 Task: Open Card Employee Disciplinary Review in Board Brand Awareness Campaign to Workspace Cost Accounting and add a team member Softage.3@softage.net, a label Yellow, a checklist Compliance, an attachment from your onedrive, a color Yellow and finally, add a card description 'Plan and execute company team-building conference with guest speakers on change management' and a comment 'Let us approach this task with a focus on continuous improvement, seeking to learn and grow from each step of the process.'. Add a start date 'Jan 07, 1900' with a due date 'Jan 14, 1900'
Action: Mouse moved to (92, 407)
Screenshot: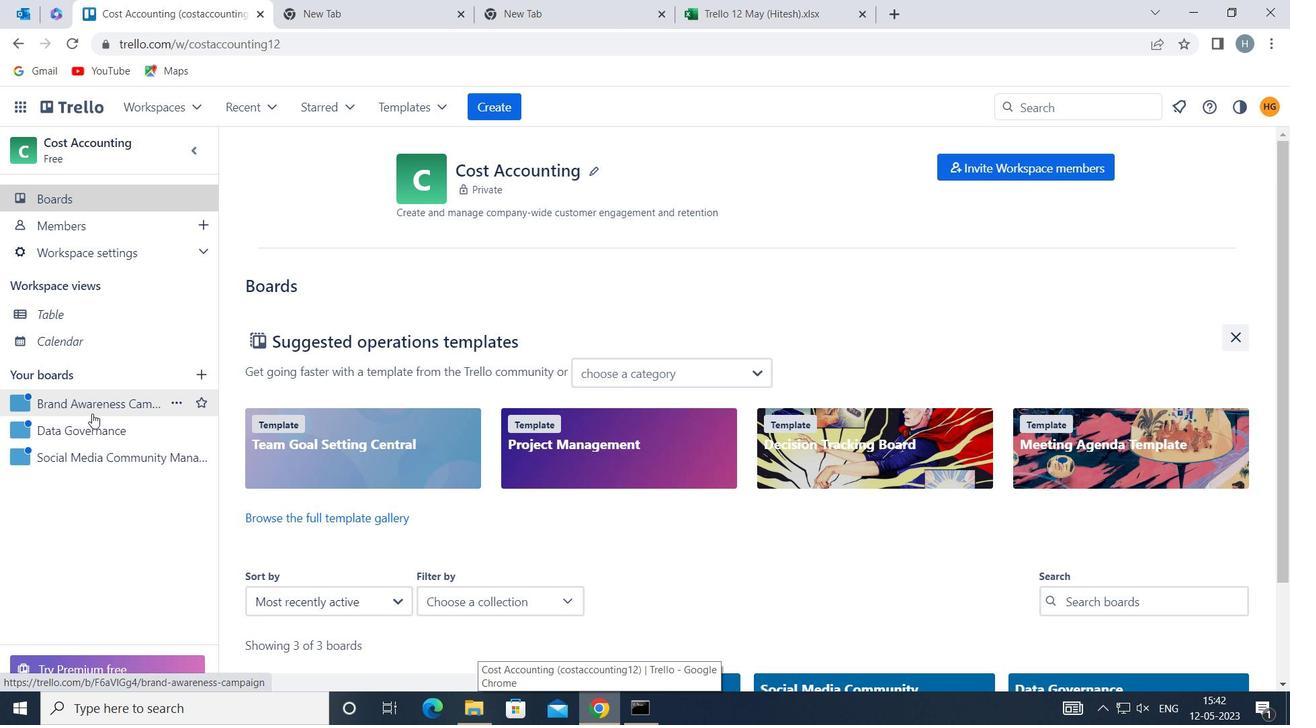 
Action: Mouse pressed left at (92, 407)
Screenshot: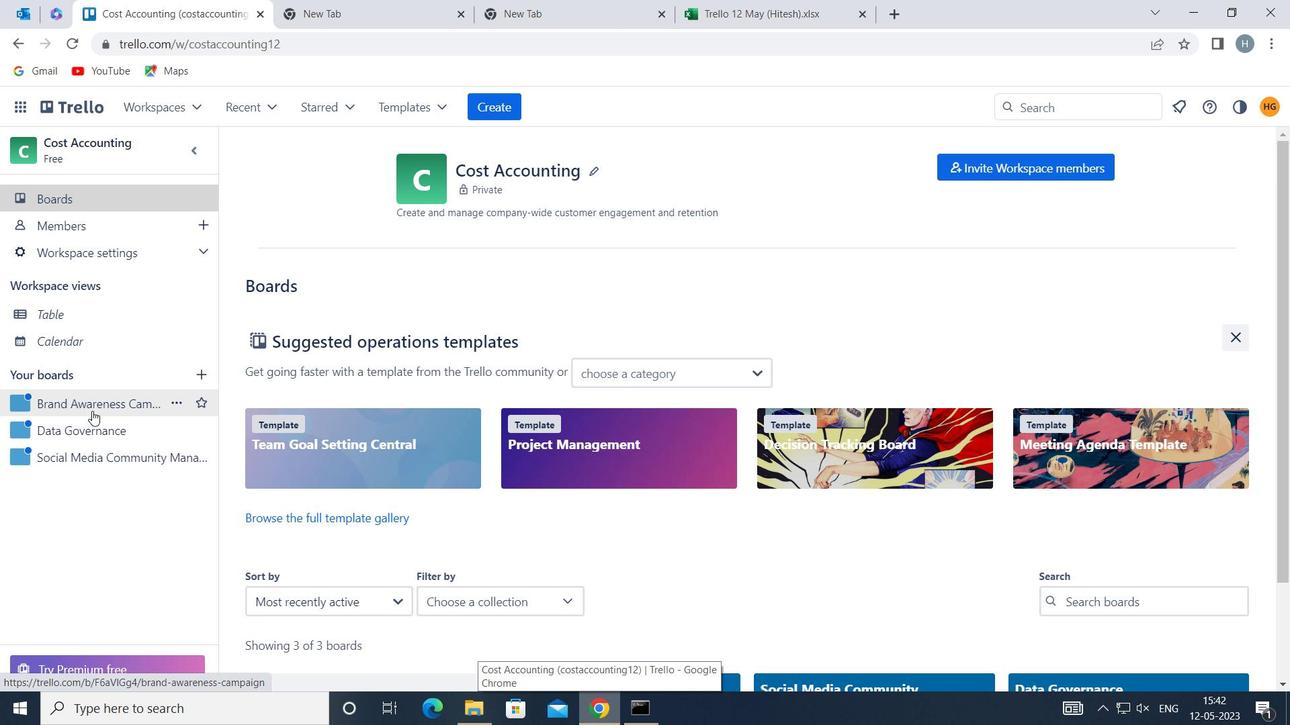 
Action: Mouse moved to (819, 243)
Screenshot: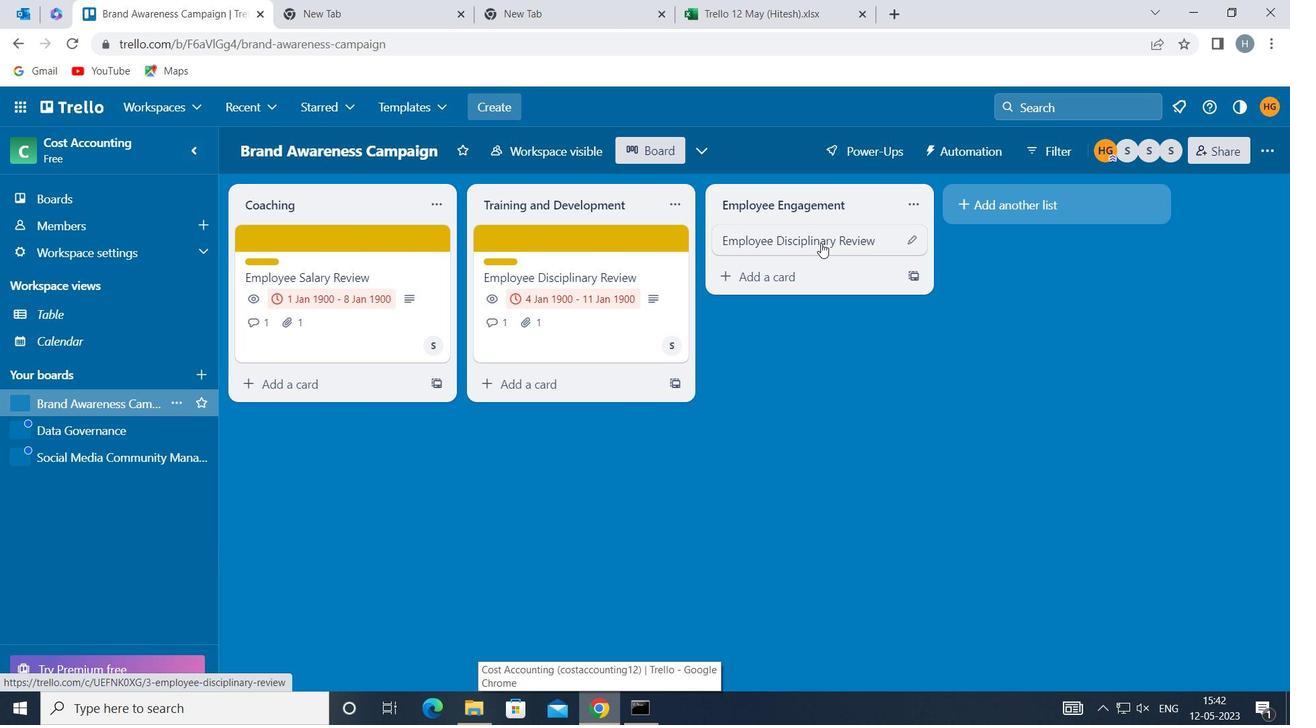 
Action: Mouse pressed left at (819, 243)
Screenshot: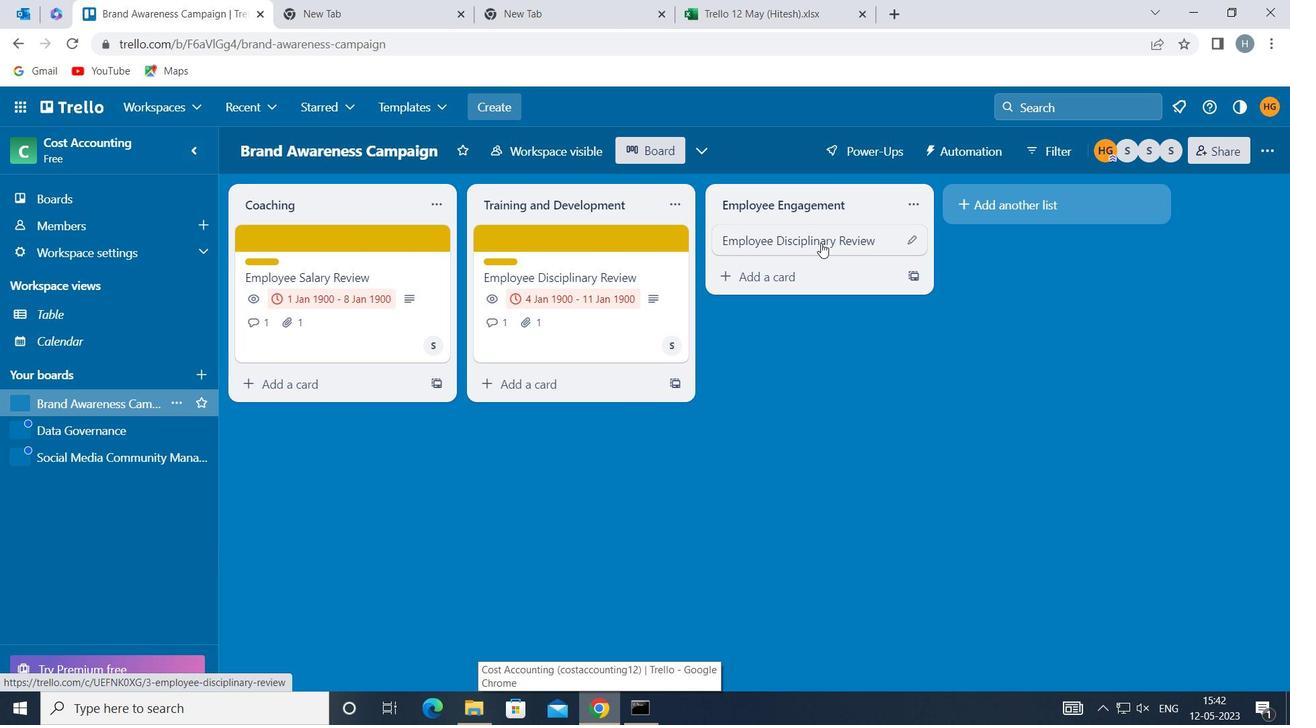 
Action: Mouse moved to (864, 294)
Screenshot: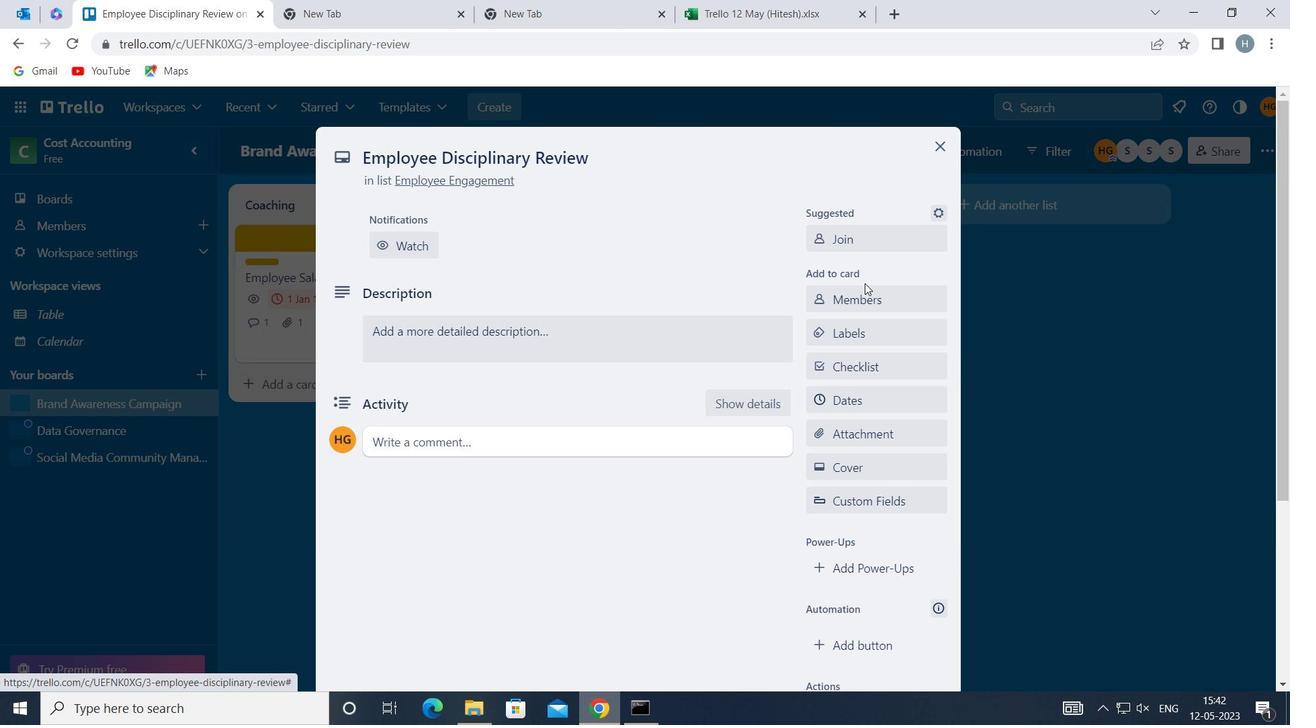 
Action: Mouse pressed left at (864, 294)
Screenshot: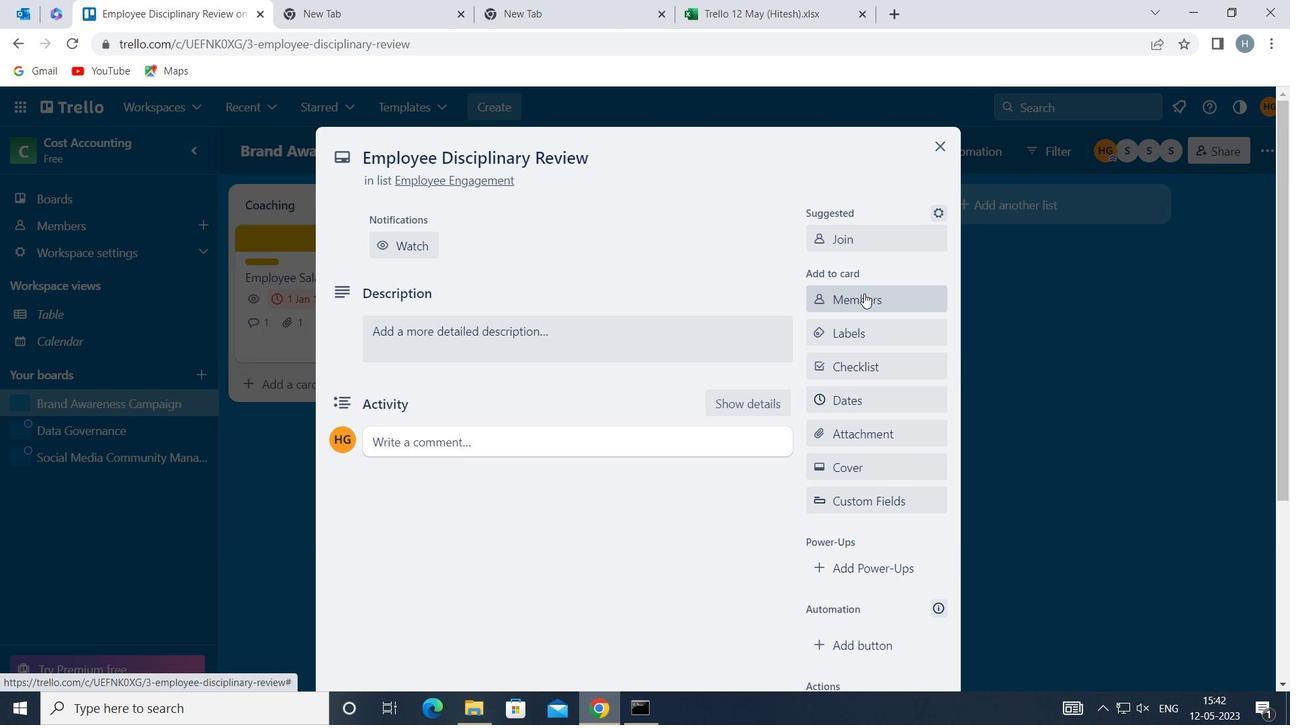 
Action: Mouse moved to (841, 372)
Screenshot: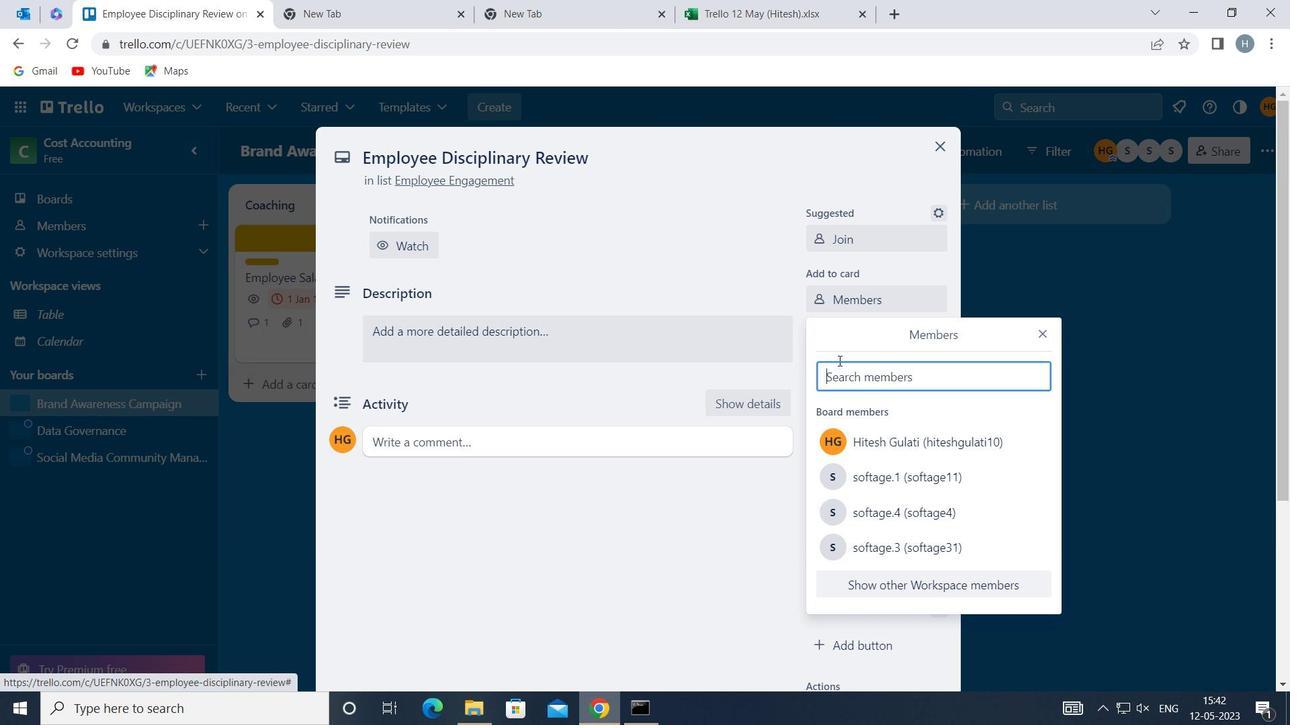 
Action: Mouse pressed left at (841, 372)
Screenshot: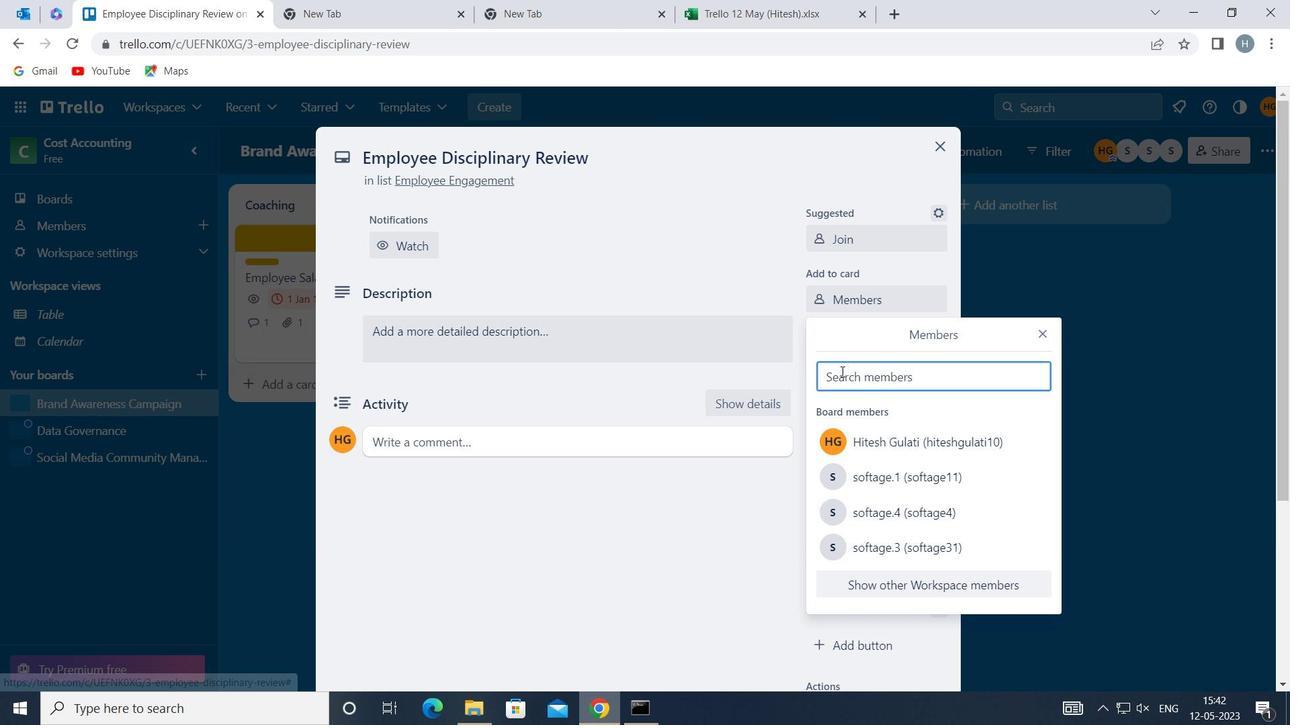 
Action: Key pressed <Key.shift>SO
Screenshot: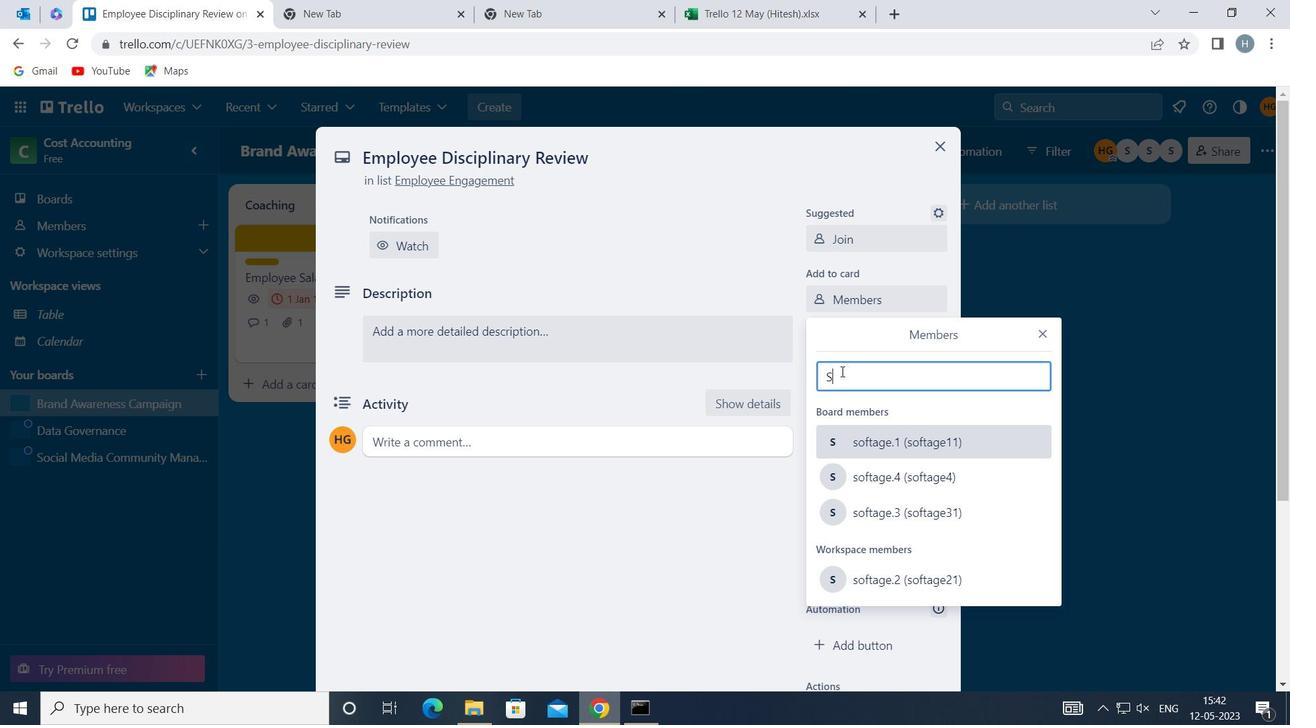 
Action: Mouse moved to (910, 506)
Screenshot: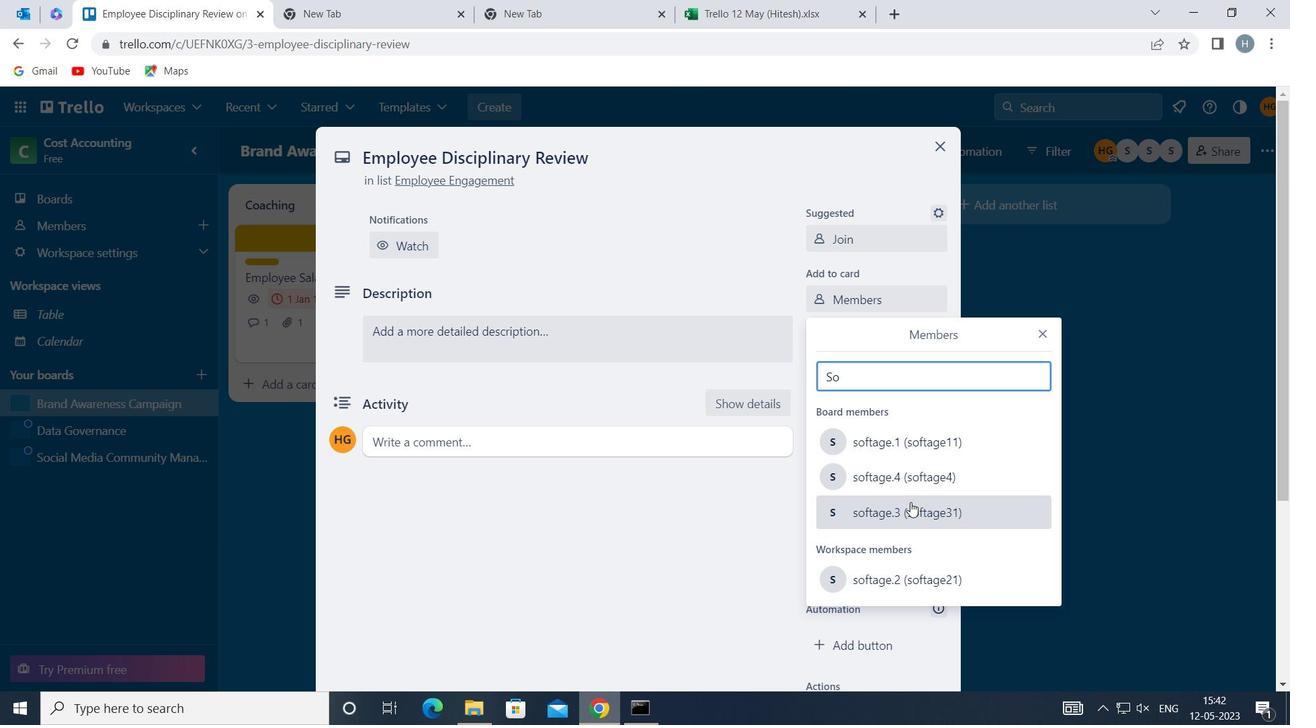 
Action: Mouse pressed left at (910, 506)
Screenshot: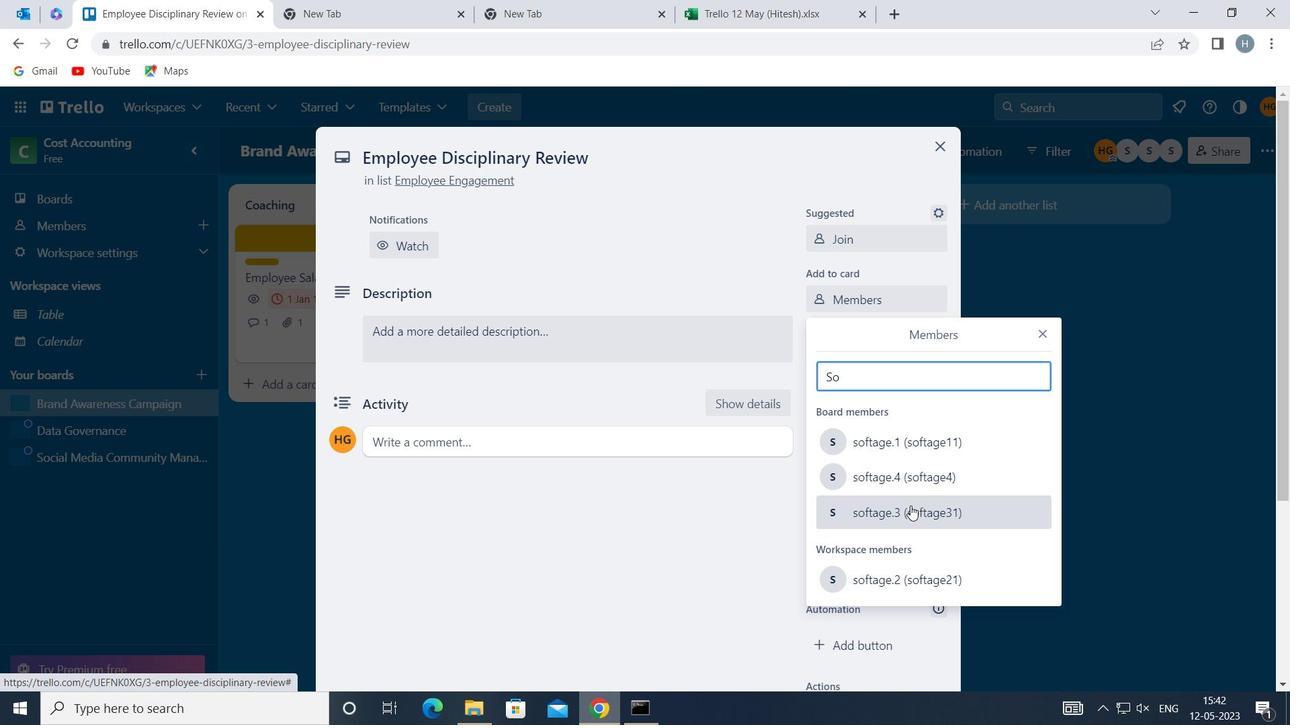 
Action: Mouse moved to (1042, 333)
Screenshot: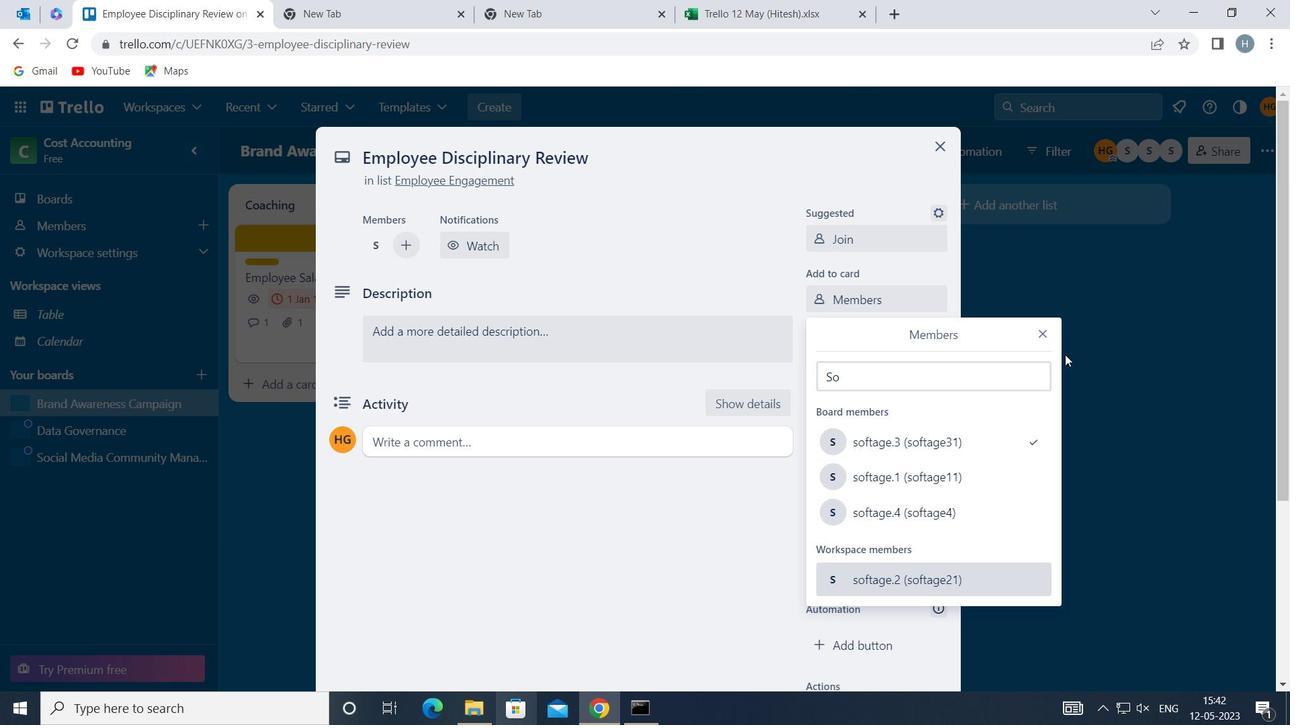 
Action: Mouse pressed left at (1042, 333)
Screenshot: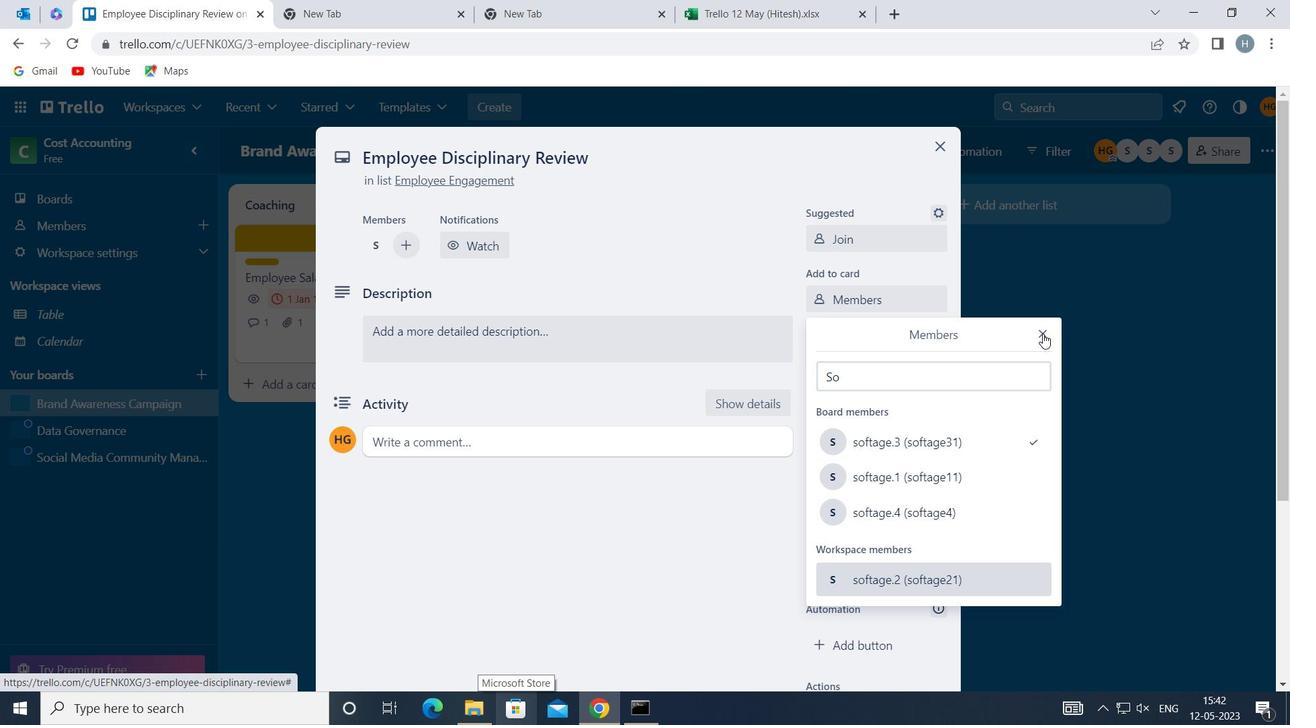 
Action: Mouse moved to (833, 328)
Screenshot: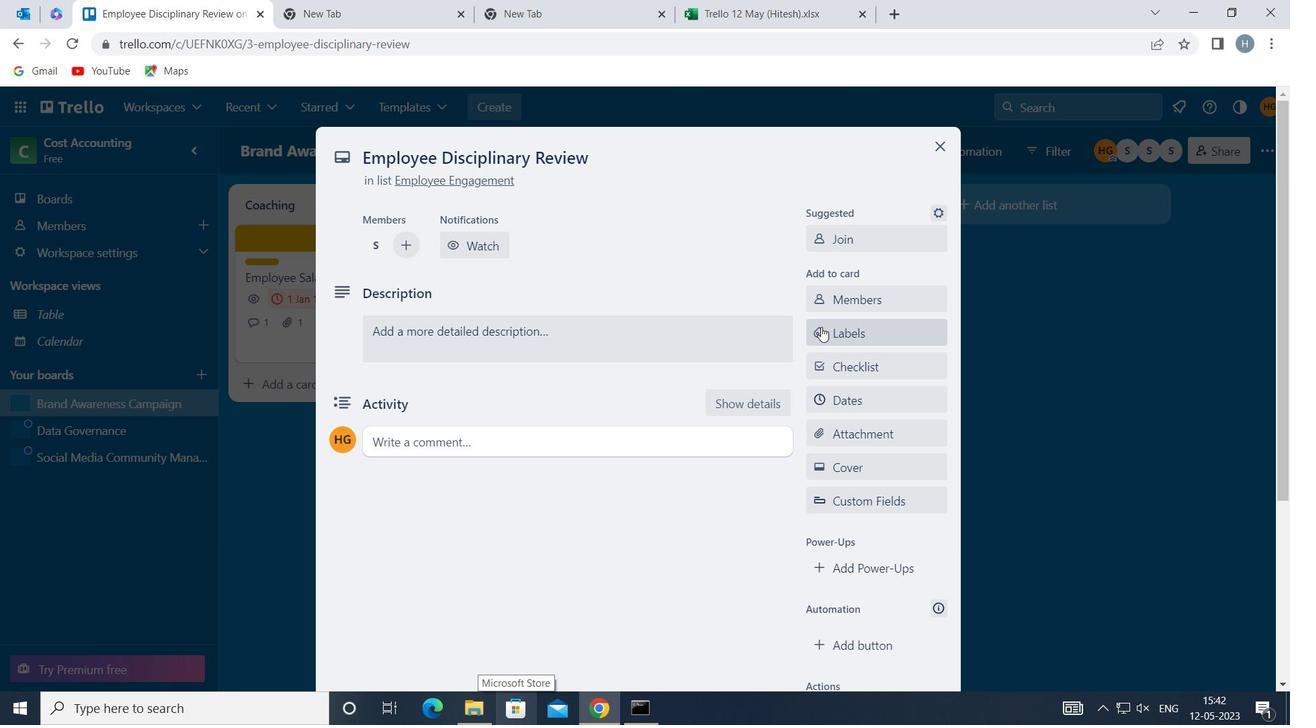 
Action: Mouse pressed left at (833, 328)
Screenshot: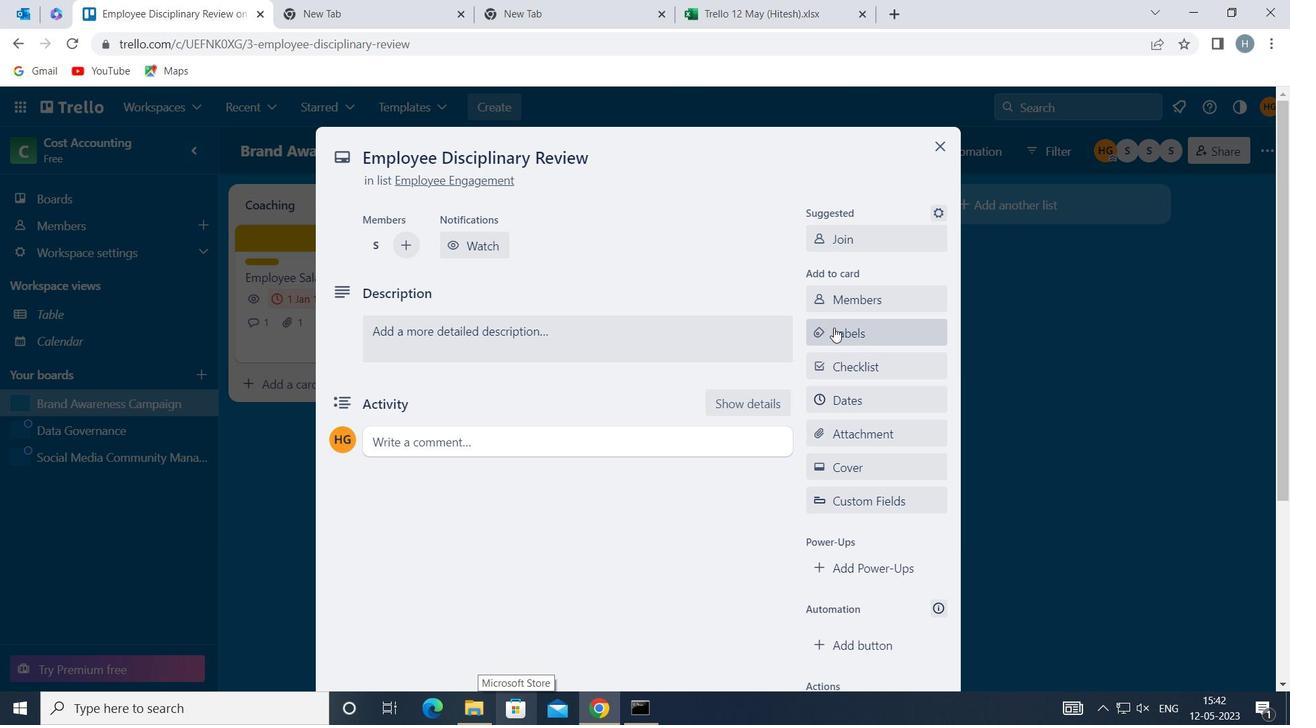 
Action: Mouse moved to (825, 279)
Screenshot: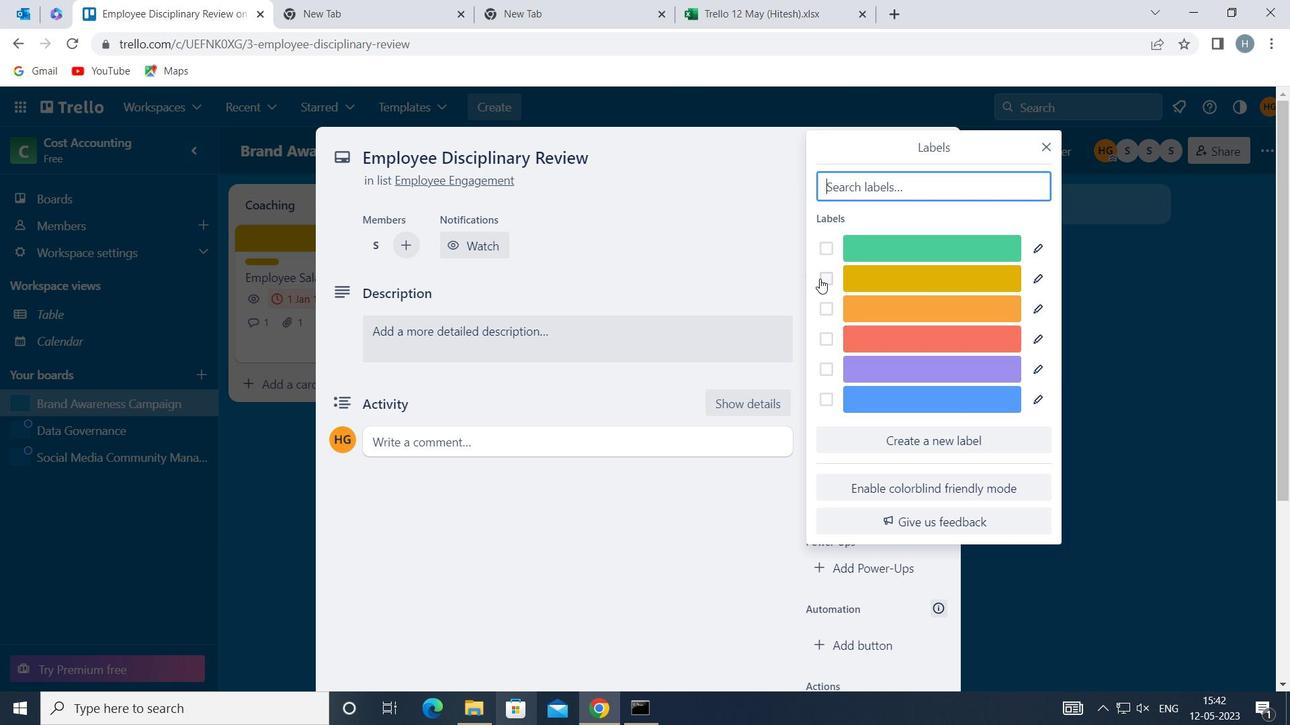
Action: Mouse pressed left at (825, 279)
Screenshot: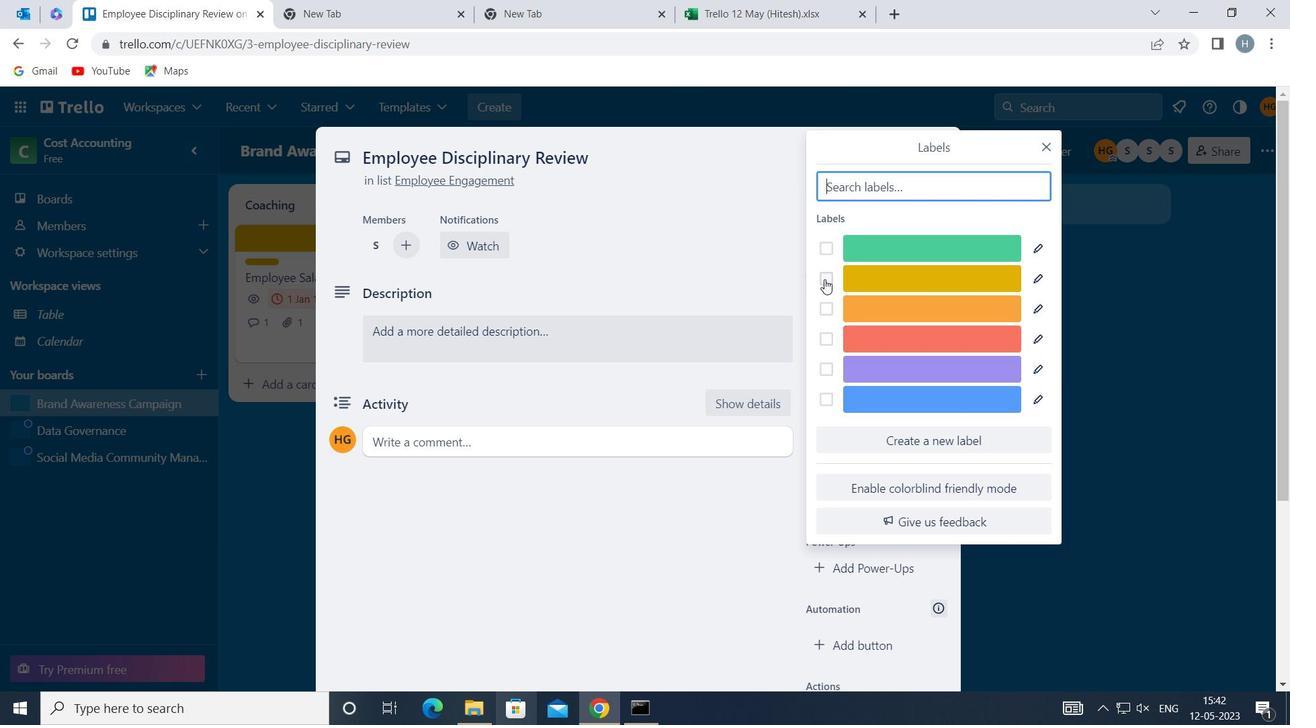 
Action: Mouse moved to (1040, 148)
Screenshot: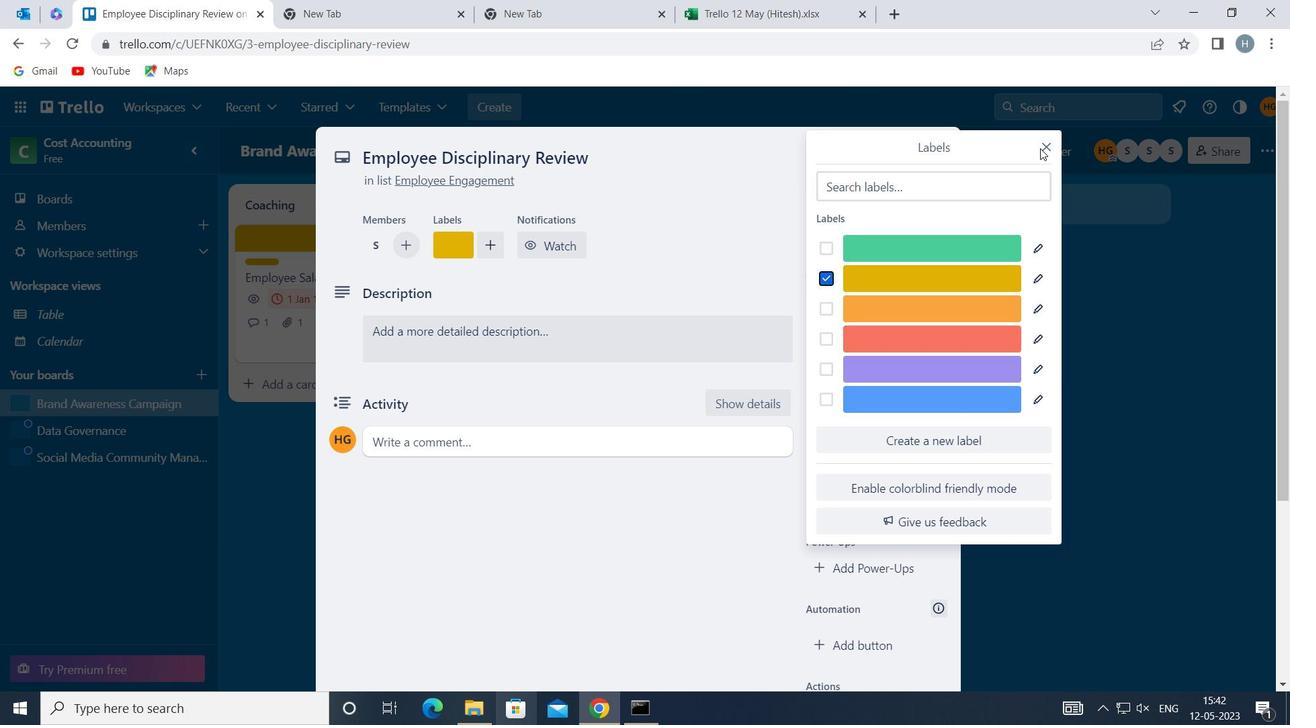 
Action: Mouse pressed left at (1040, 148)
Screenshot: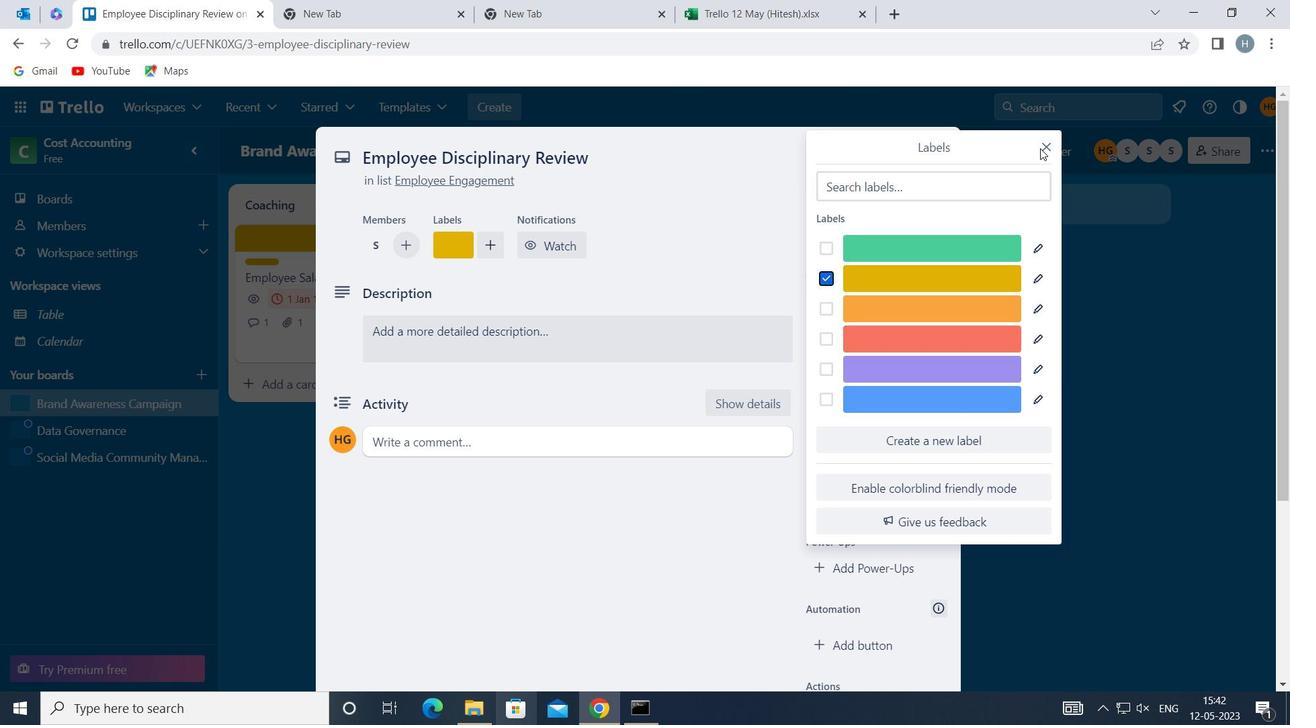 
Action: Mouse moved to (1049, 145)
Screenshot: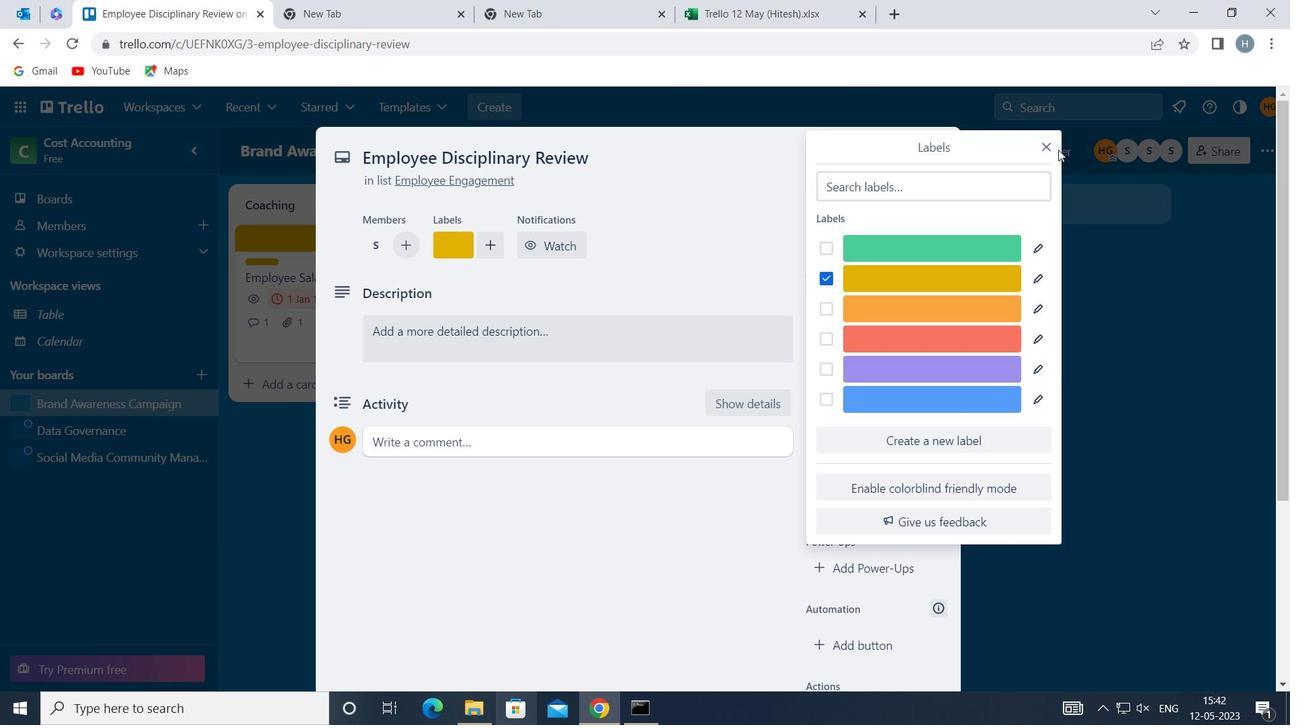 
Action: Mouse pressed left at (1049, 145)
Screenshot: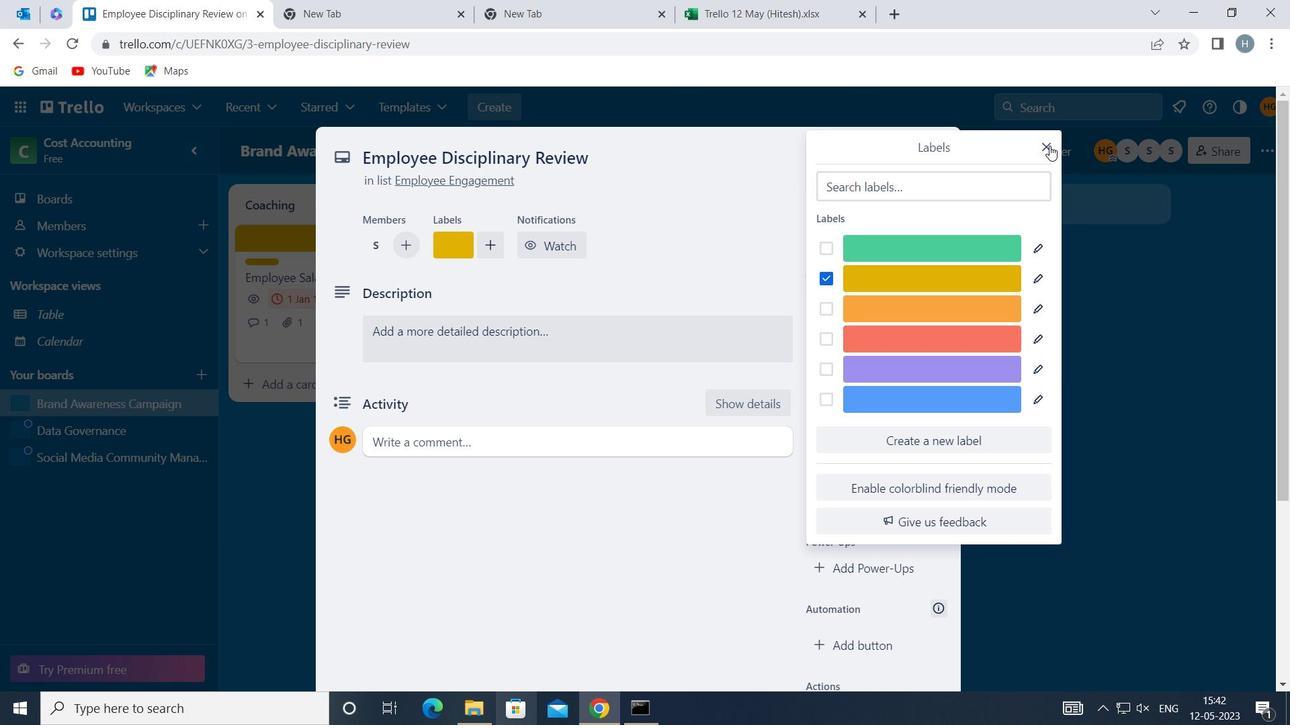 
Action: Mouse moved to (887, 362)
Screenshot: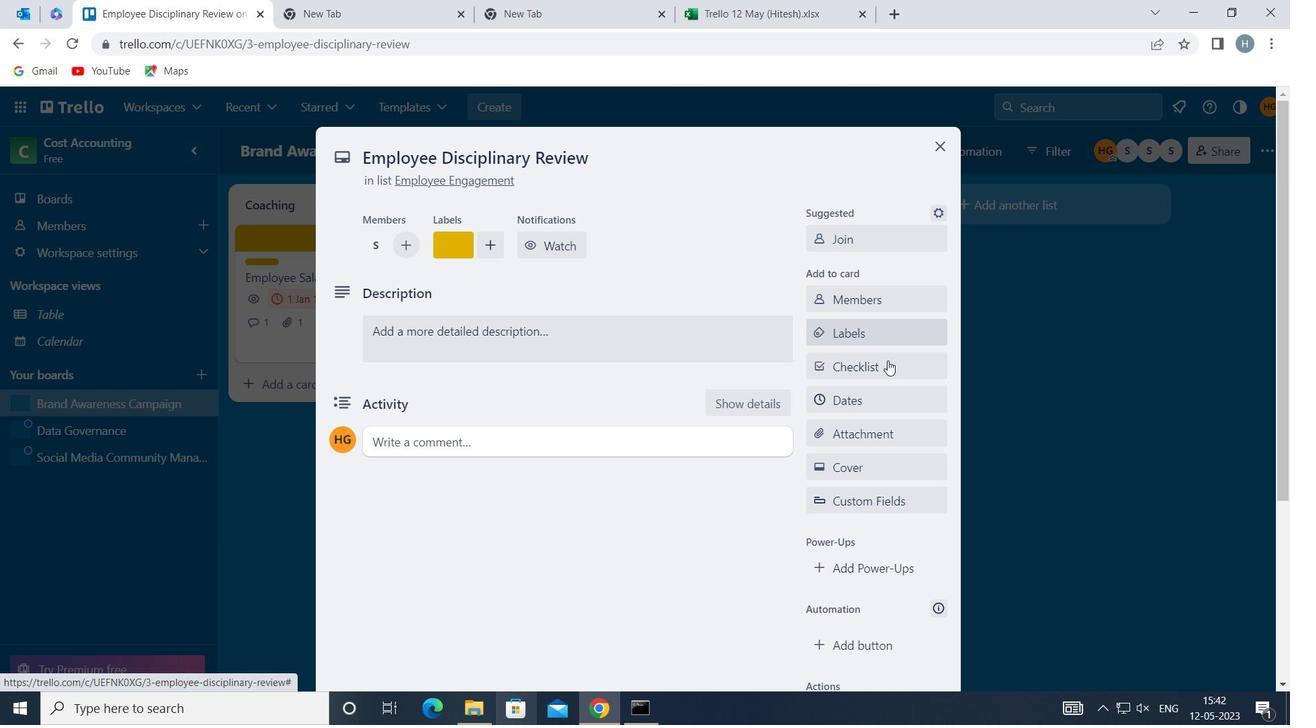 
Action: Mouse pressed left at (887, 362)
Screenshot: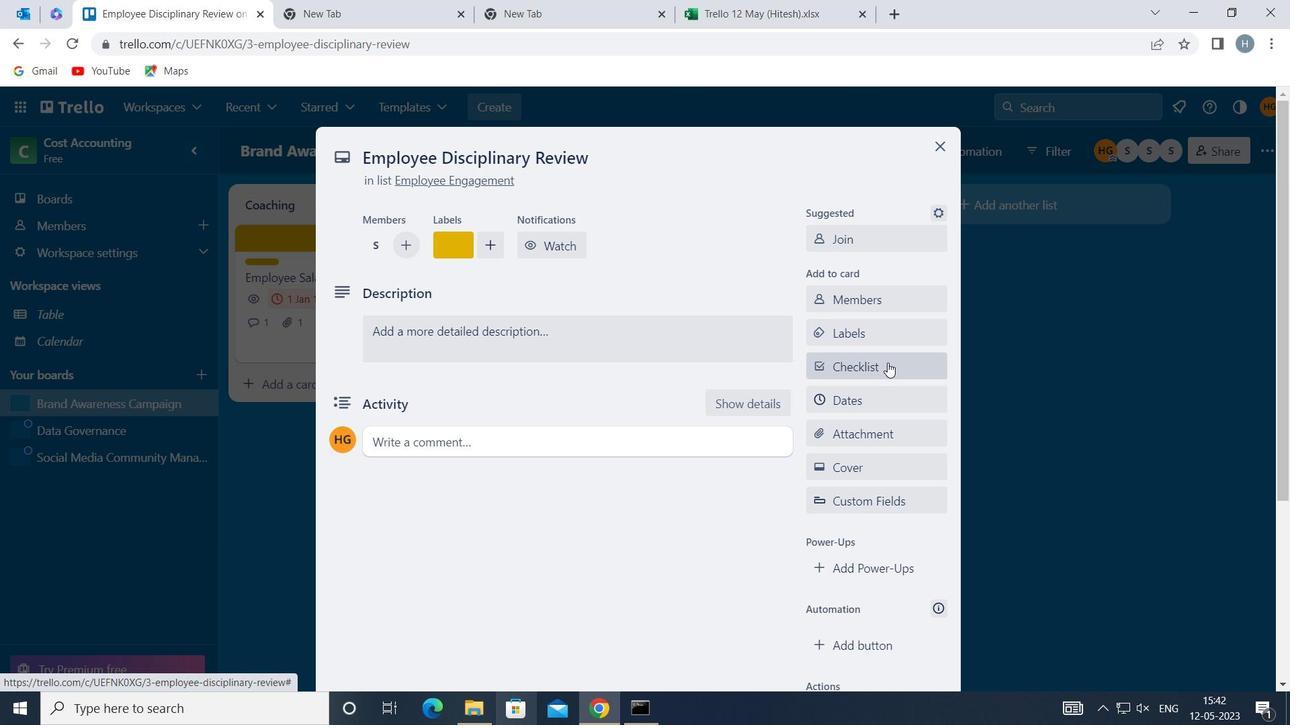 
Action: Mouse moved to (905, 460)
Screenshot: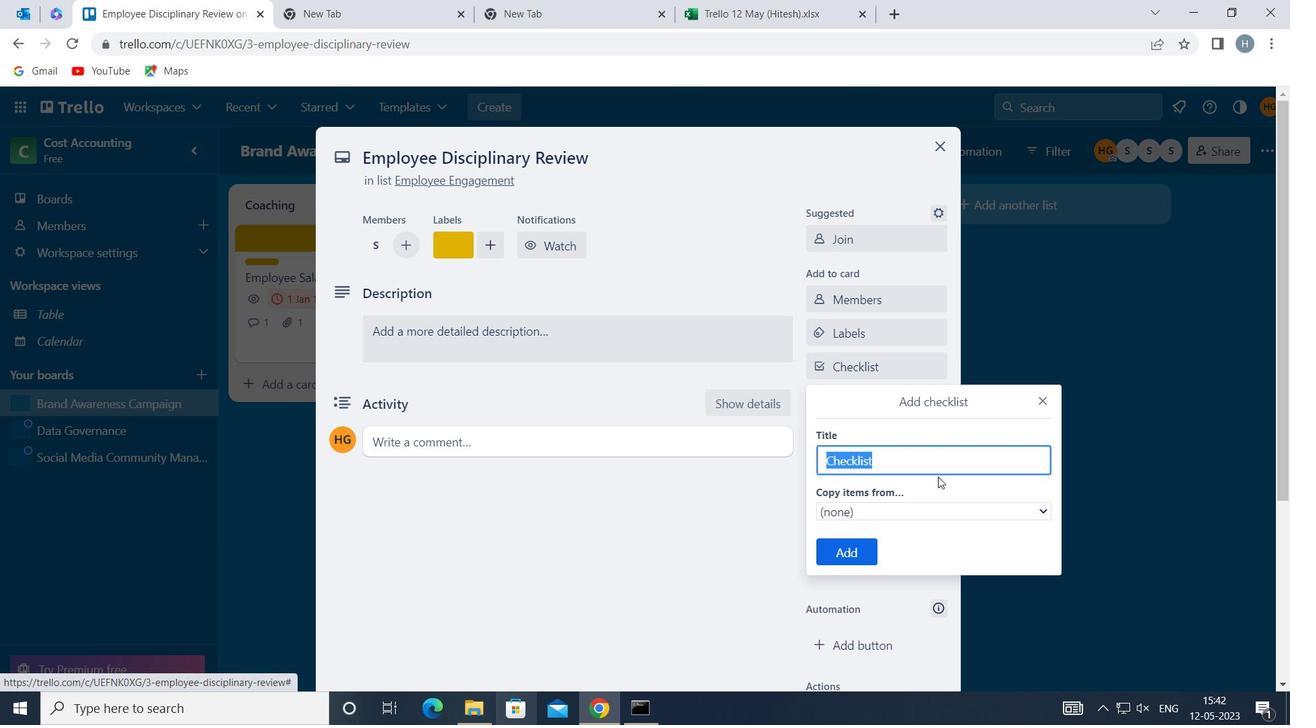 
Action: Mouse pressed left at (905, 460)
Screenshot: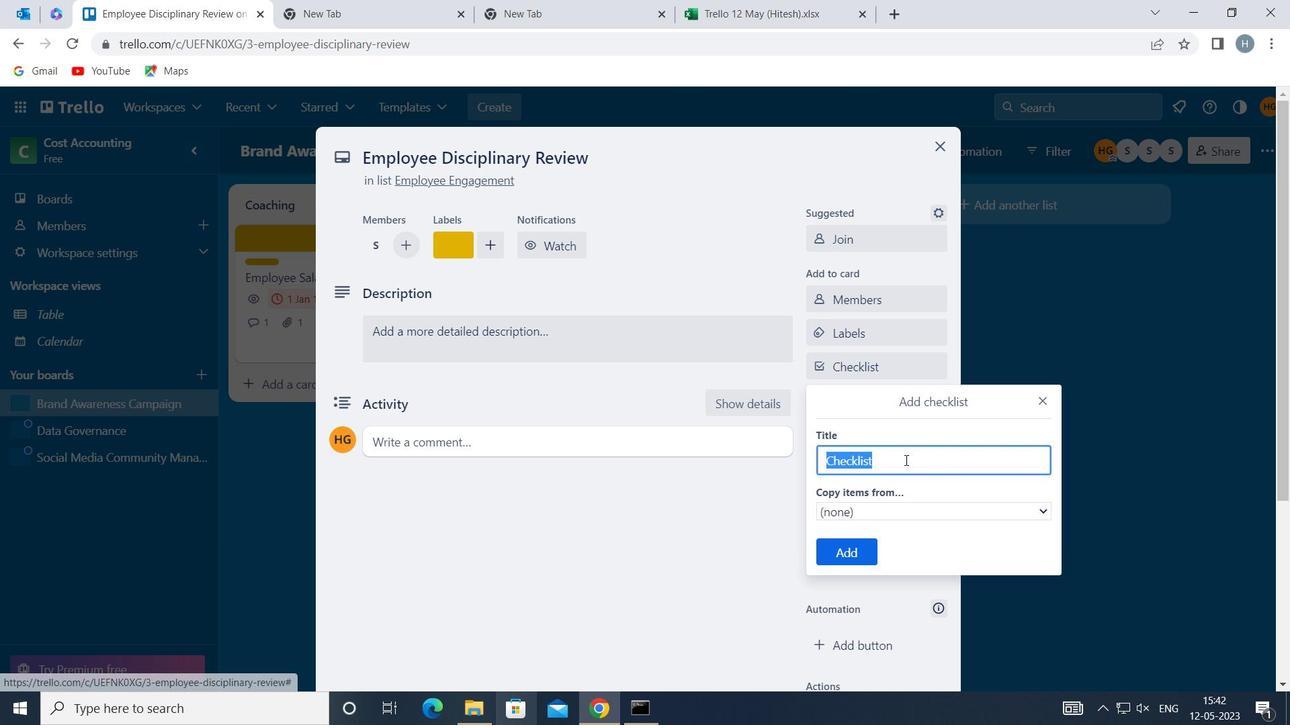 
Action: Key pressed <Key.backspace><Key.backspace><Key.backspace><Key.backspace><Key.backspace><Key.backspace><Key.backspace><Key.backspace><Key.backspace><Key.backspace><Key.backspace><Key.backspace><Key.backspace><Key.backspace><Key.shift><Key.shift>COMPLIANCE
Screenshot: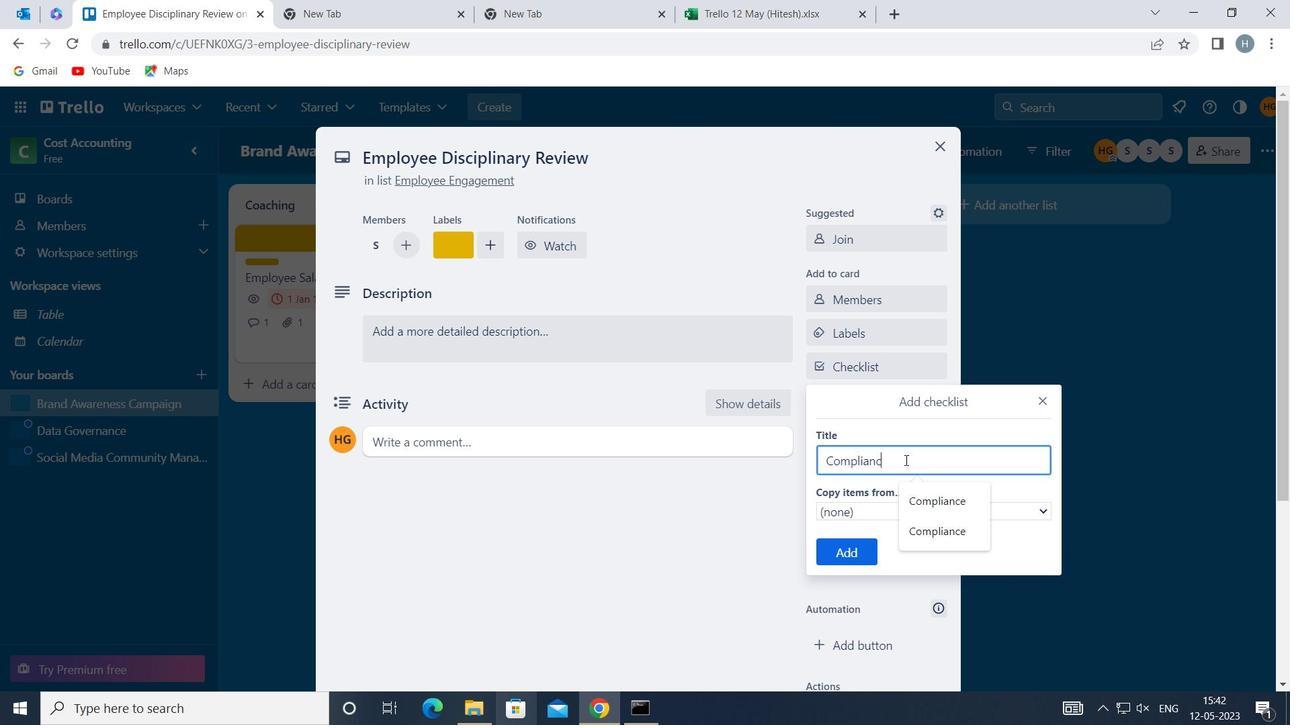 
Action: Mouse moved to (946, 494)
Screenshot: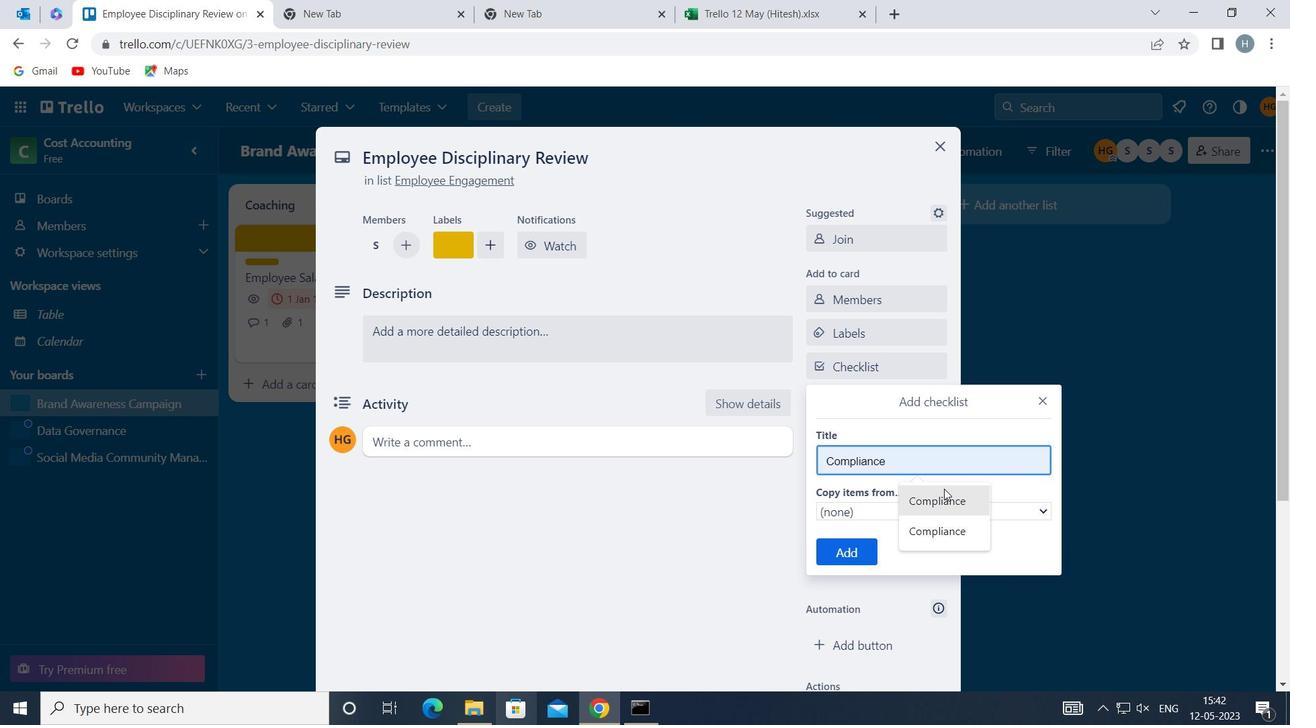 
Action: Mouse pressed left at (946, 494)
Screenshot: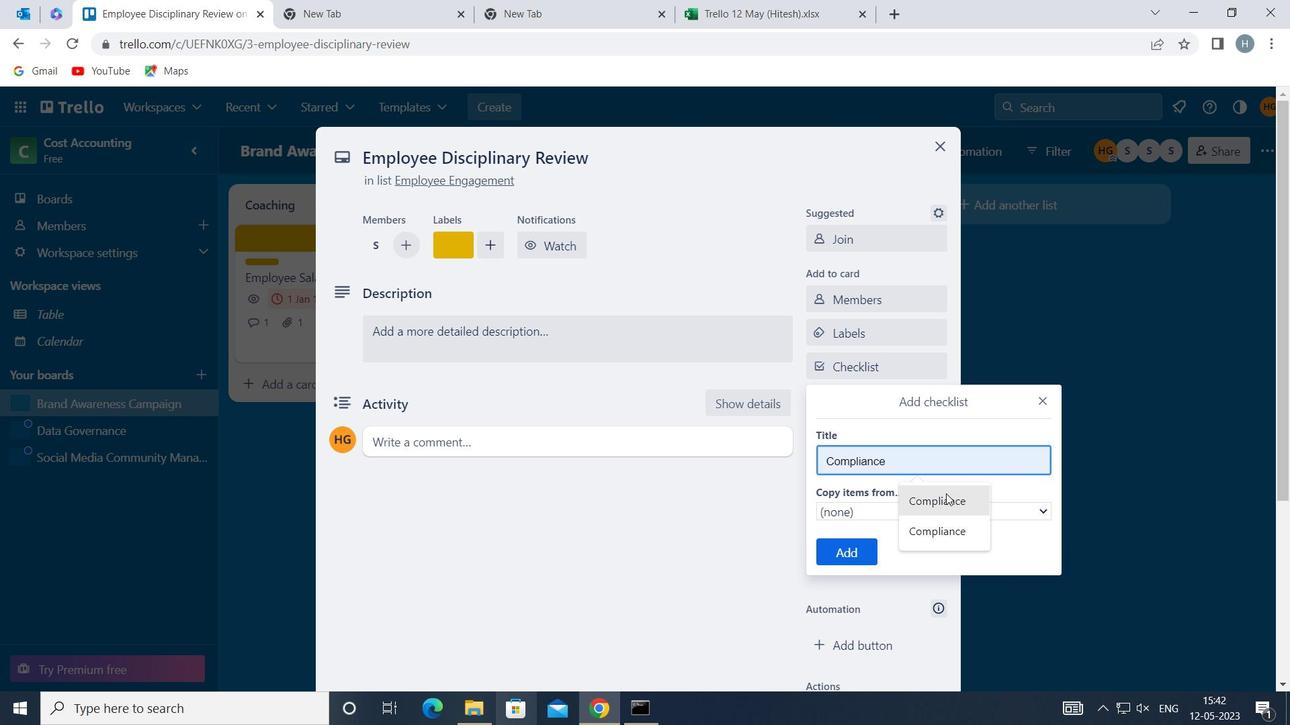 
Action: Mouse moved to (837, 555)
Screenshot: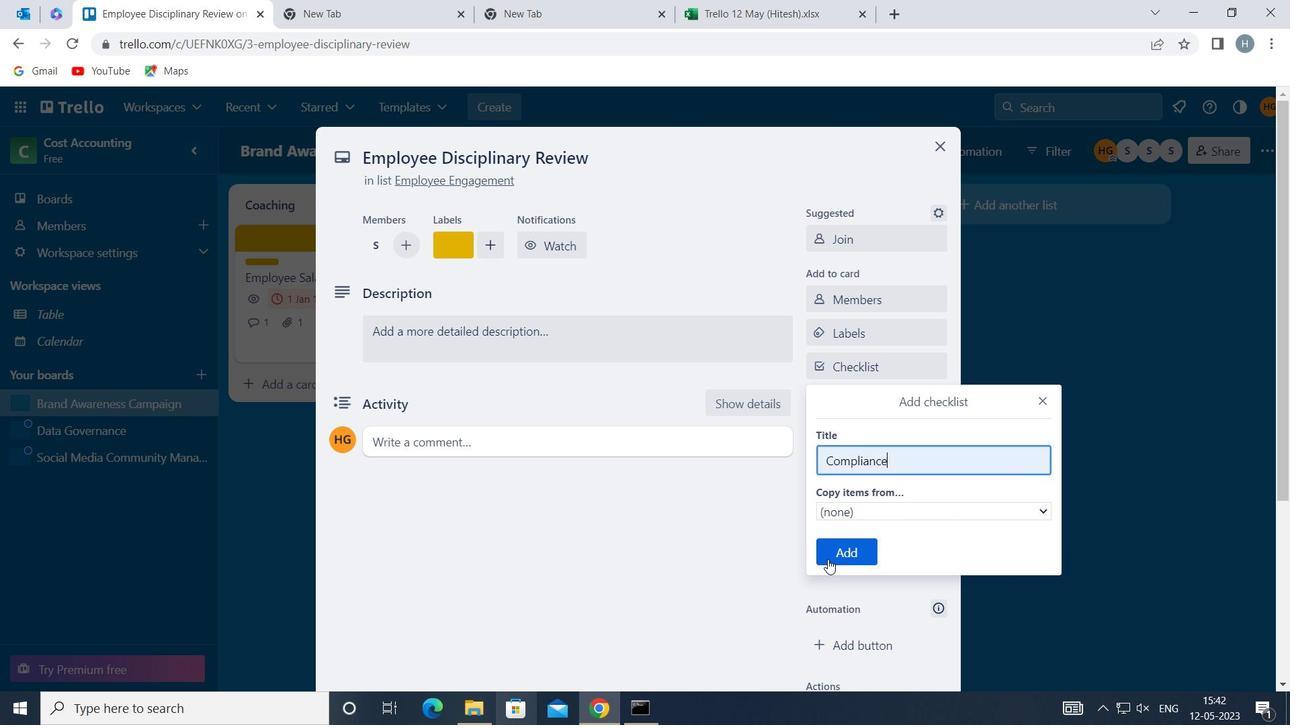 
Action: Mouse pressed left at (837, 555)
Screenshot: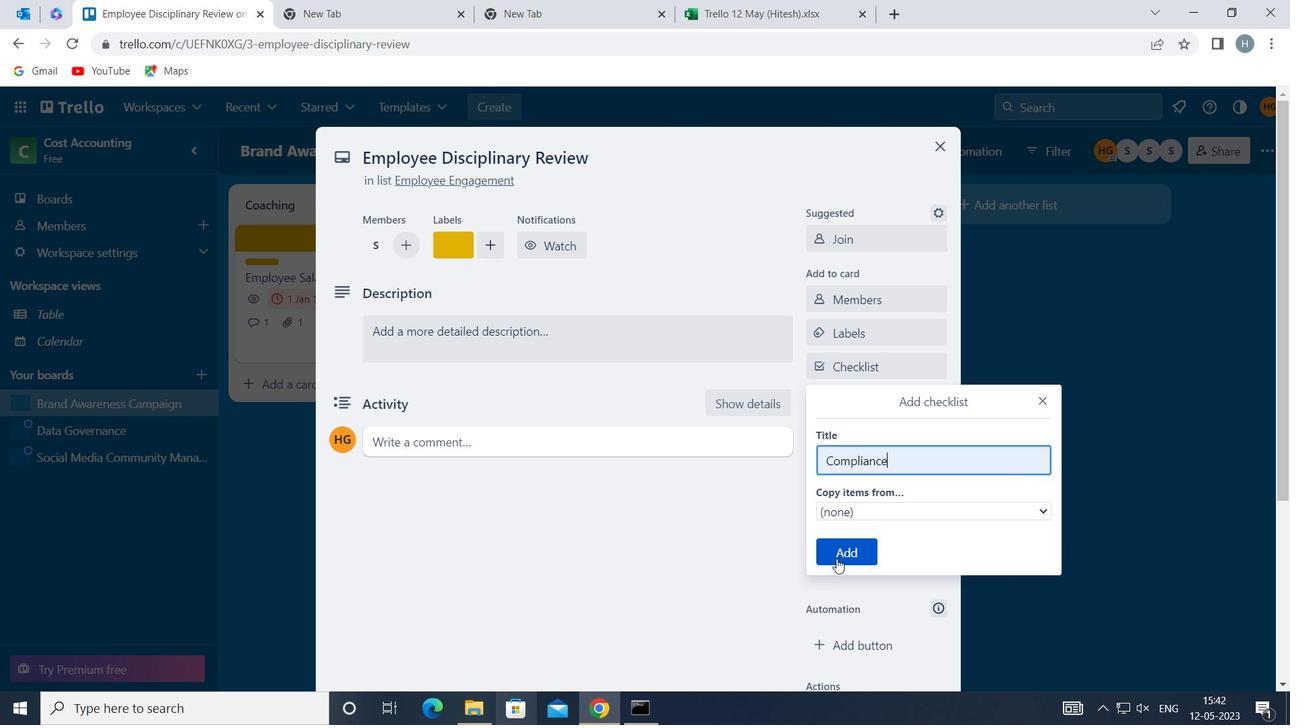 
Action: Mouse moved to (870, 438)
Screenshot: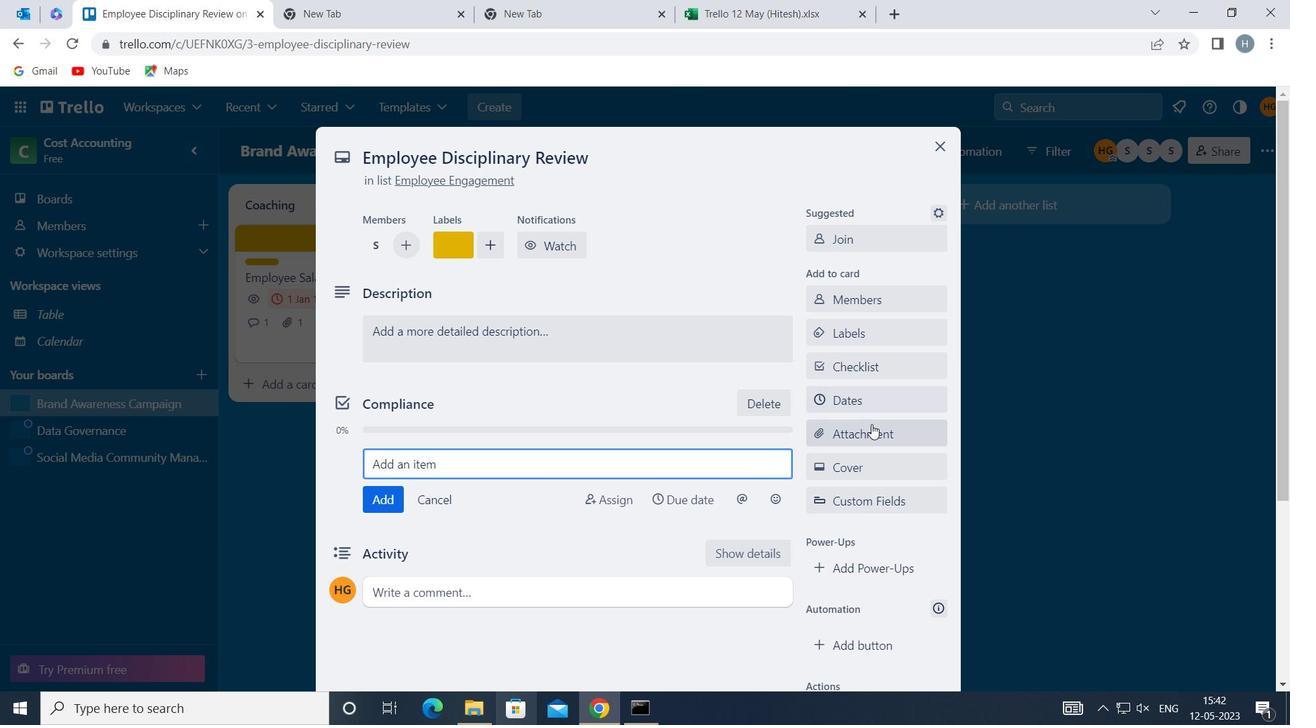 
Action: Mouse pressed left at (870, 438)
Screenshot: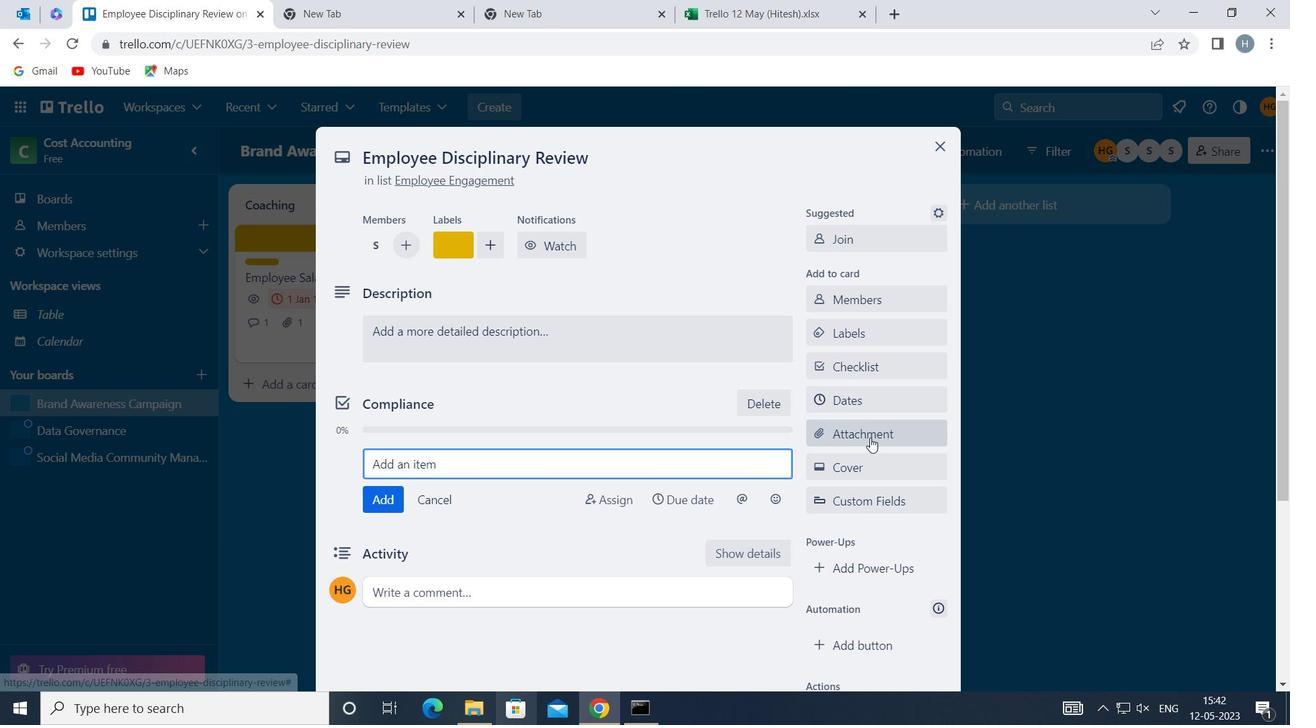 
Action: Mouse moved to (856, 307)
Screenshot: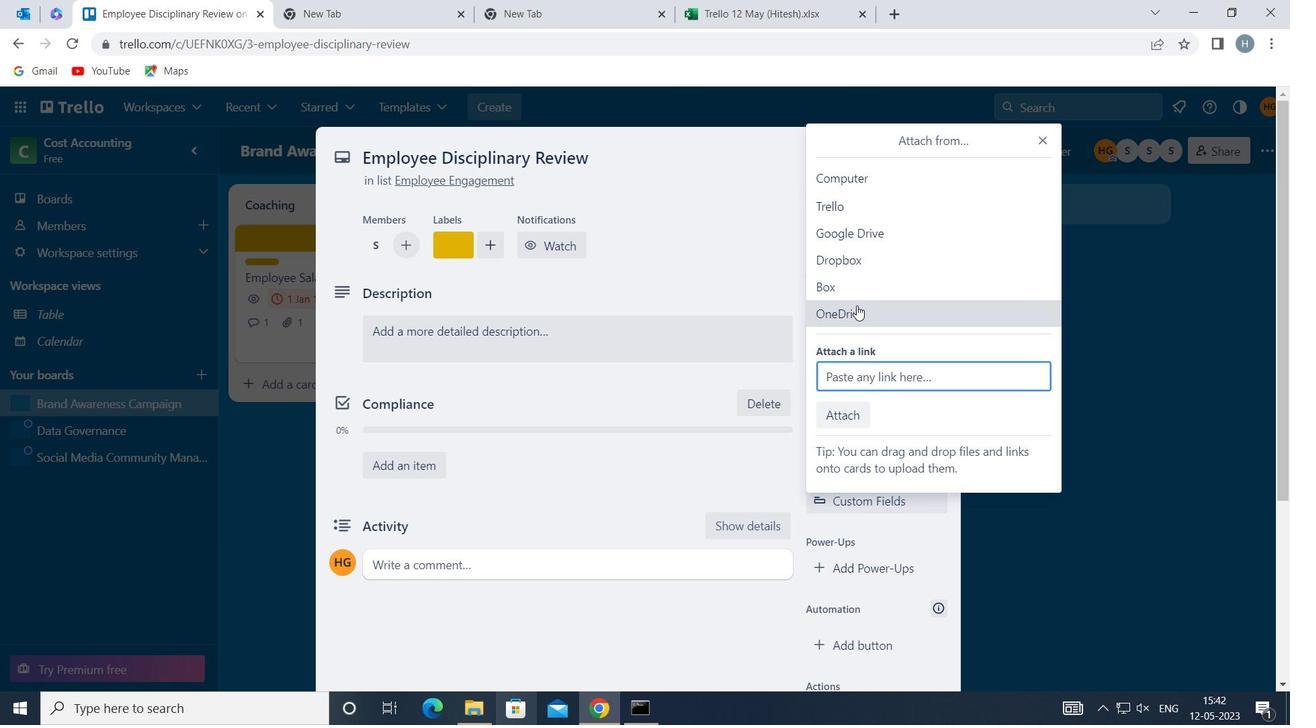 
Action: Mouse pressed left at (856, 307)
Screenshot: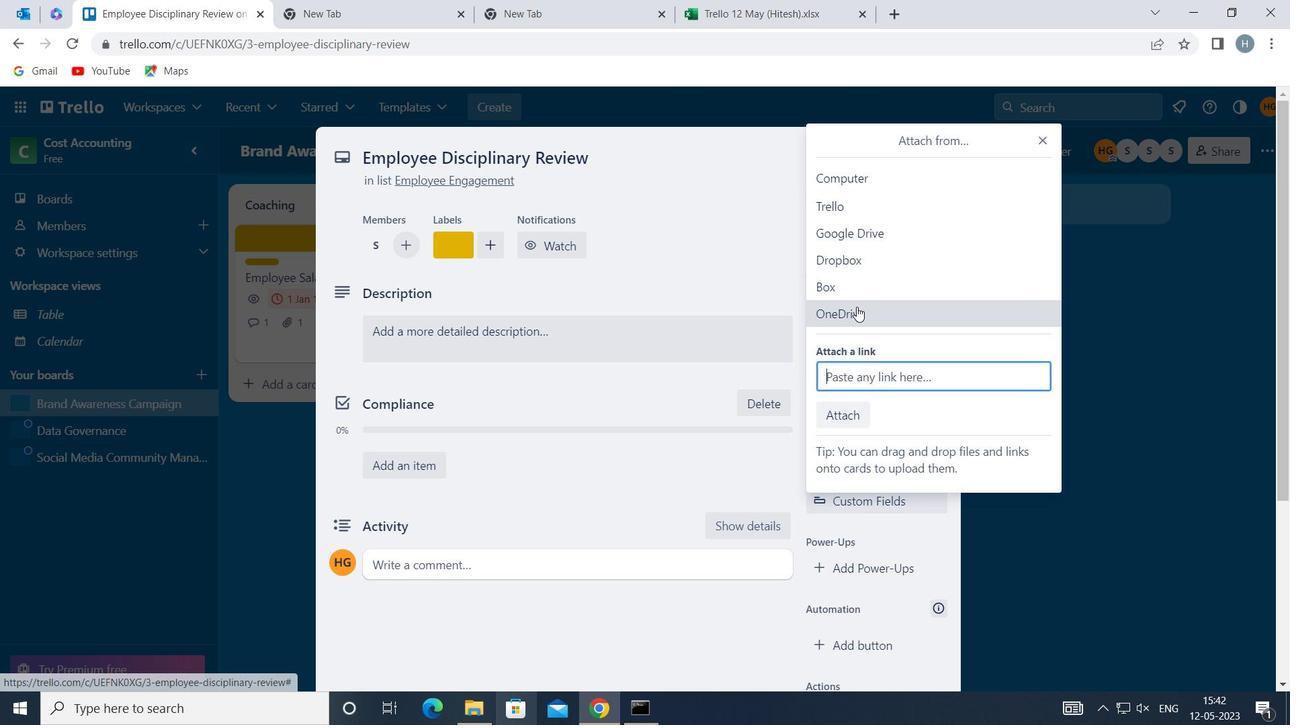
Action: Mouse moved to (462, 242)
Screenshot: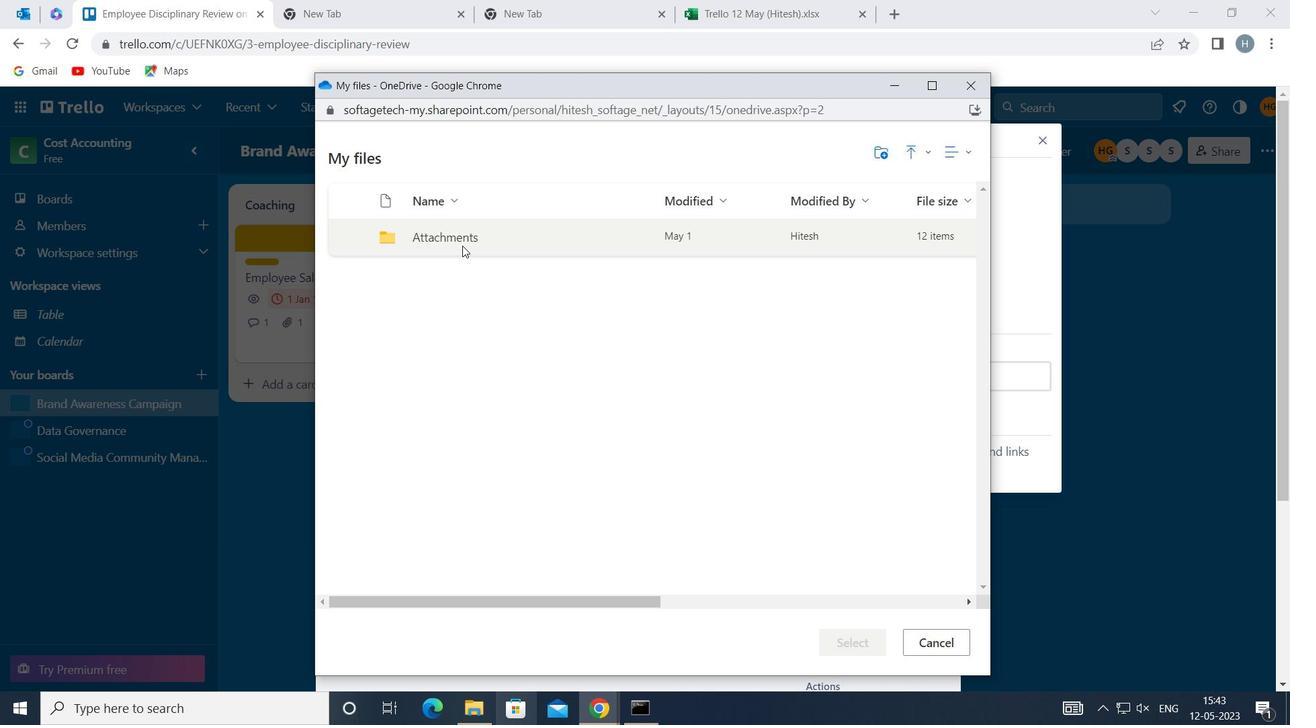 
Action: Mouse pressed left at (462, 242)
Screenshot: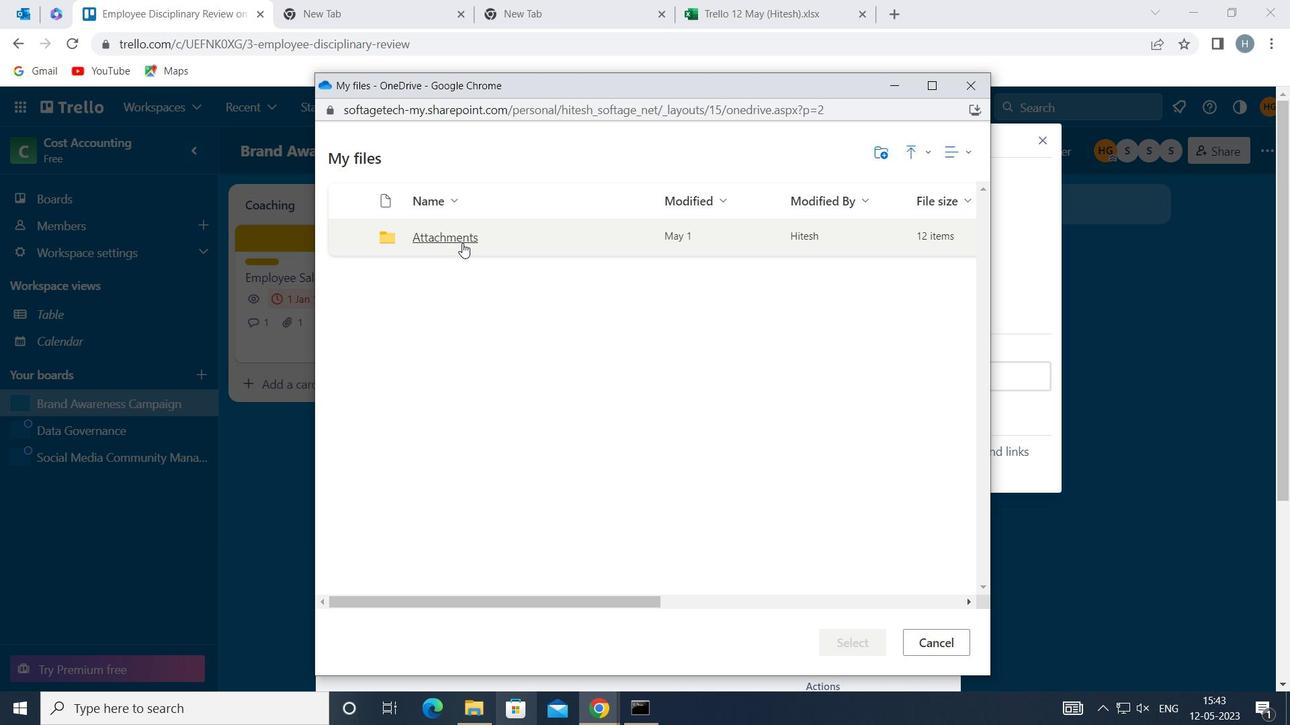 
Action: Mouse pressed left at (462, 242)
Screenshot: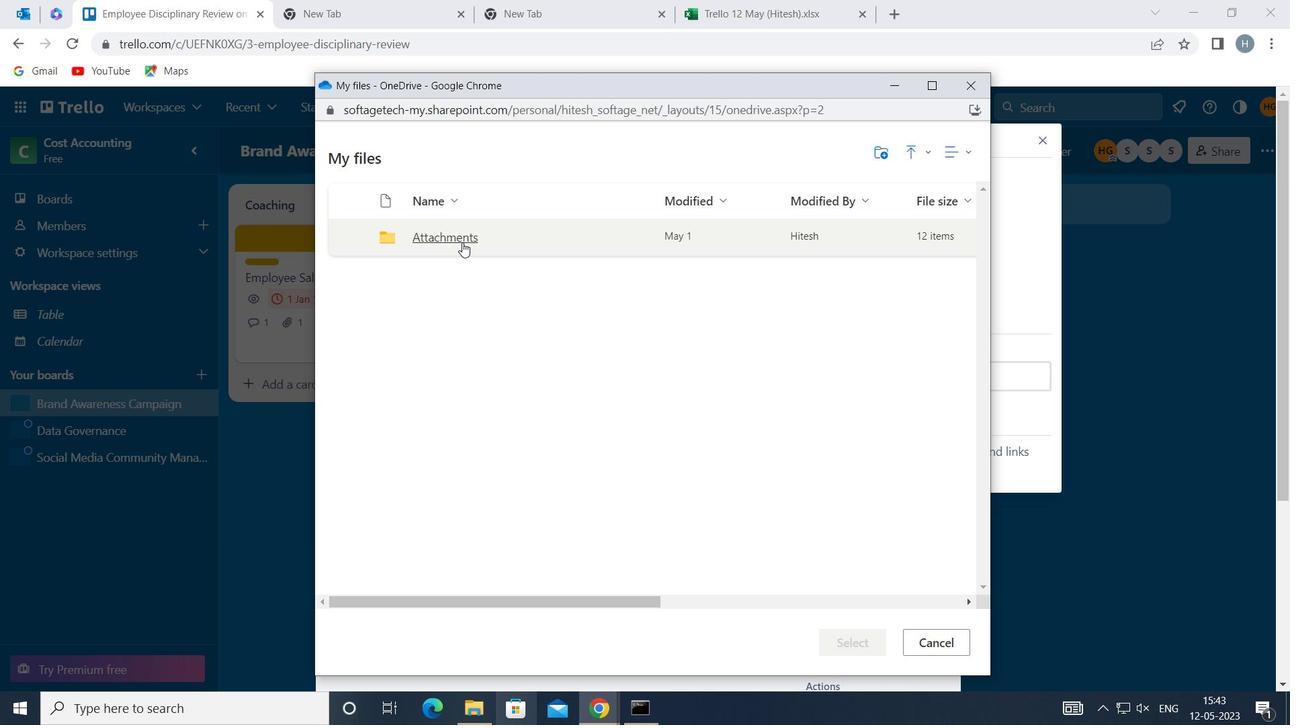 
Action: Mouse moved to (352, 231)
Screenshot: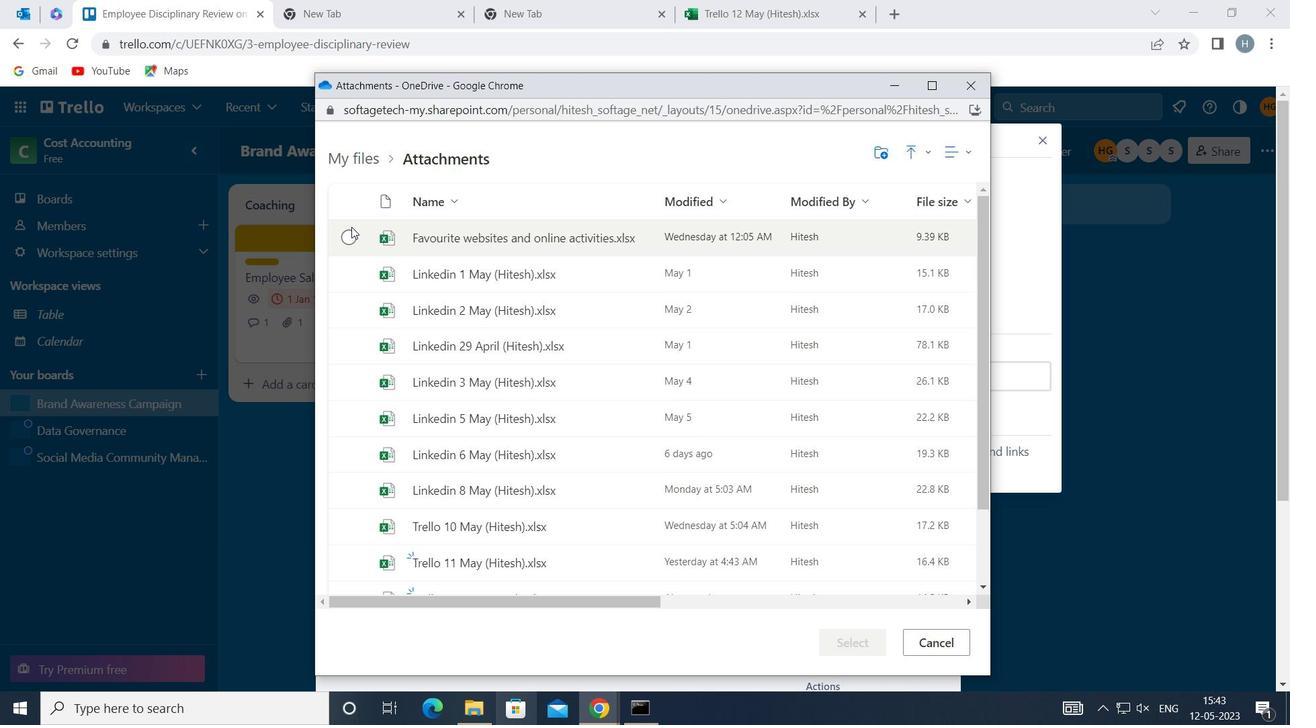 
Action: Mouse pressed left at (352, 231)
Screenshot: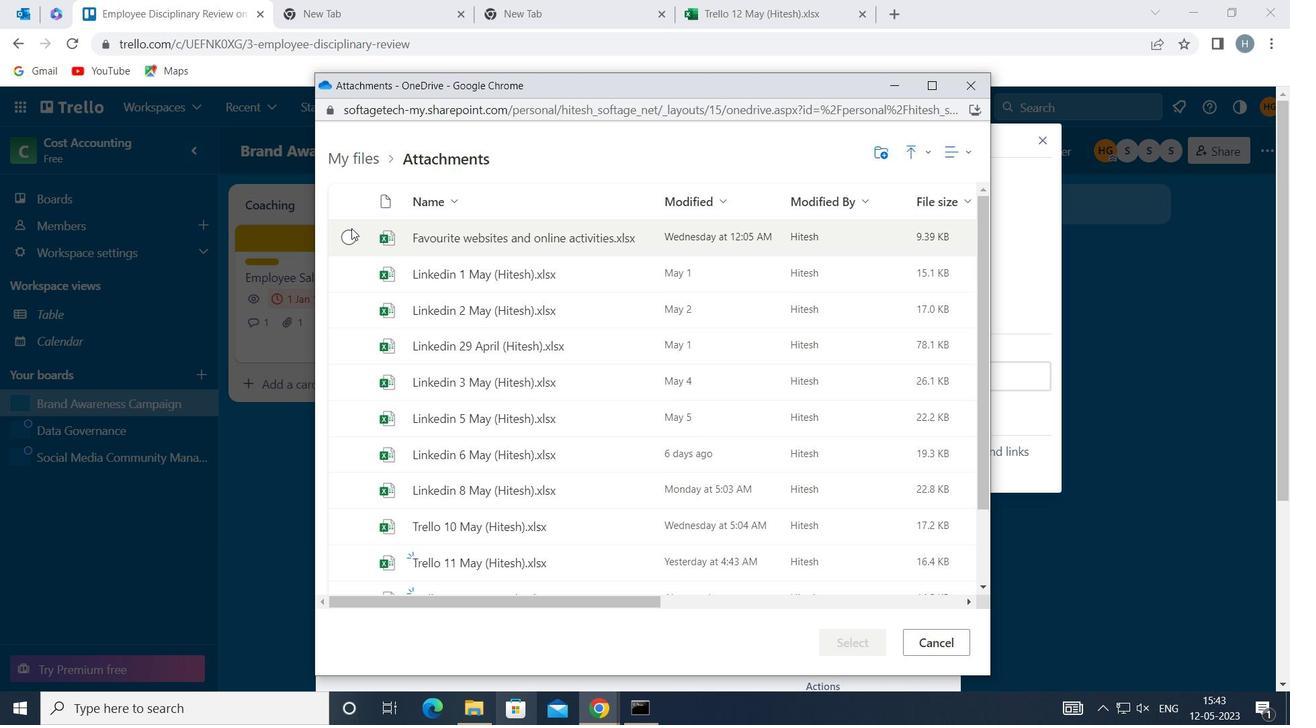 
Action: Mouse moved to (372, 276)
Screenshot: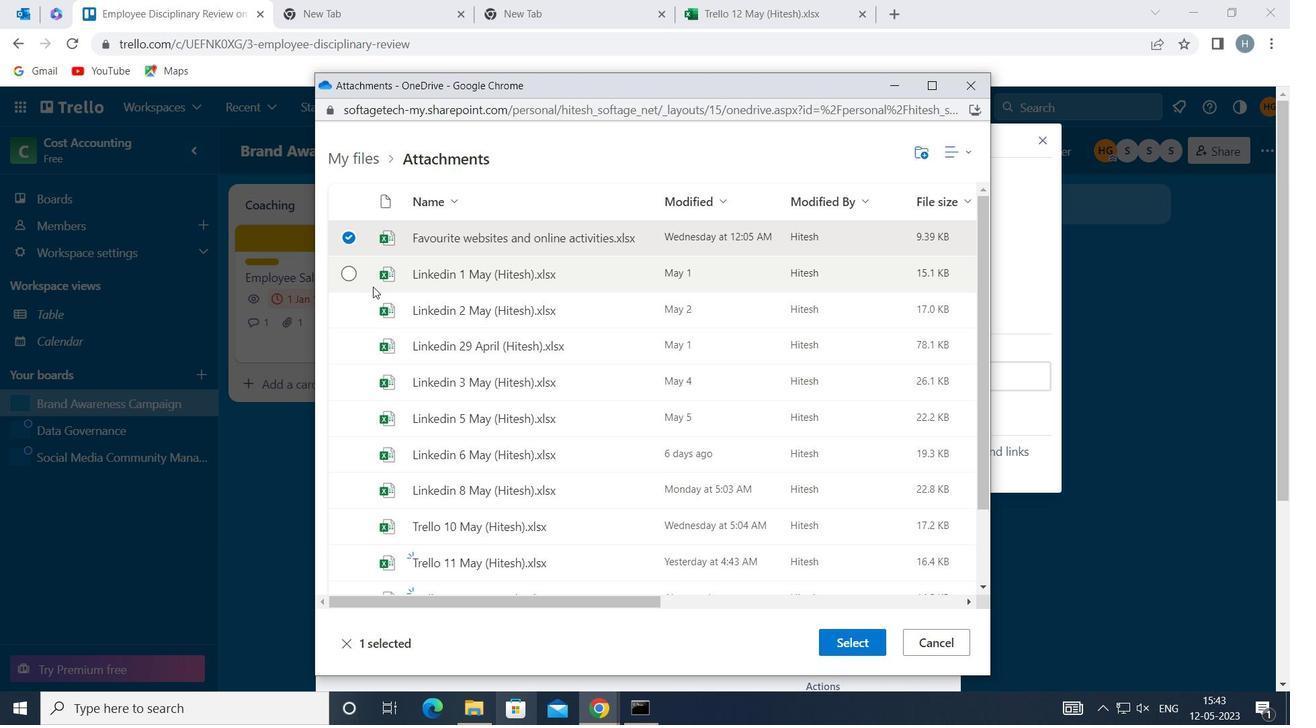 
Action: Mouse pressed left at (372, 276)
Screenshot: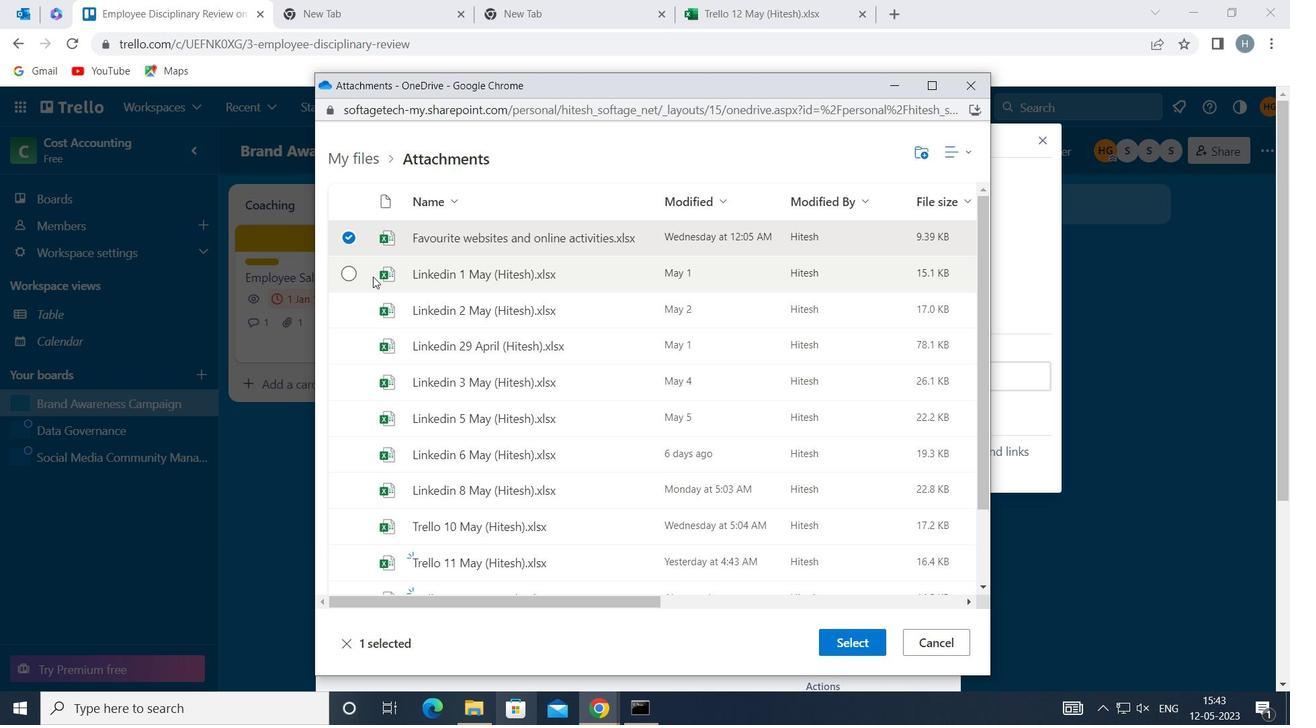 
Action: Mouse moved to (839, 647)
Screenshot: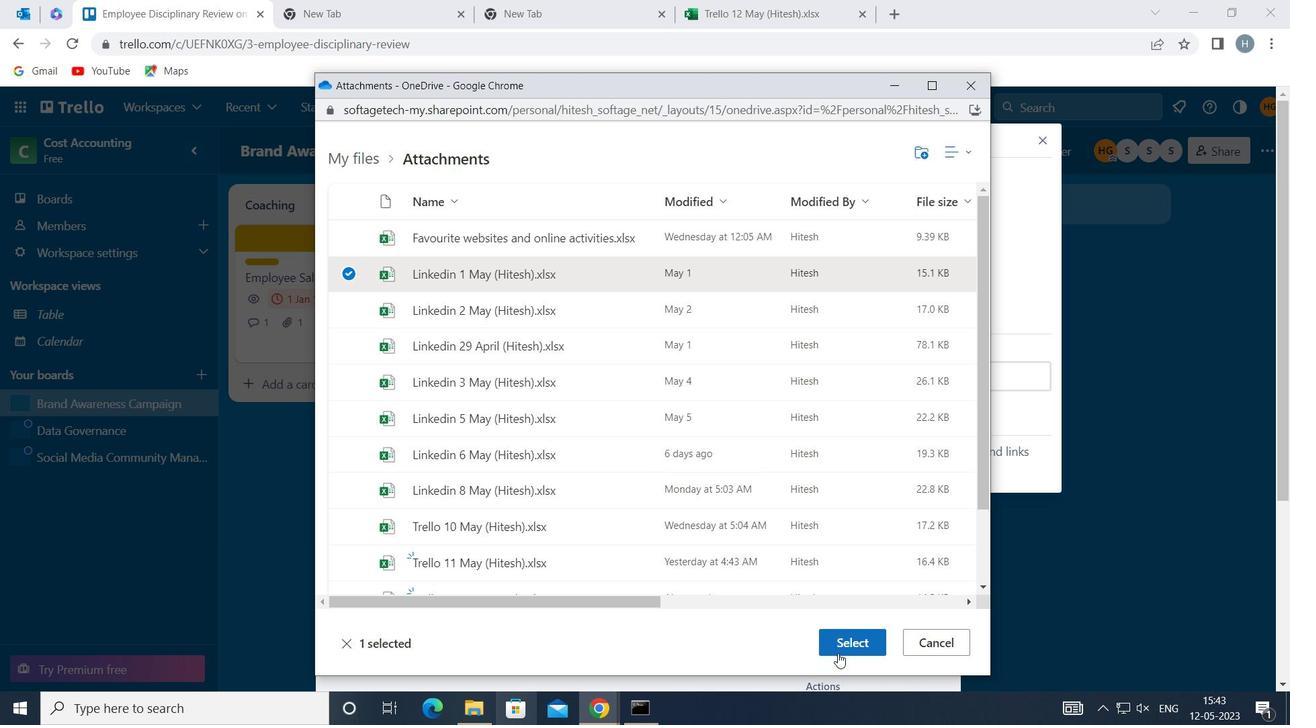 
Action: Mouse pressed left at (839, 647)
Screenshot: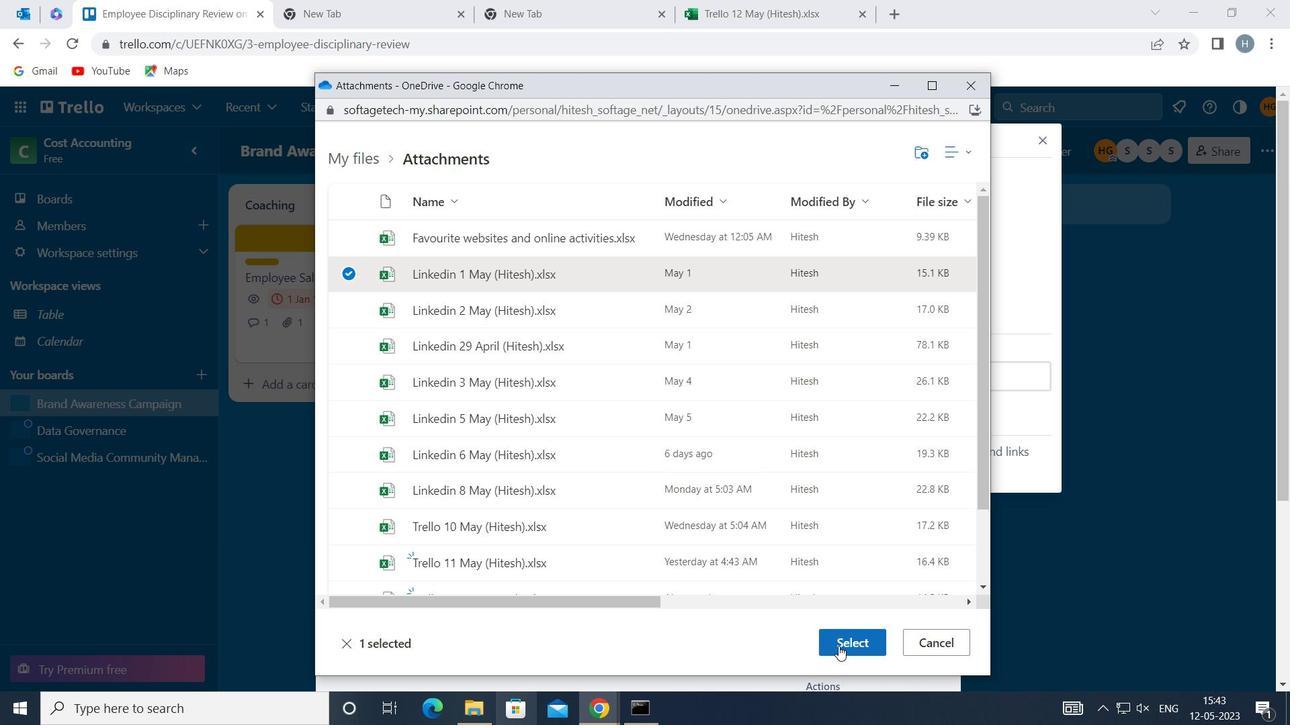 
Action: Mouse moved to (855, 470)
Screenshot: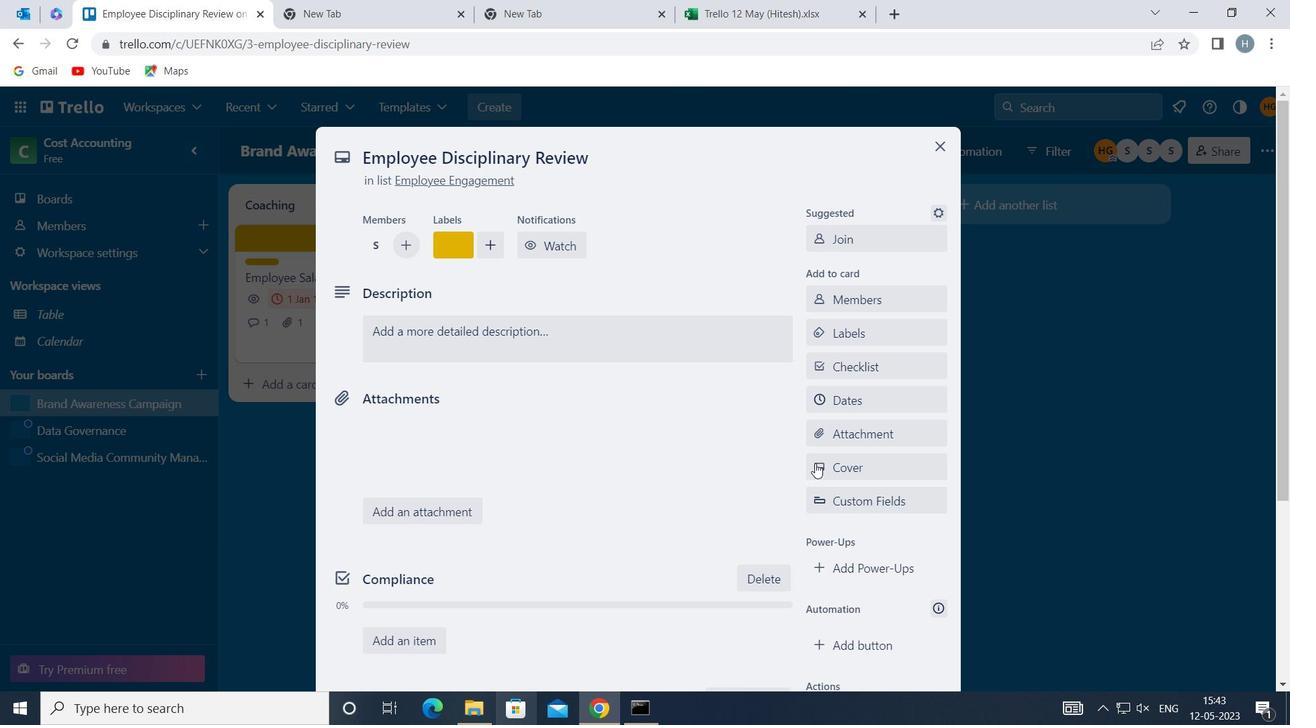 
Action: Mouse pressed left at (855, 470)
Screenshot: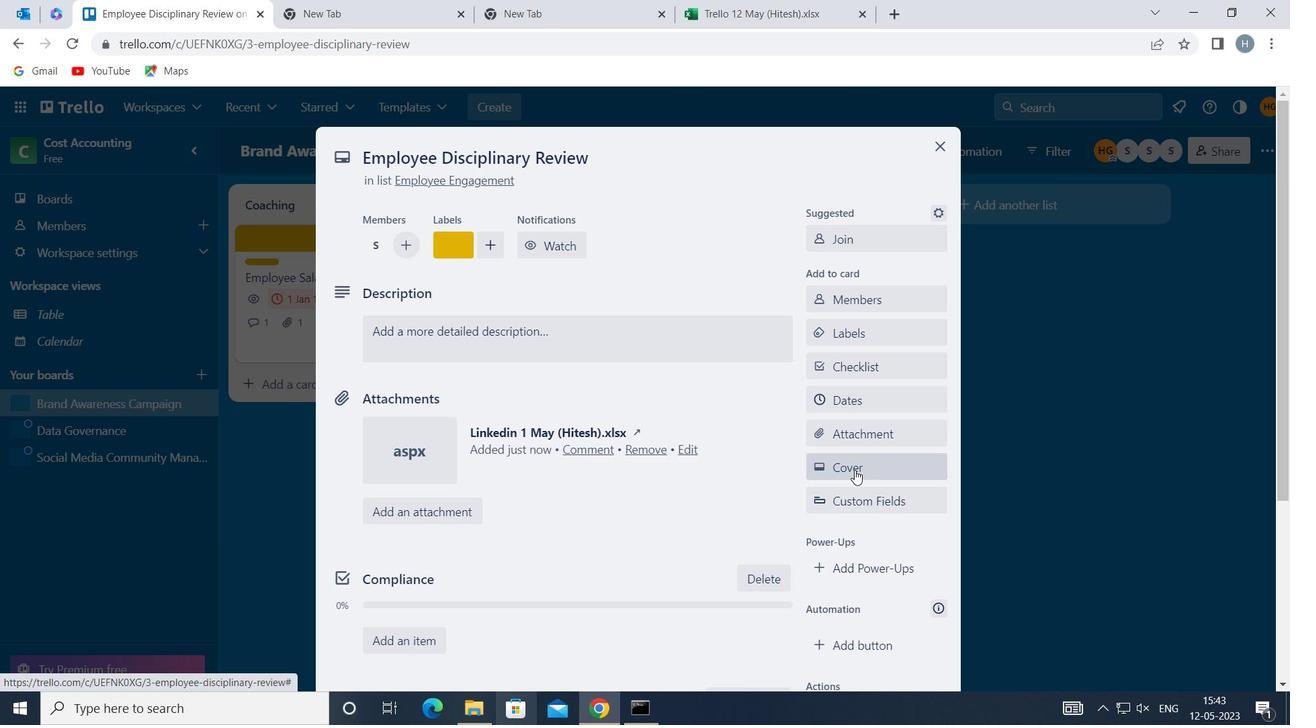 
Action: Mouse moved to (891, 288)
Screenshot: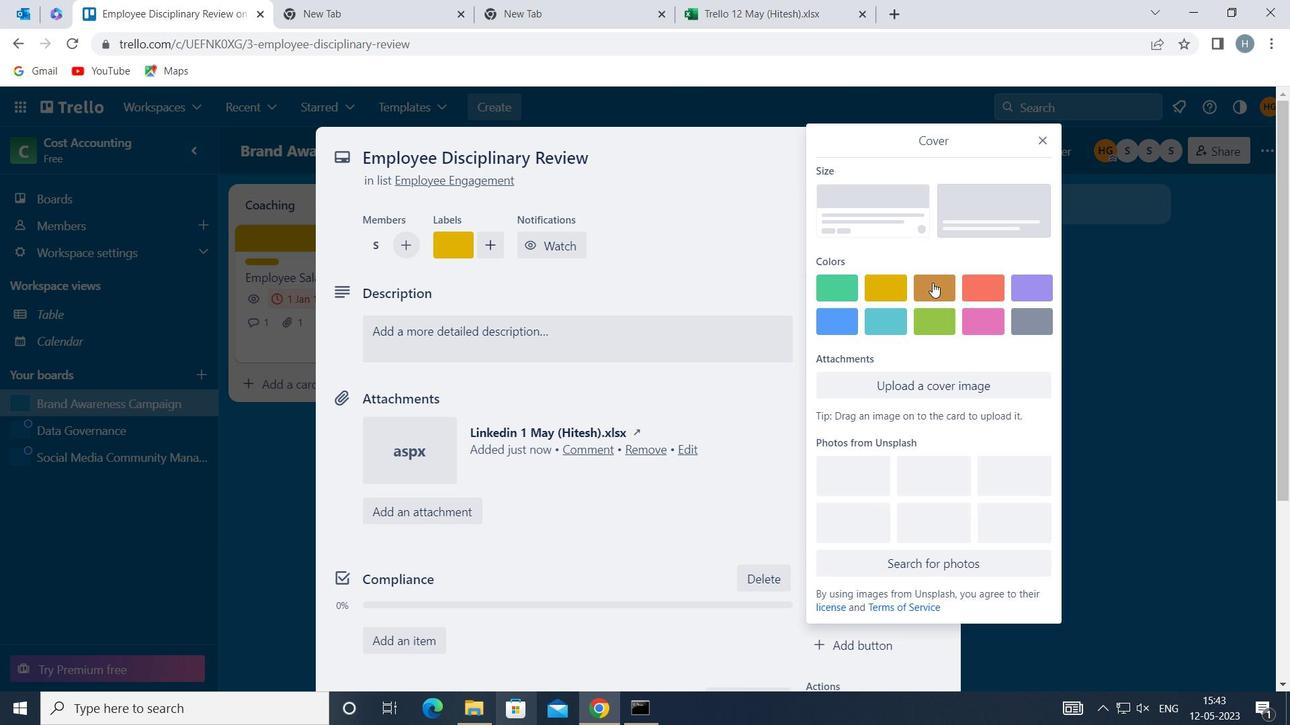 
Action: Mouse pressed left at (891, 288)
Screenshot: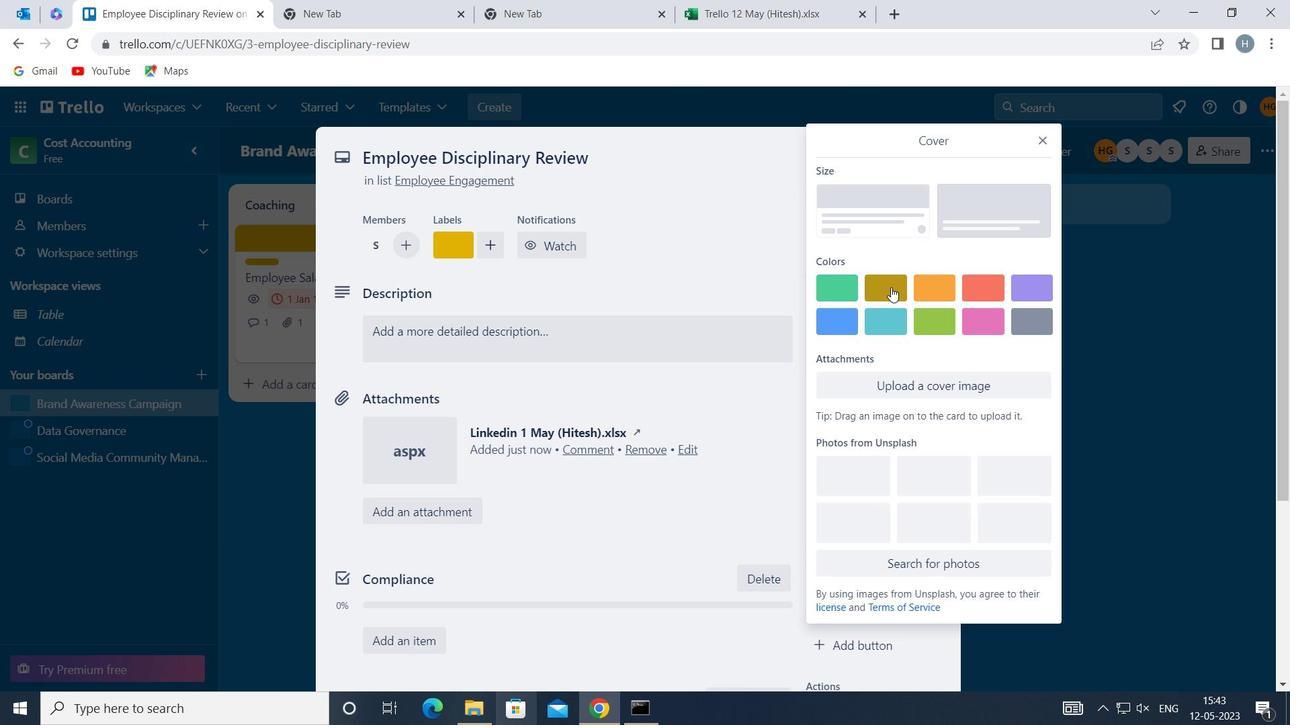 
Action: Mouse moved to (1040, 141)
Screenshot: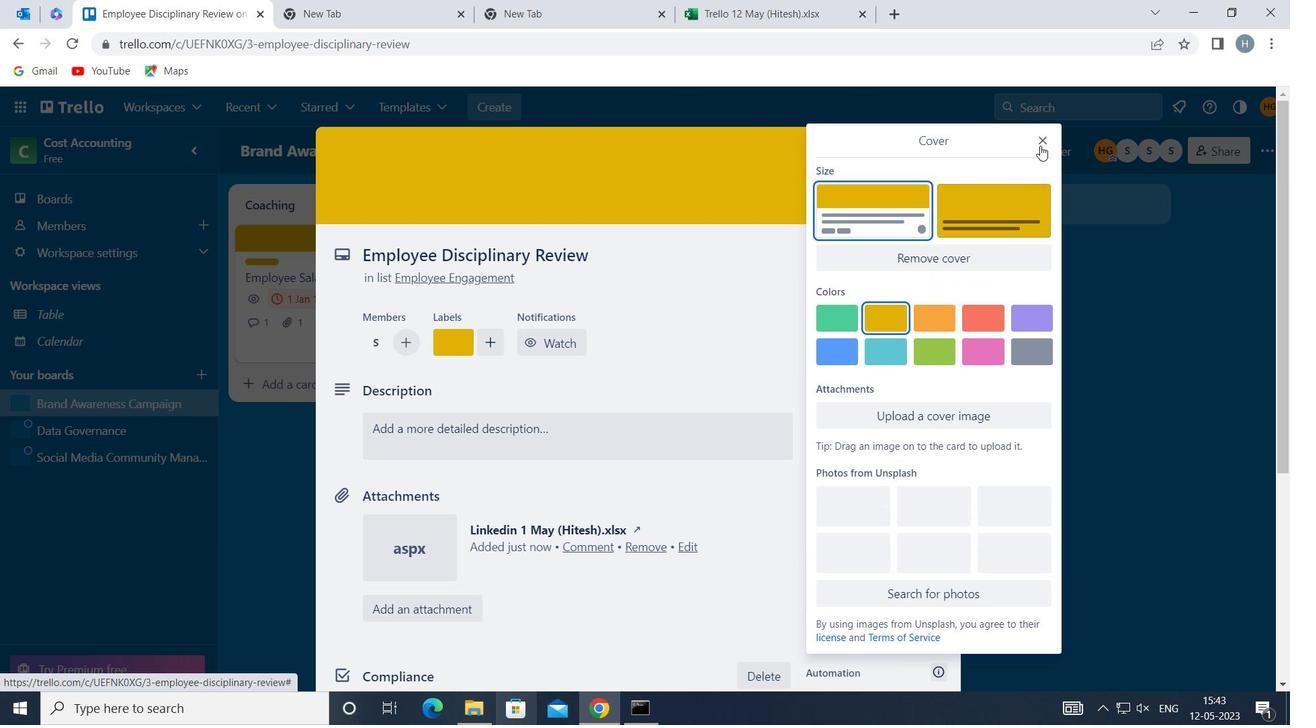 
Action: Mouse pressed left at (1040, 141)
Screenshot: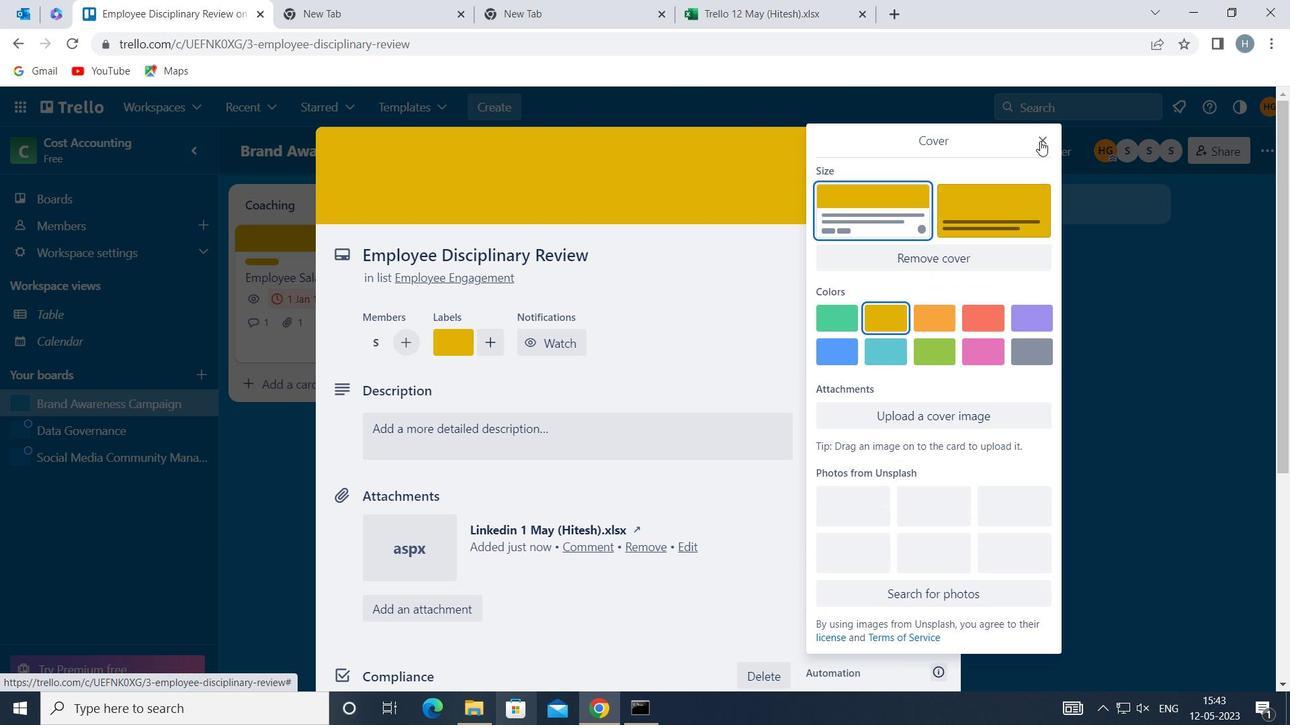 
Action: Mouse moved to (460, 421)
Screenshot: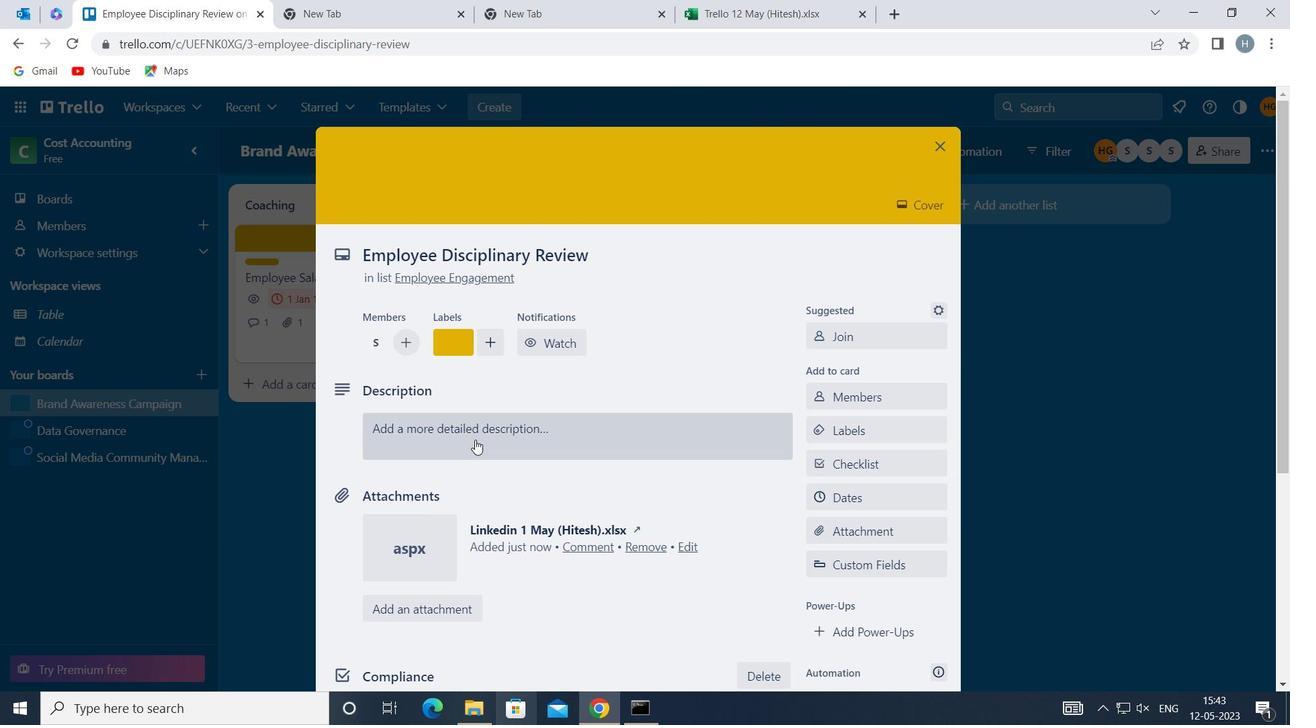 
Action: Mouse pressed left at (460, 421)
Screenshot: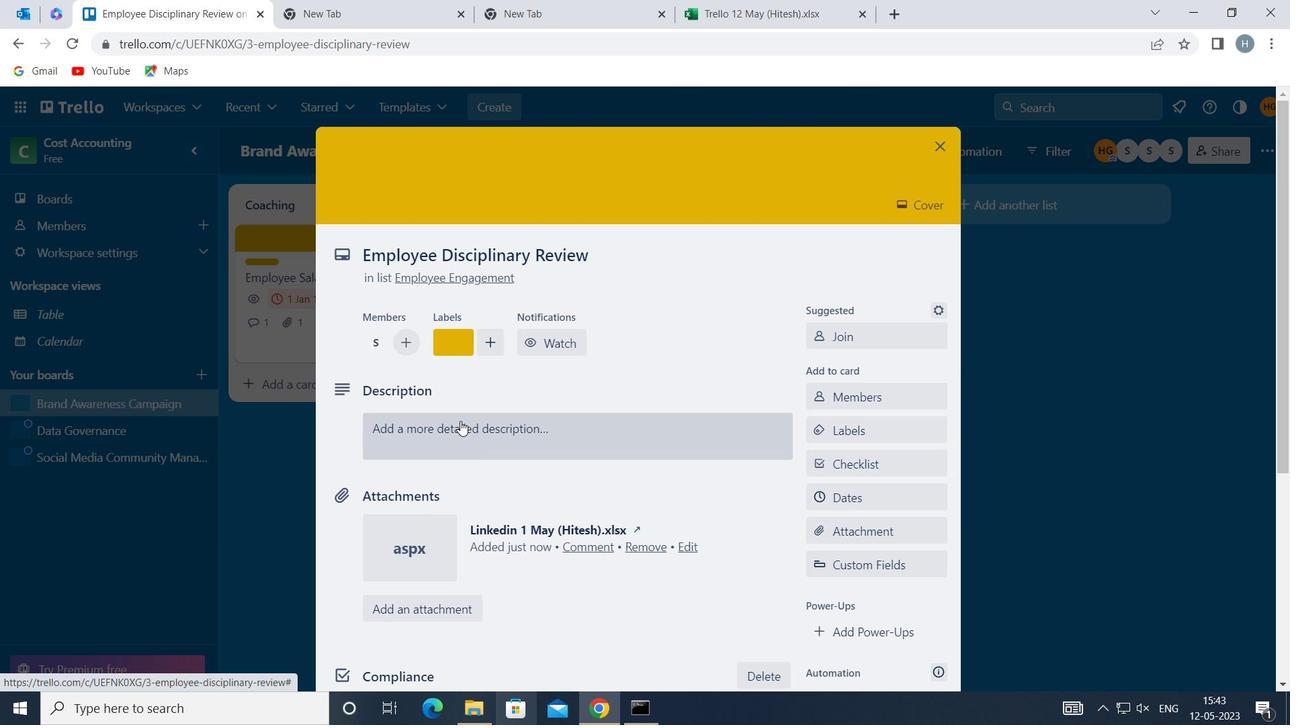 
Action: Mouse moved to (465, 477)
Screenshot: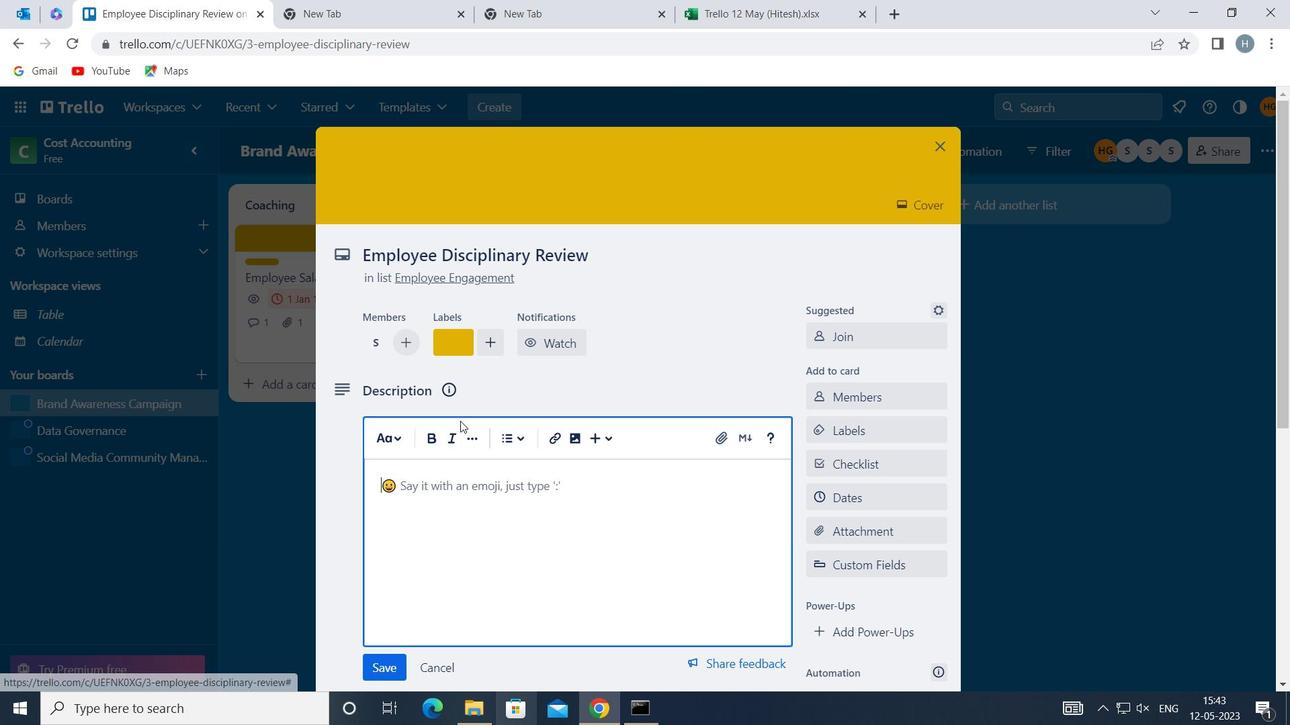 
Action: Key pressed <Key.shift>PLAN<Key.space>AND<Key.space>EXECUTE<Key.space>COMPANY<Key.space>TEAM-<Key.space>BUILDING<Key.space>CONFERENCE<Key.space>WITH<Key.space>GUEST<Key.space>SPEAKERS<Key.space>ON<Key.space>CHANGE<Key.space>MANAGEMENT
Screenshot: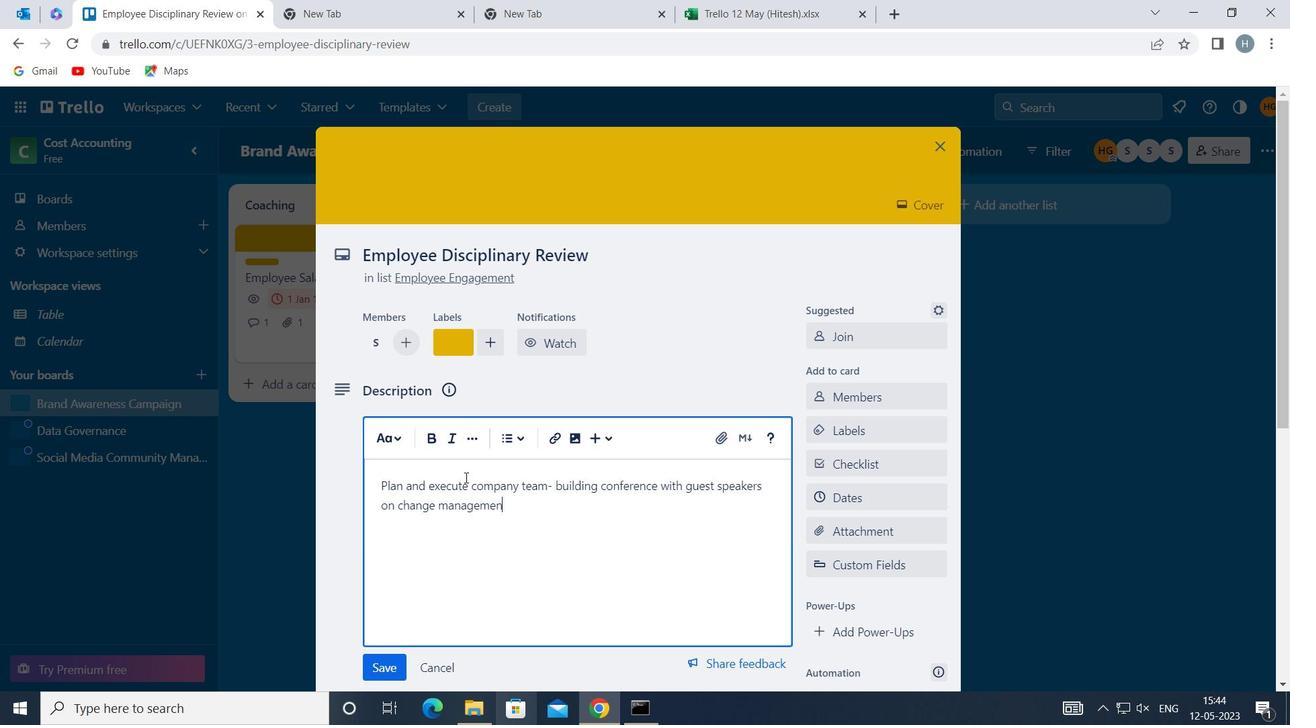 
Action: Mouse moved to (463, 487)
Screenshot: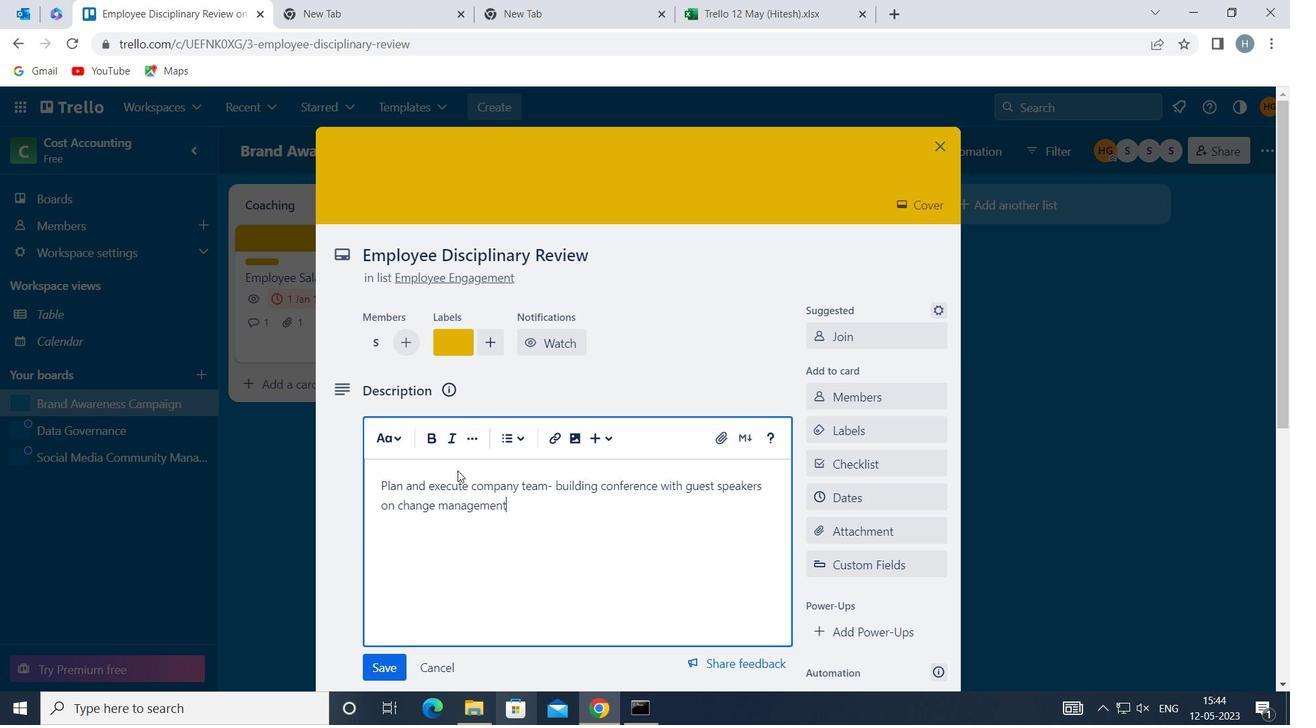 
Action: Mouse scrolled (463, 487) with delta (0, 0)
Screenshot: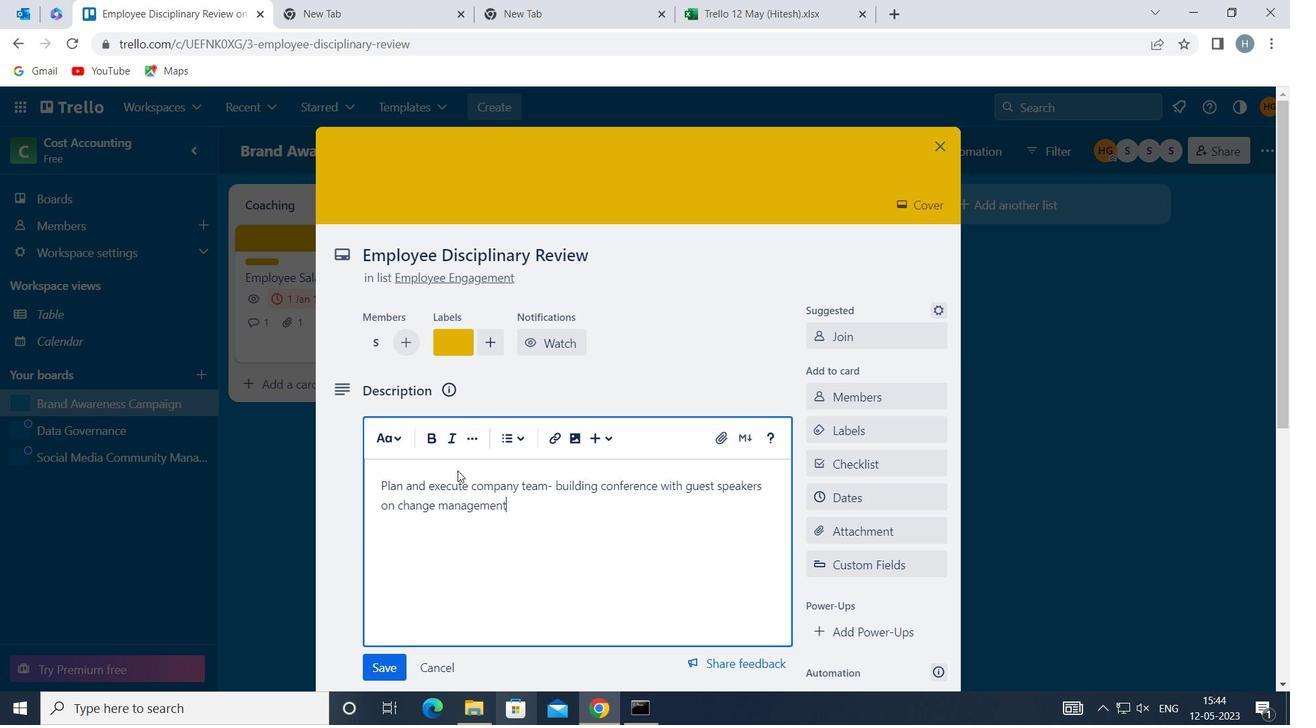
Action: Mouse moved to (475, 505)
Screenshot: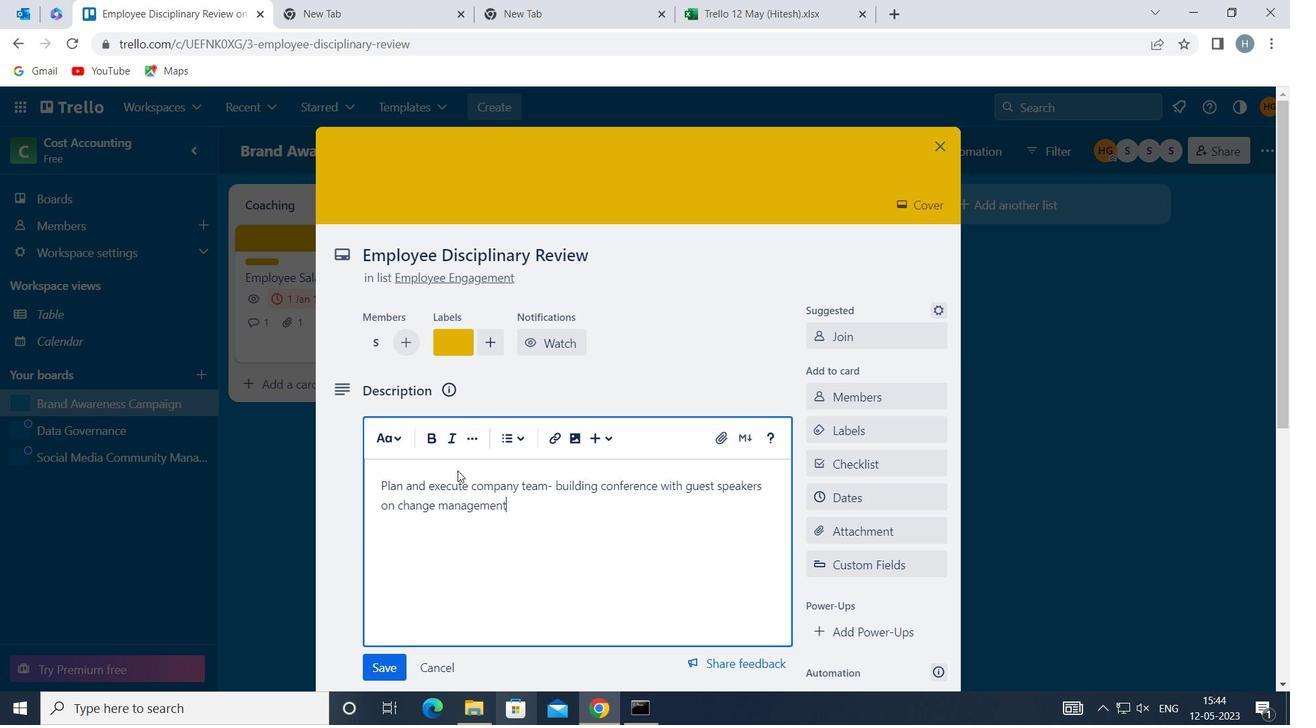 
Action: Mouse scrolled (475, 504) with delta (0, 0)
Screenshot: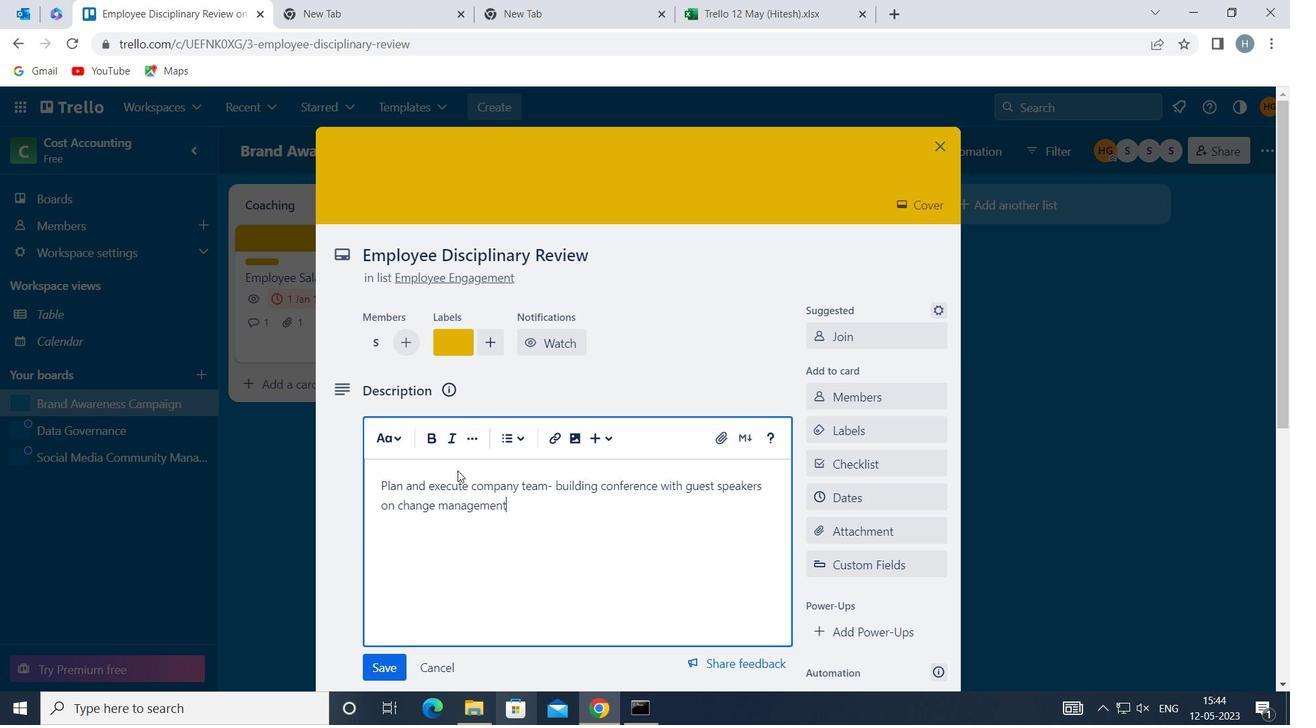
Action: Mouse moved to (492, 516)
Screenshot: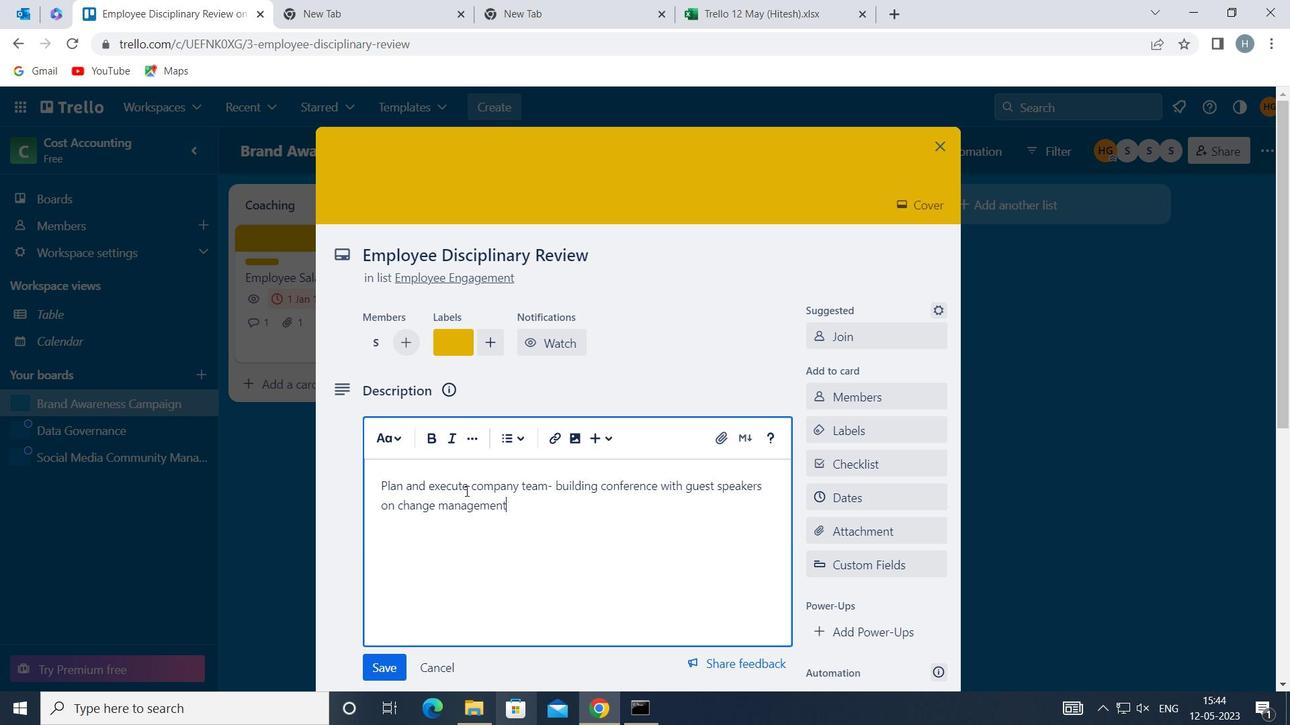 
Action: Mouse scrolled (492, 516) with delta (0, 0)
Screenshot: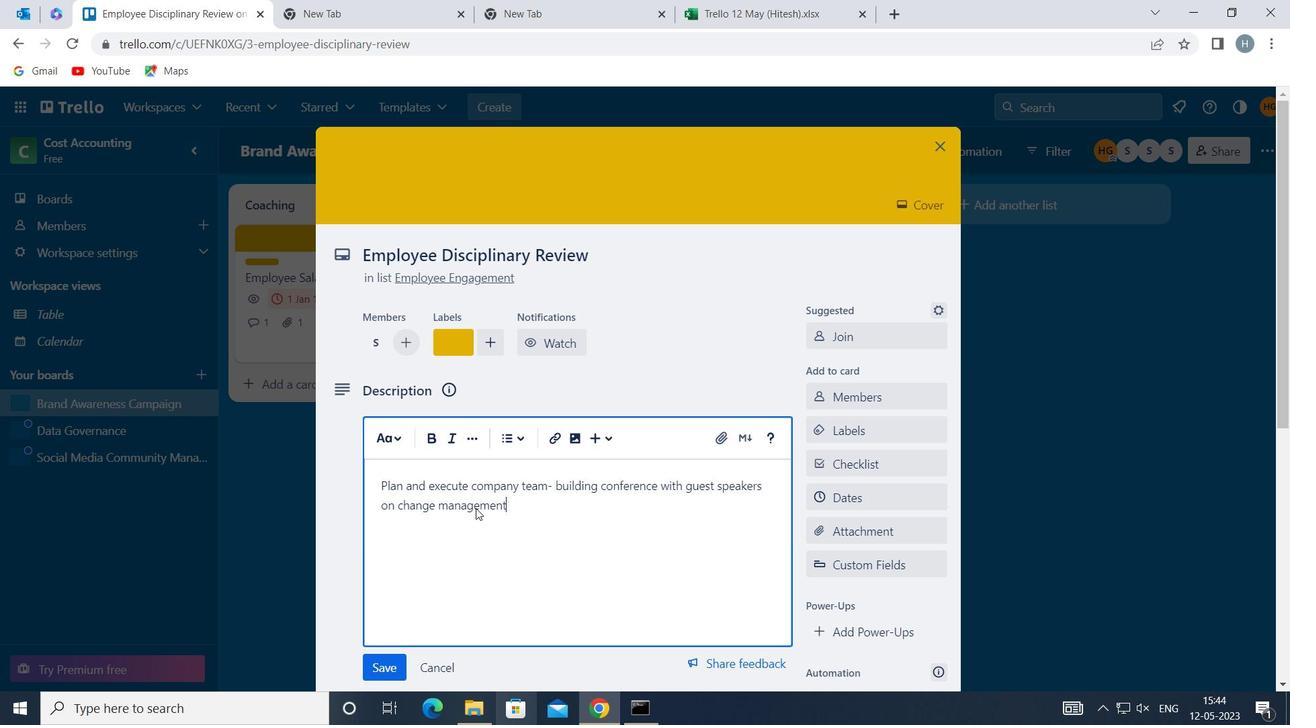 
Action: Mouse moved to (382, 419)
Screenshot: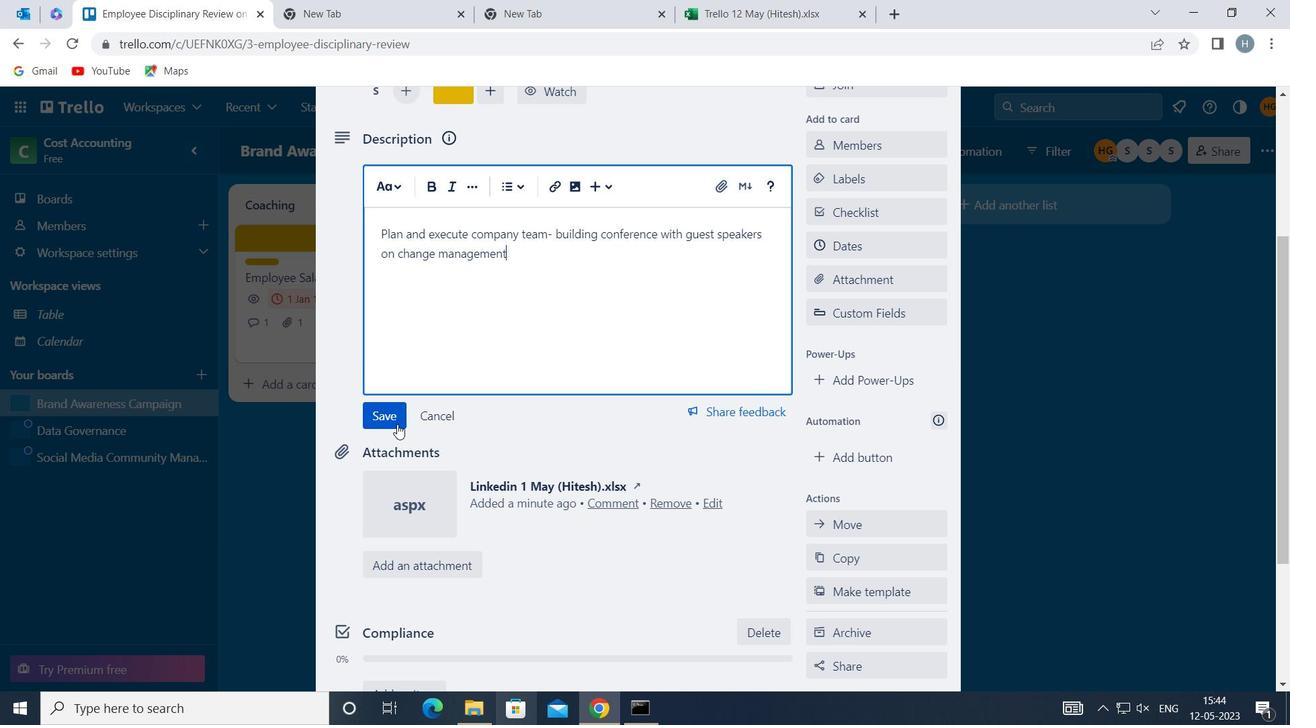 
Action: Mouse pressed left at (382, 419)
Screenshot: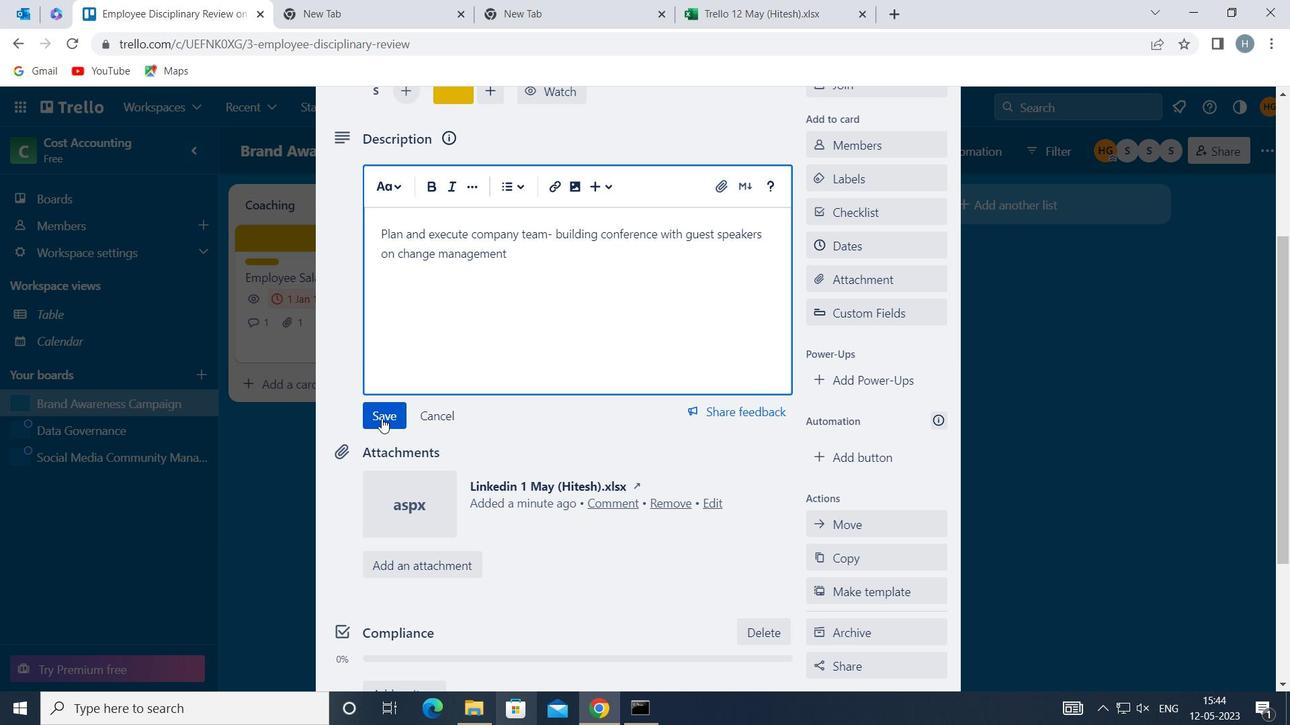 
Action: Mouse moved to (426, 577)
Screenshot: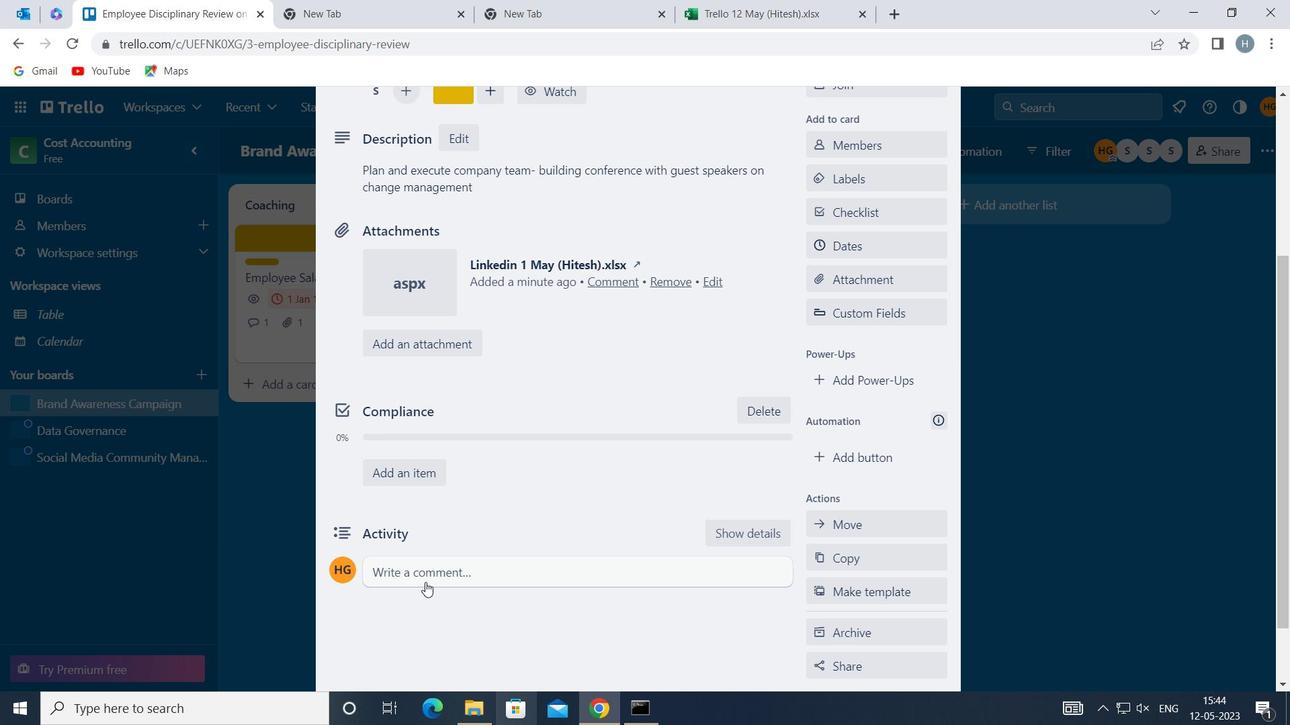 
Action: Mouse pressed left at (426, 577)
Screenshot: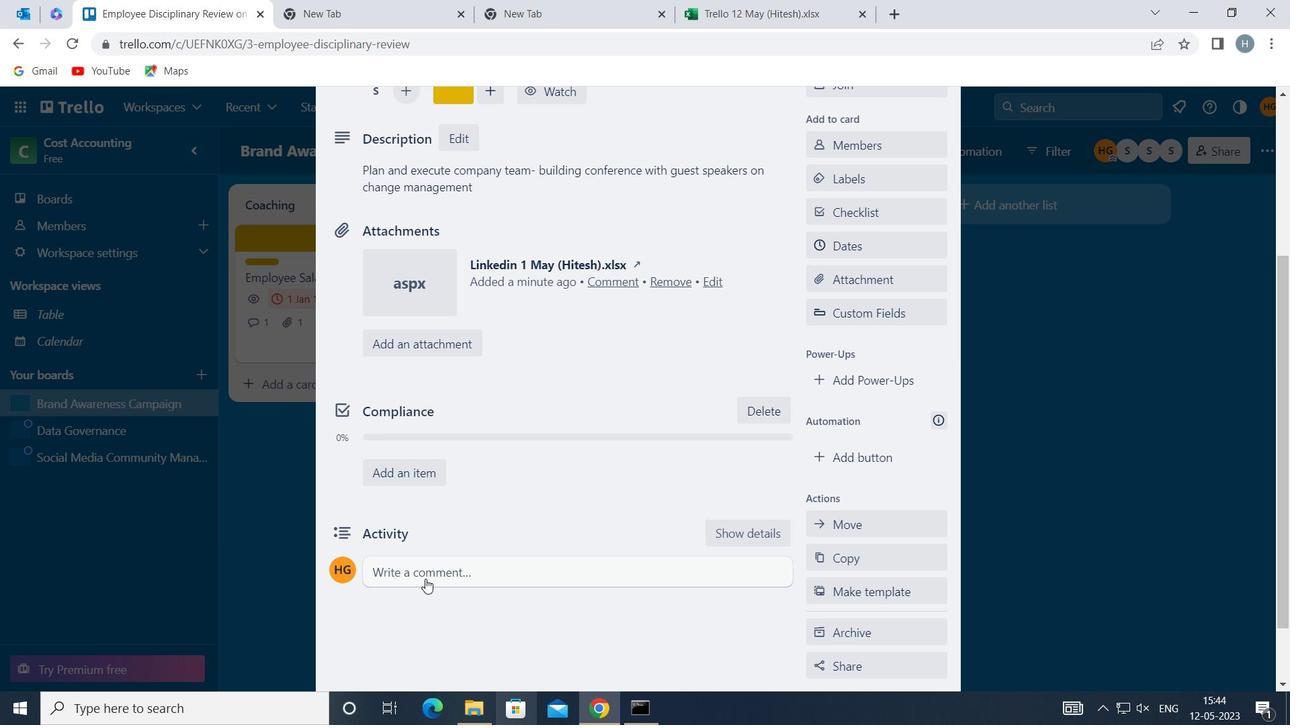 
Action: Mouse moved to (438, 610)
Screenshot: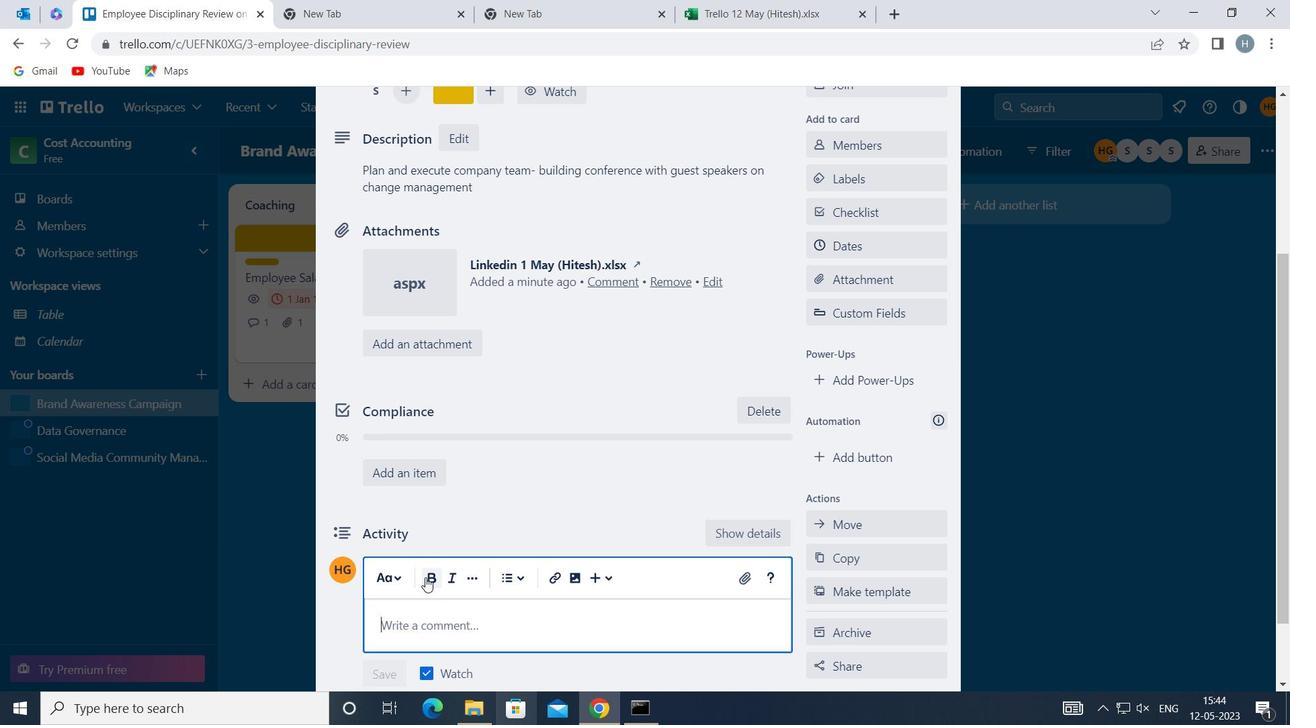 
Action: Key pressed <Key.shift>LET<Key.space>US<Key.space>APPROCH<Key.space><Key.backspace><Key.backspace><Key.backspace>ACH<Key.space>THIS<Key.space>TASK<Key.space>WITH<Key.space>A<Key.space>FOCUS<Key.space>ON<Key.space>CONTINUOUS<Key.space>IMPROVEMENT<Key.space>,SEEKING<Key.space>TO<Key.space>LEARN<Key.space>AND<Key.space>GROW<Key.space>FROM<Key.space>EACH<Key.space>STEP<Key.space>OF<Key.space>THE<Key.space>PROCESS
Screenshot: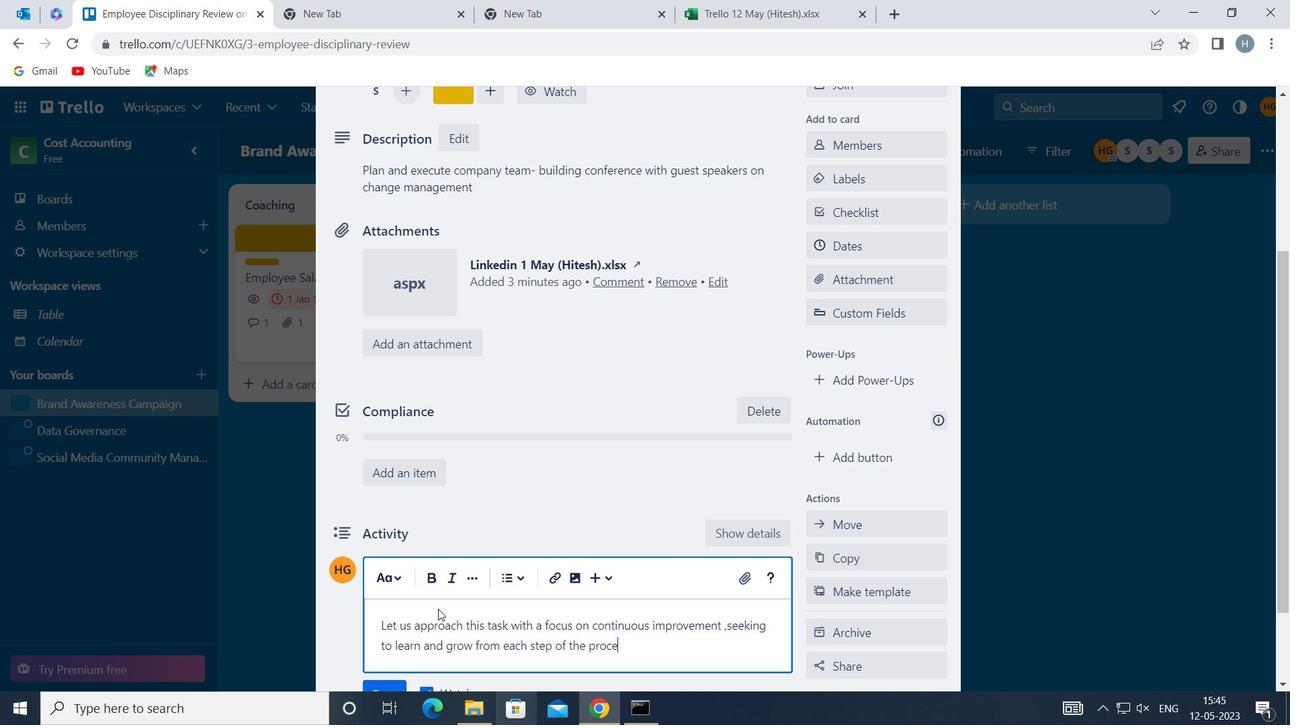 
Action: Mouse moved to (444, 607)
Screenshot: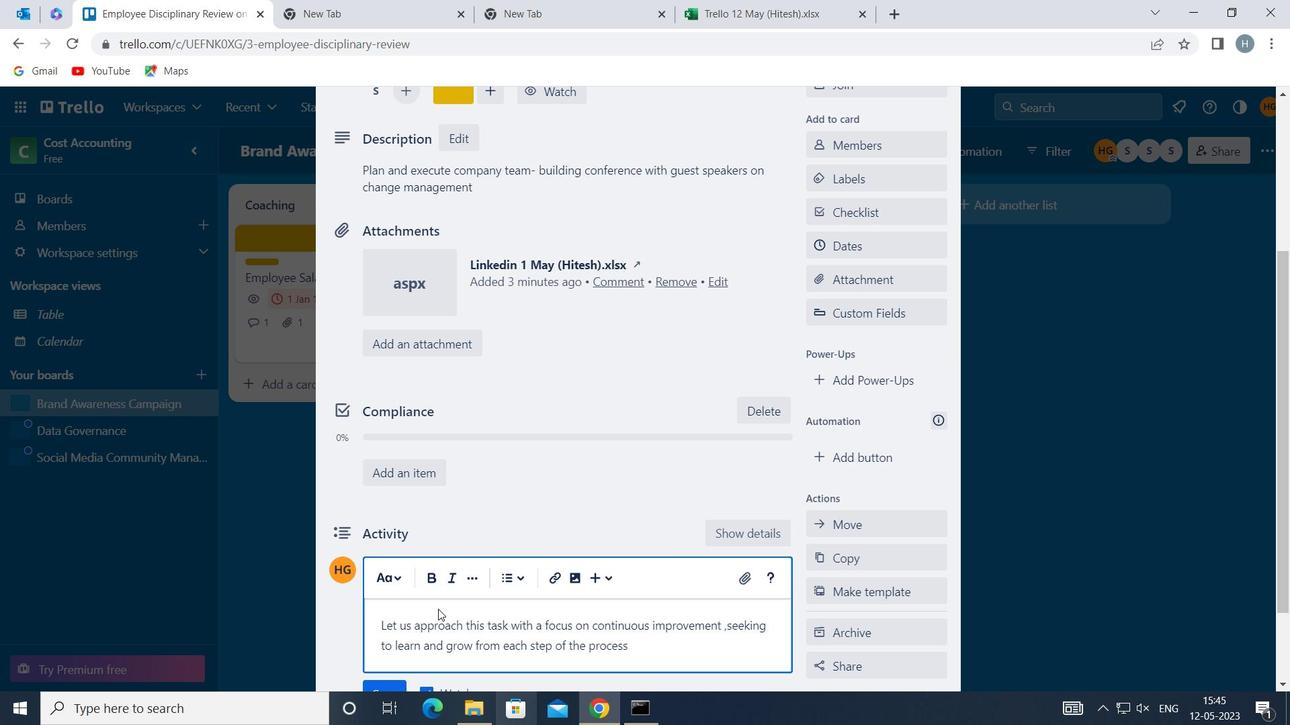 
Action: Mouse scrolled (444, 606) with delta (0, 0)
Screenshot: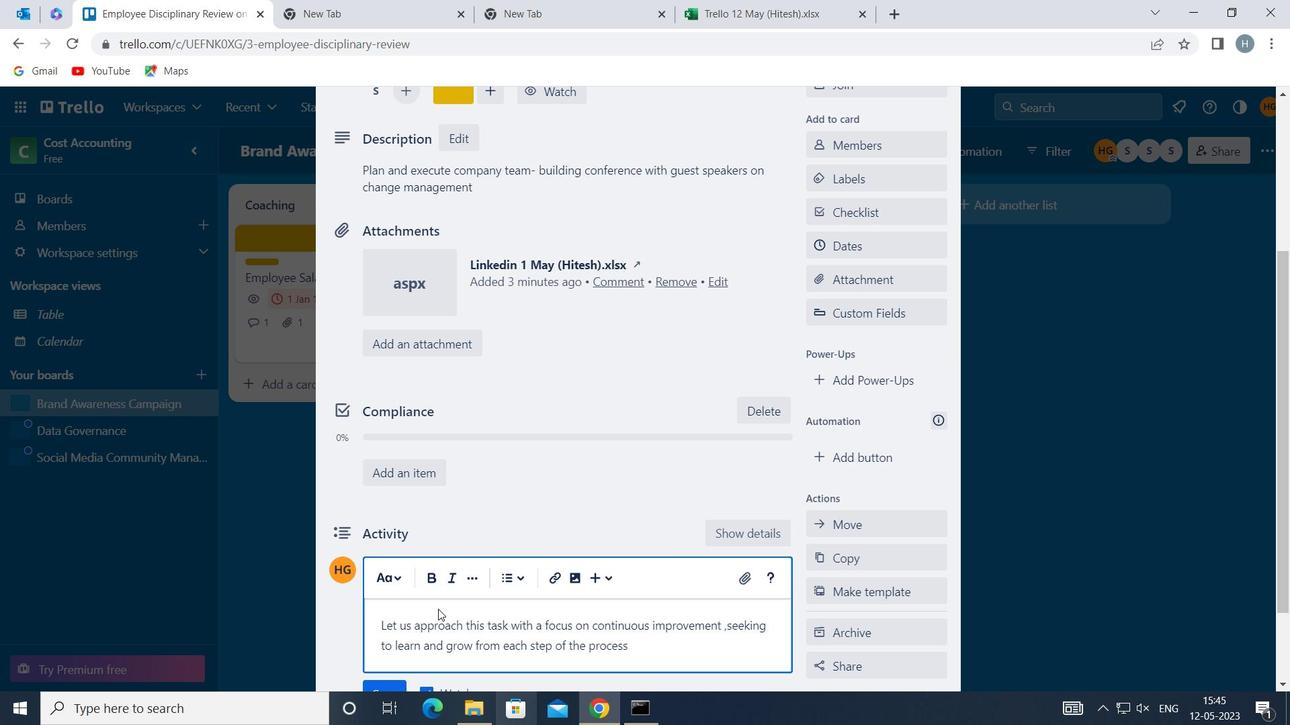 
Action: Mouse moved to (447, 606)
Screenshot: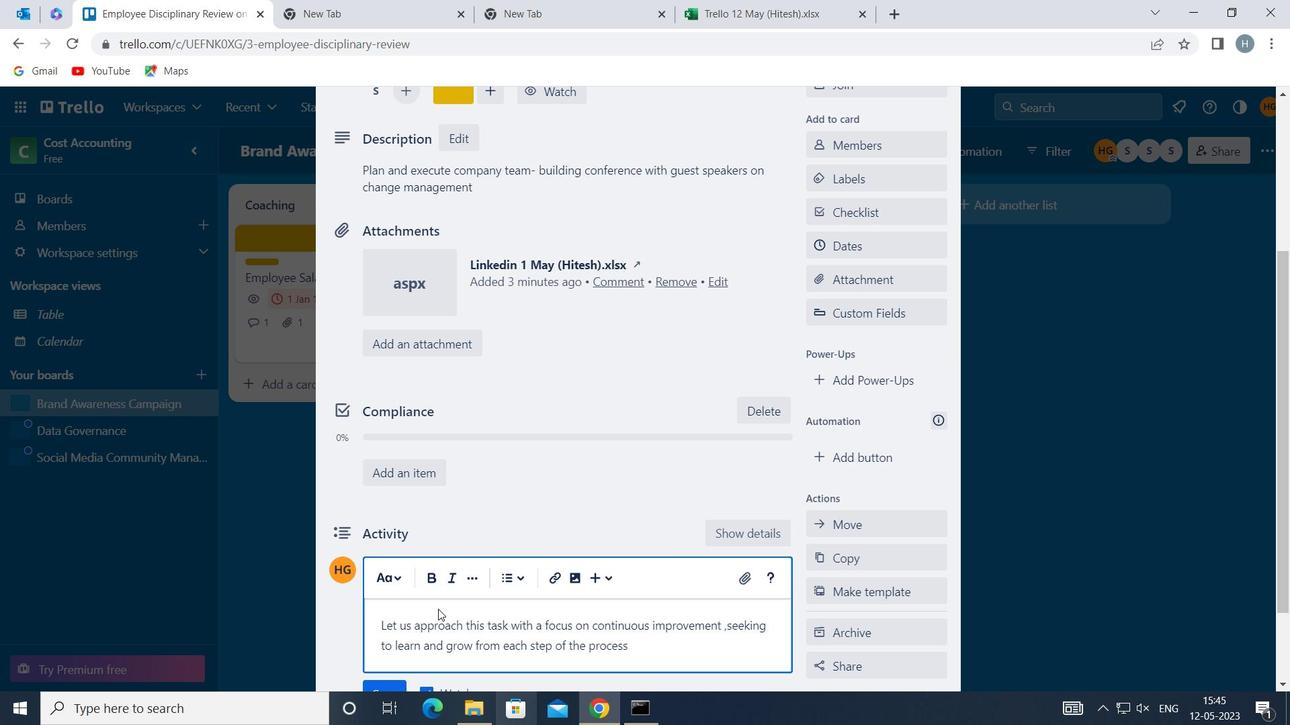 
Action: Mouse scrolled (447, 605) with delta (0, 0)
Screenshot: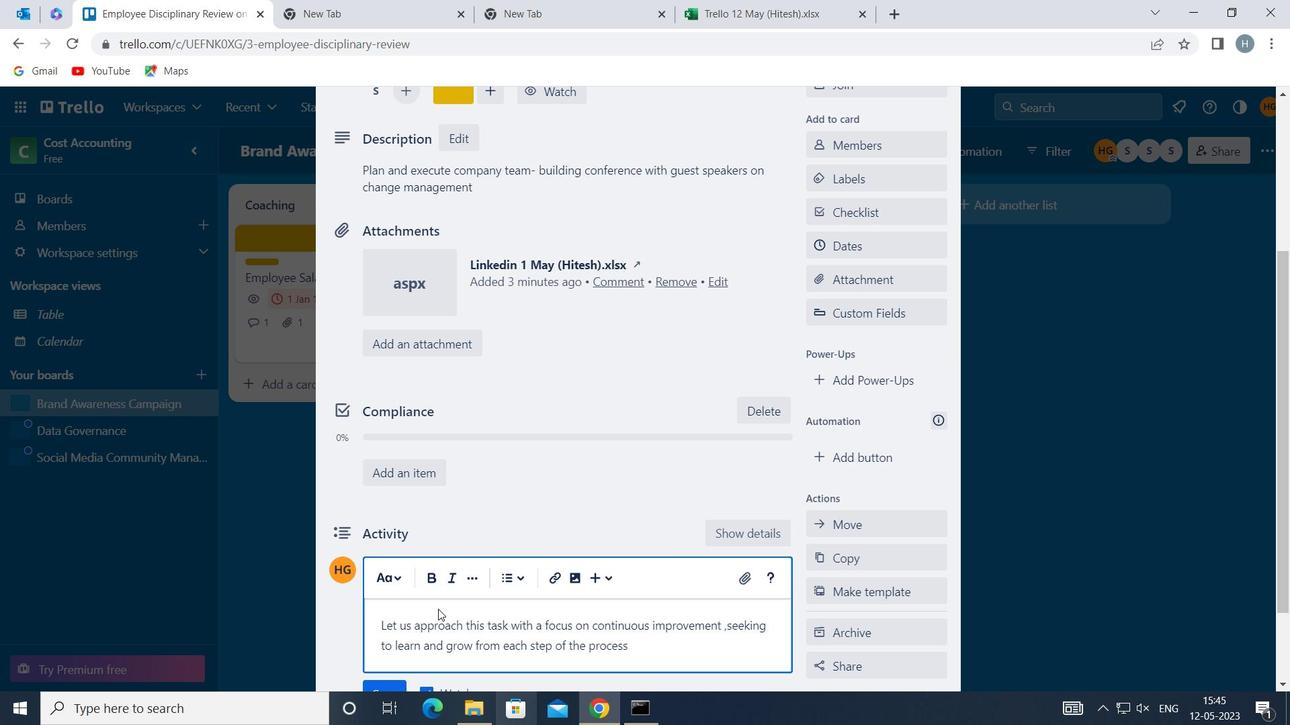 
Action: Mouse moved to (448, 604)
Screenshot: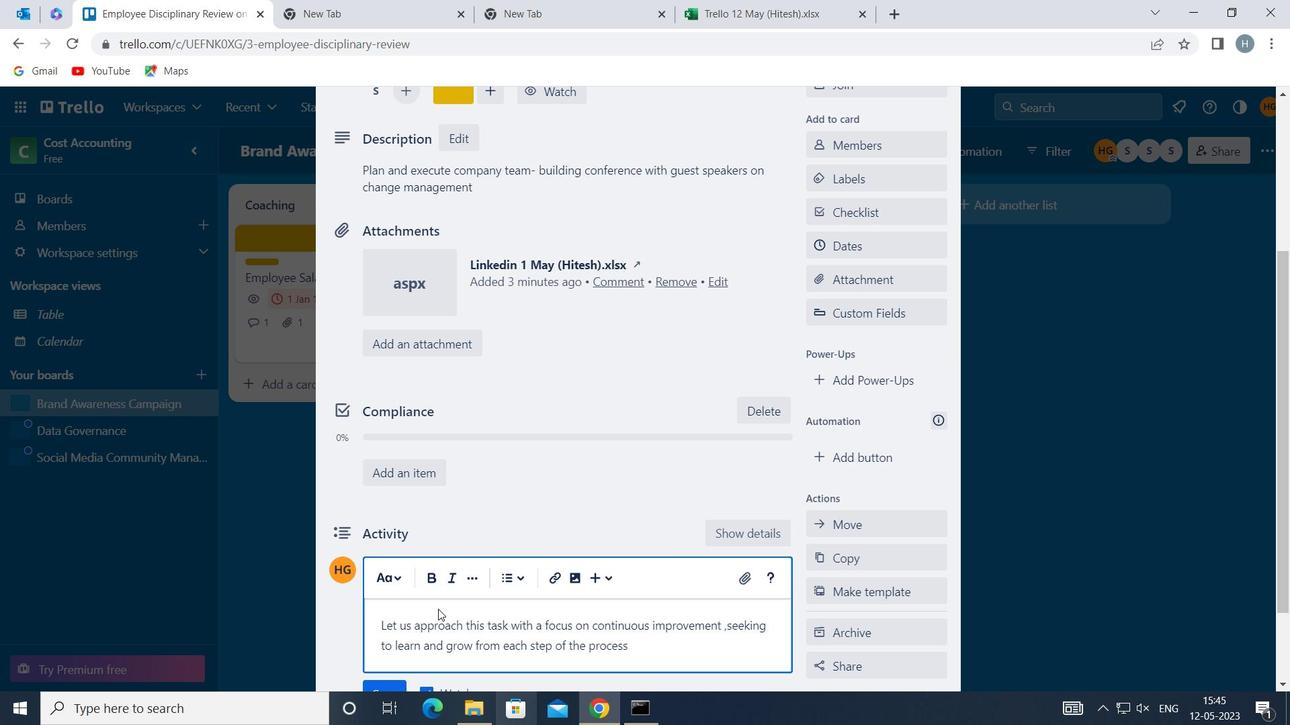 
Action: Mouse scrolled (448, 604) with delta (0, 0)
Screenshot: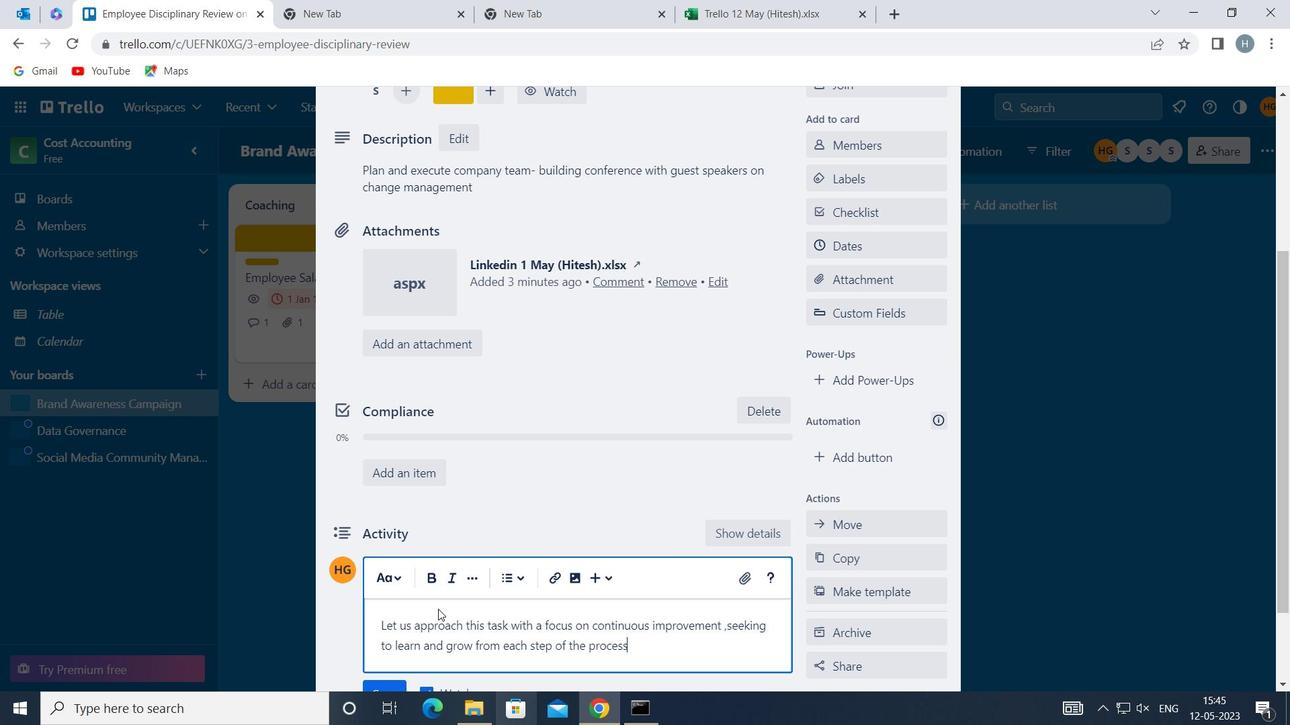 
Action: Mouse moved to (449, 601)
Screenshot: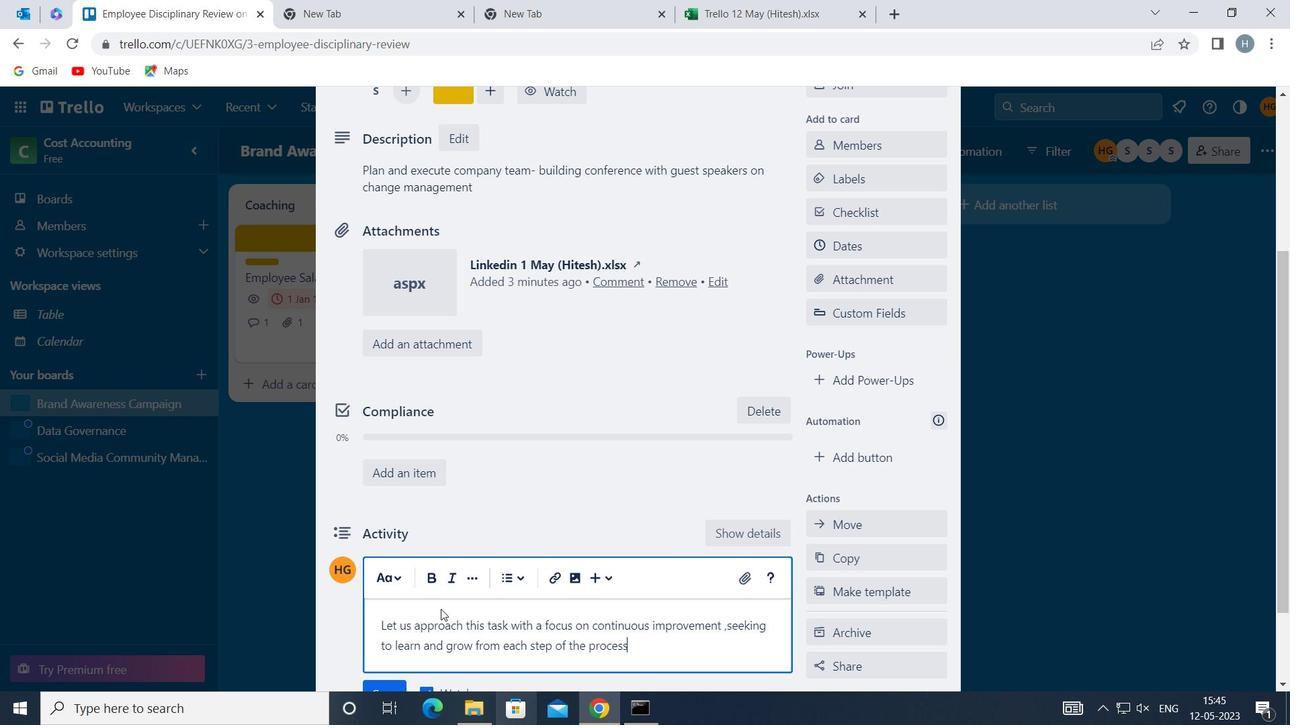 
Action: Mouse scrolled (449, 600) with delta (0, 0)
Screenshot: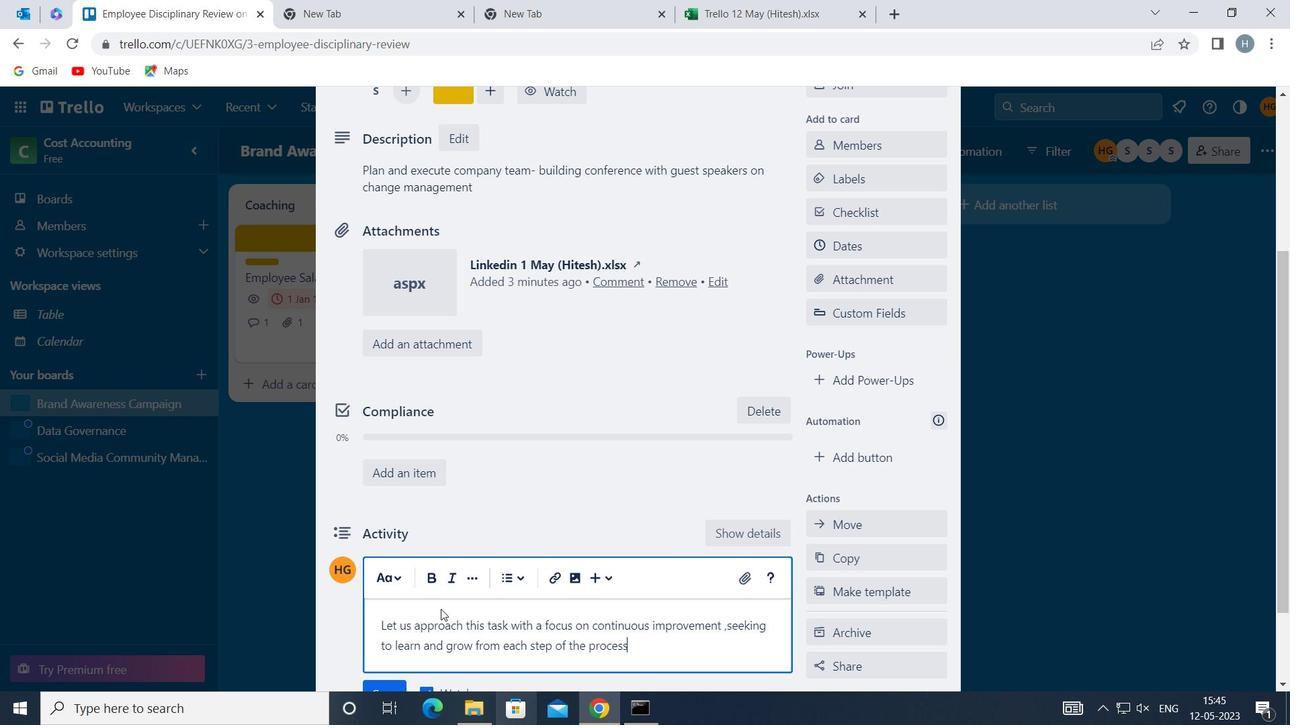
Action: Mouse moved to (370, 589)
Screenshot: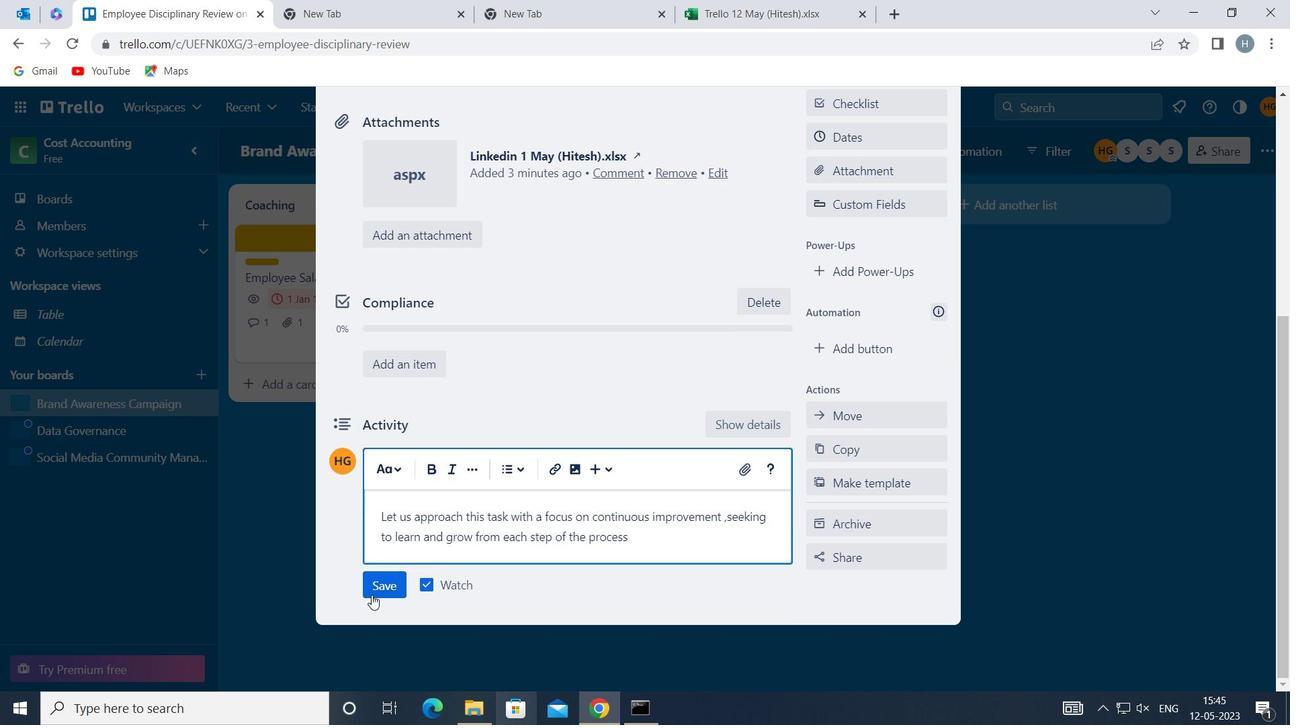 
Action: Mouse pressed left at (370, 589)
Screenshot: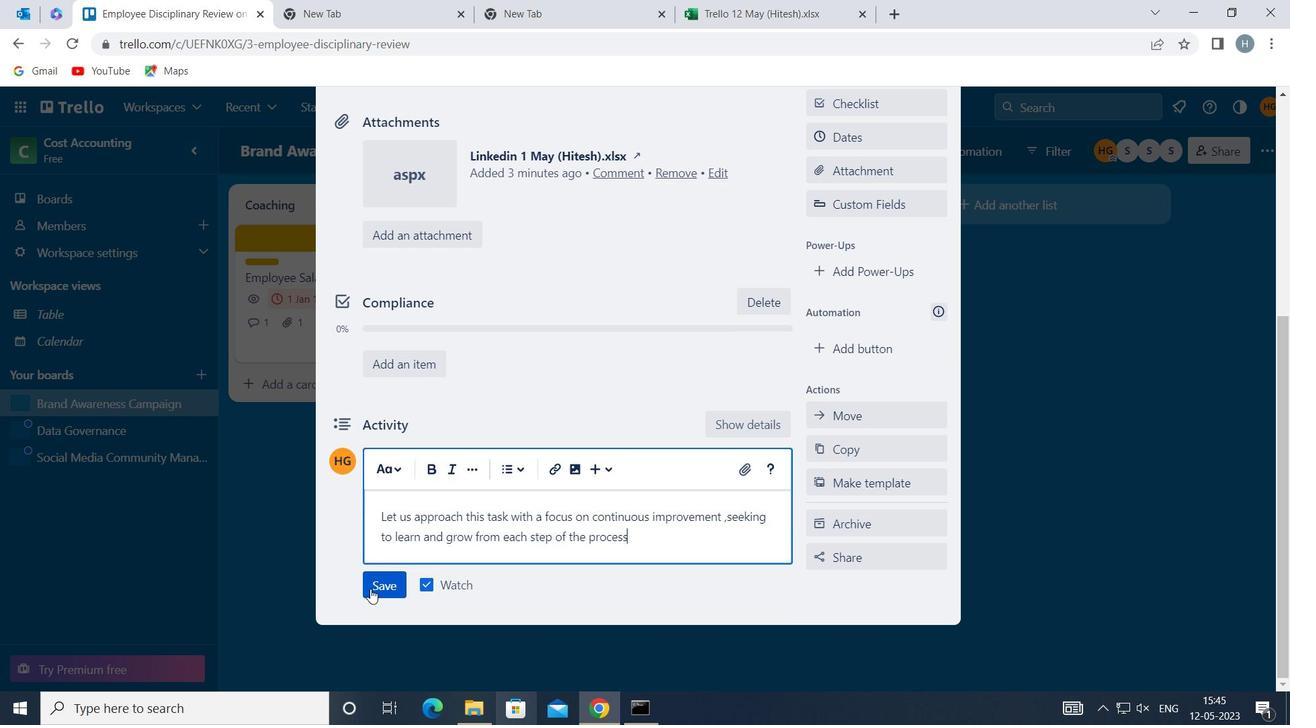 
Action: Mouse moved to (857, 448)
Screenshot: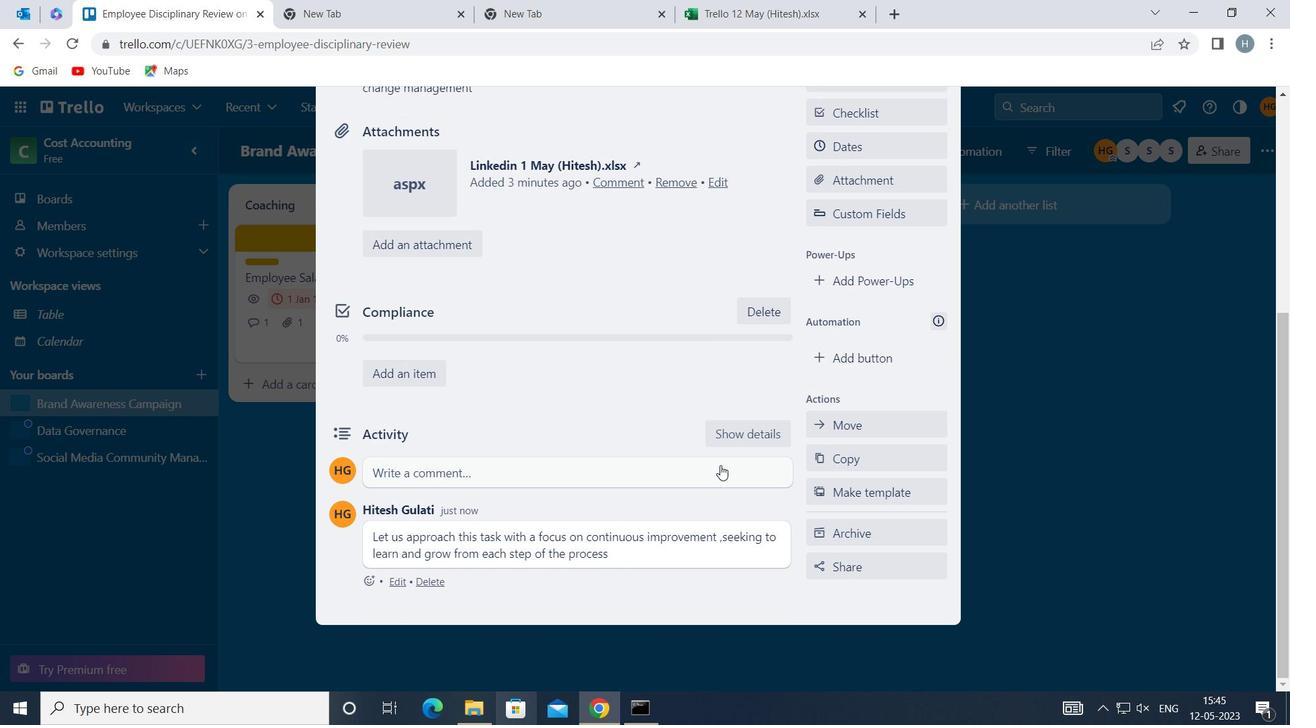 
Action: Mouse scrolled (857, 448) with delta (0, 0)
Screenshot: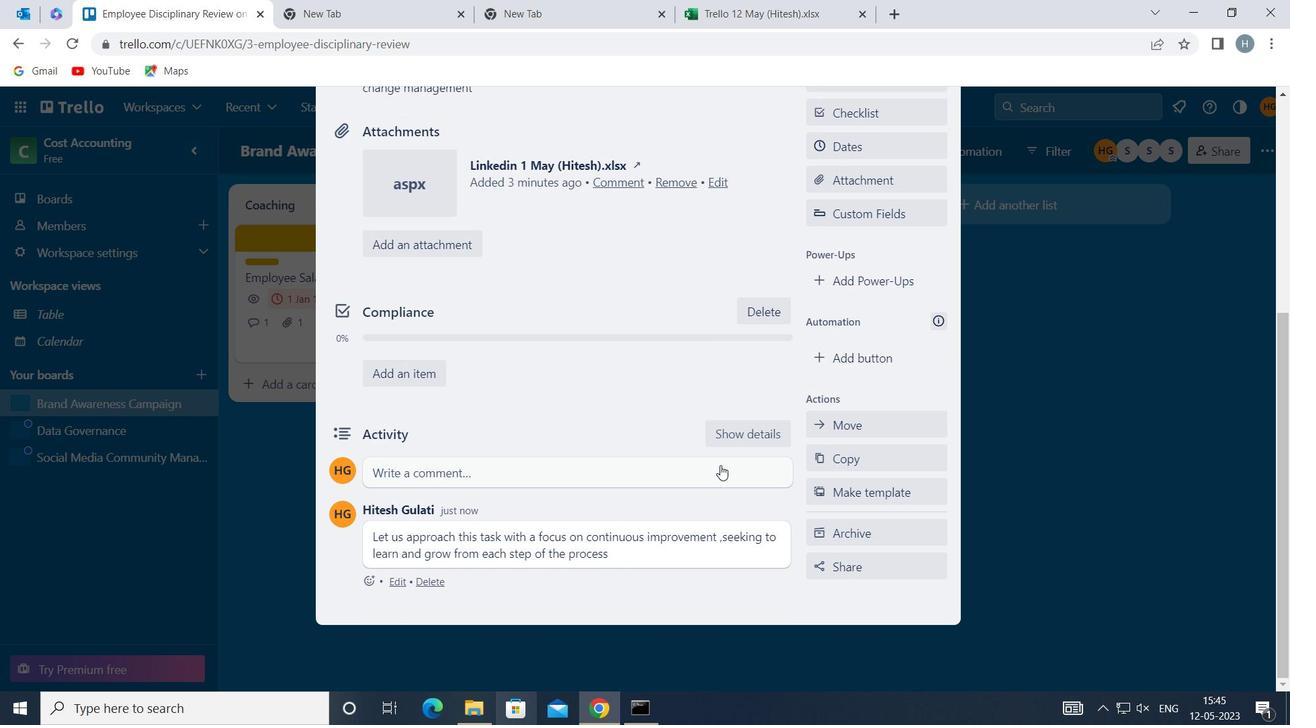 
Action: Mouse scrolled (857, 448) with delta (0, 0)
Screenshot: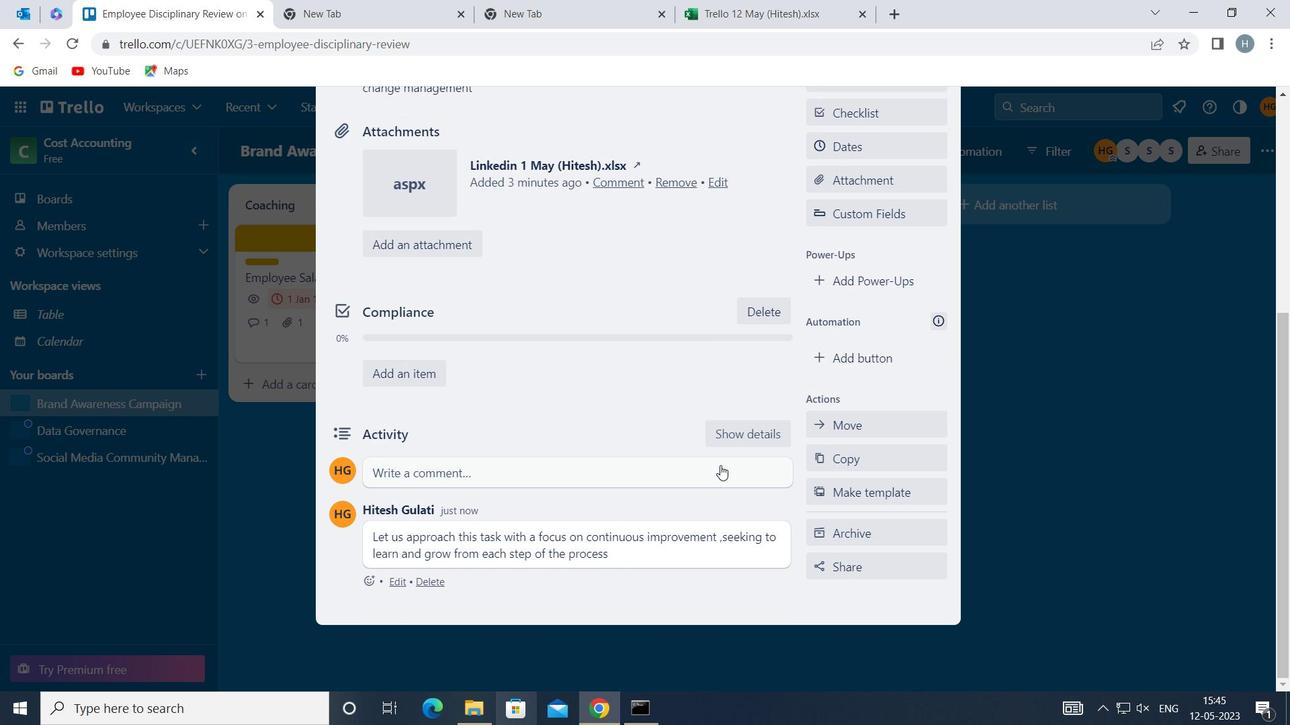 
Action: Mouse moved to (839, 317)
Screenshot: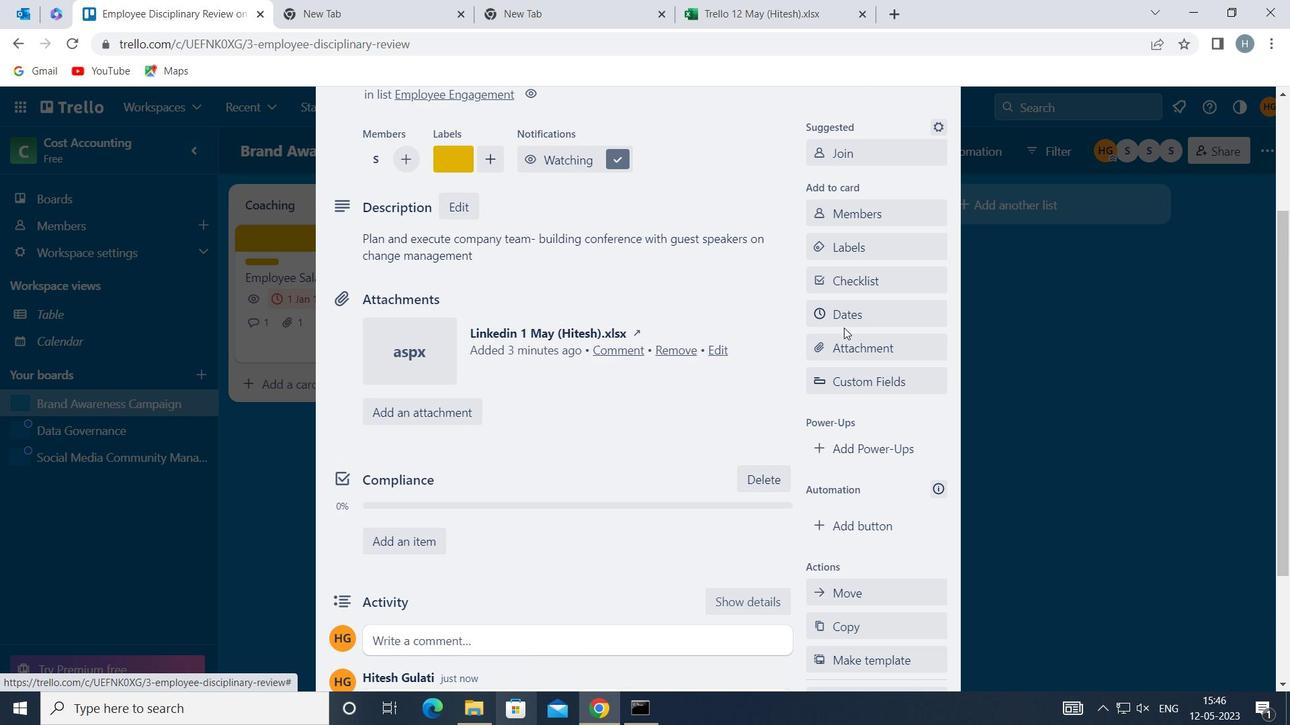 
Action: Mouse pressed left at (839, 317)
Screenshot: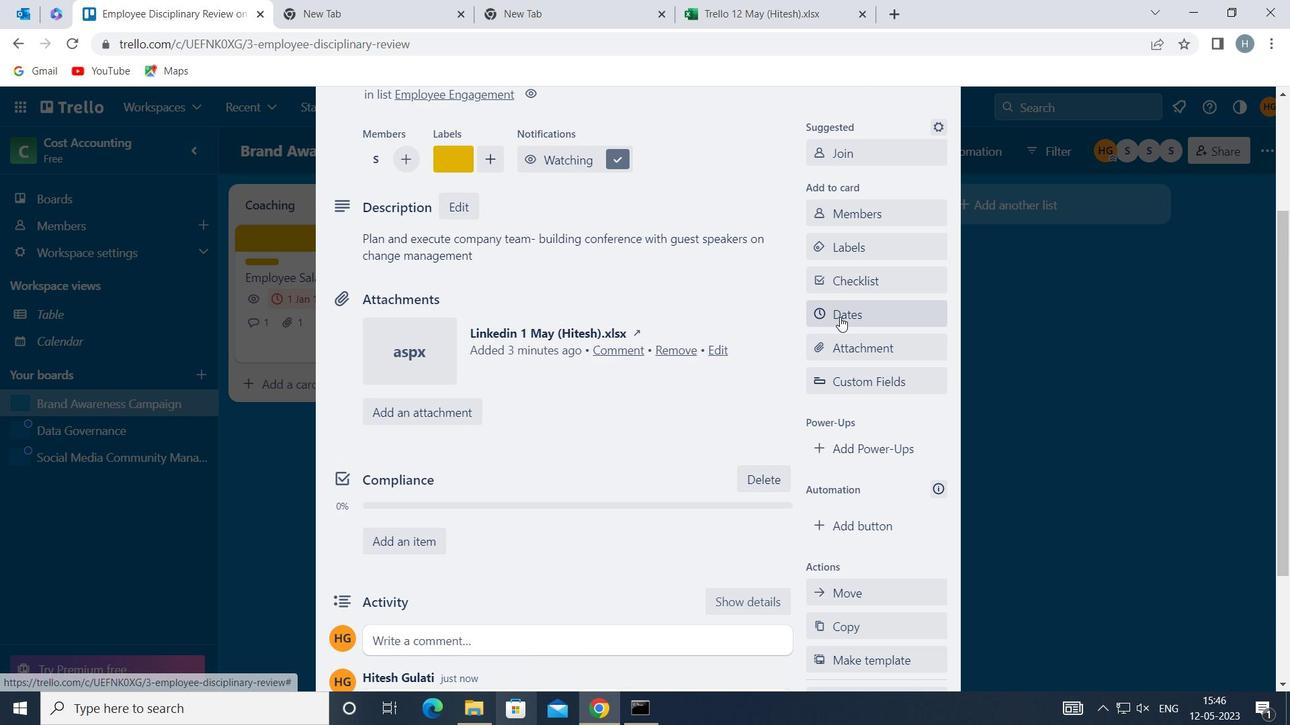 
Action: Mouse moved to (813, 449)
Screenshot: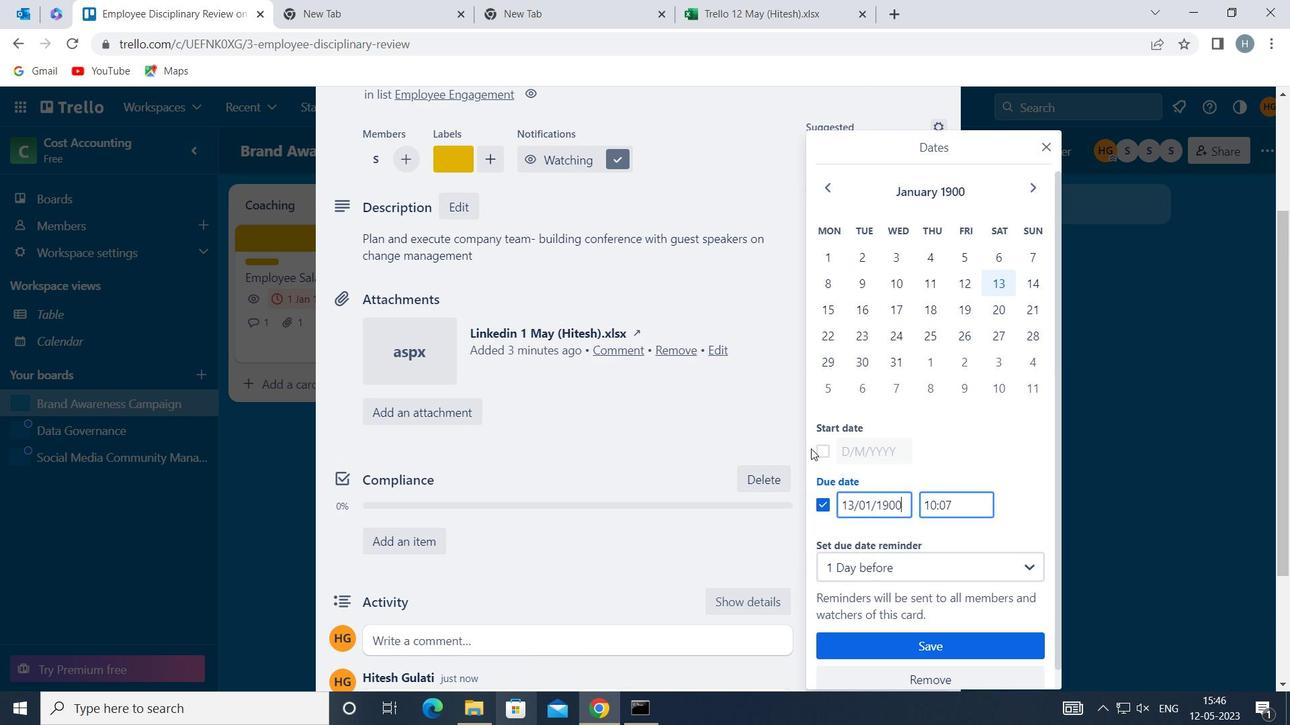 
Action: Mouse pressed left at (813, 449)
Screenshot: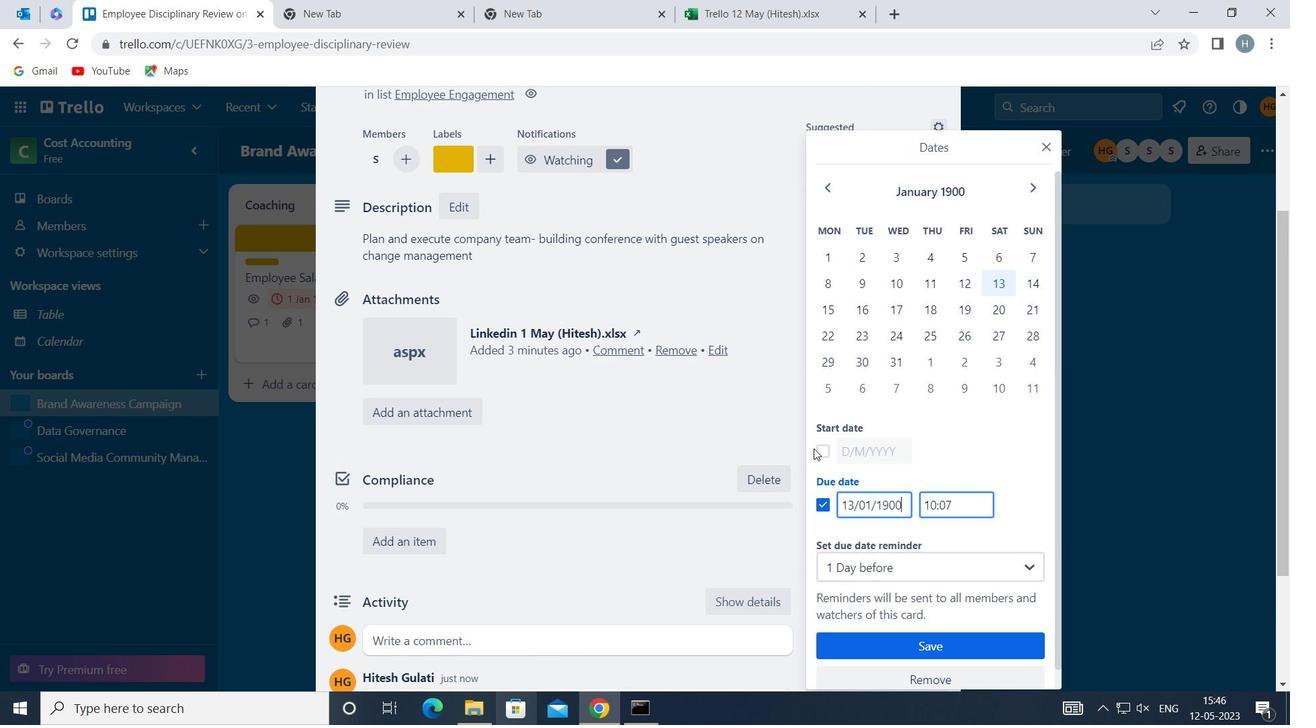 
Action: Mouse moved to (824, 450)
Screenshot: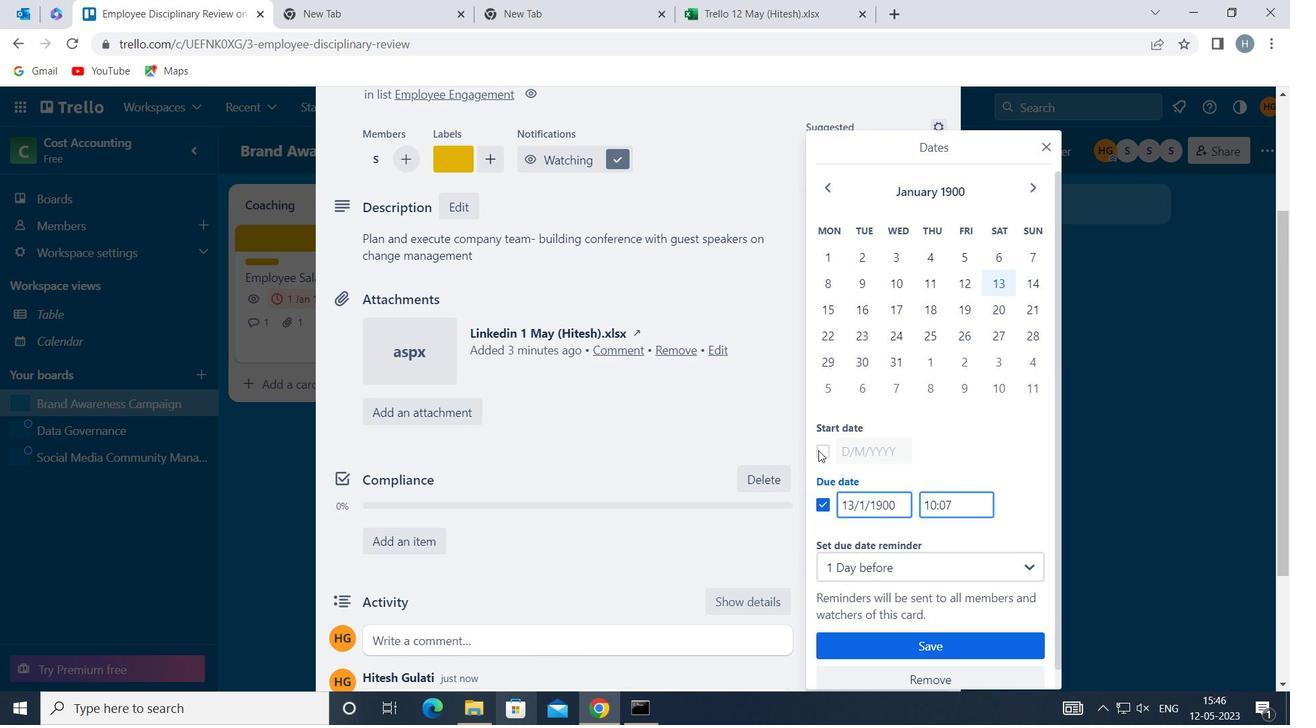
Action: Mouse pressed left at (824, 450)
Screenshot: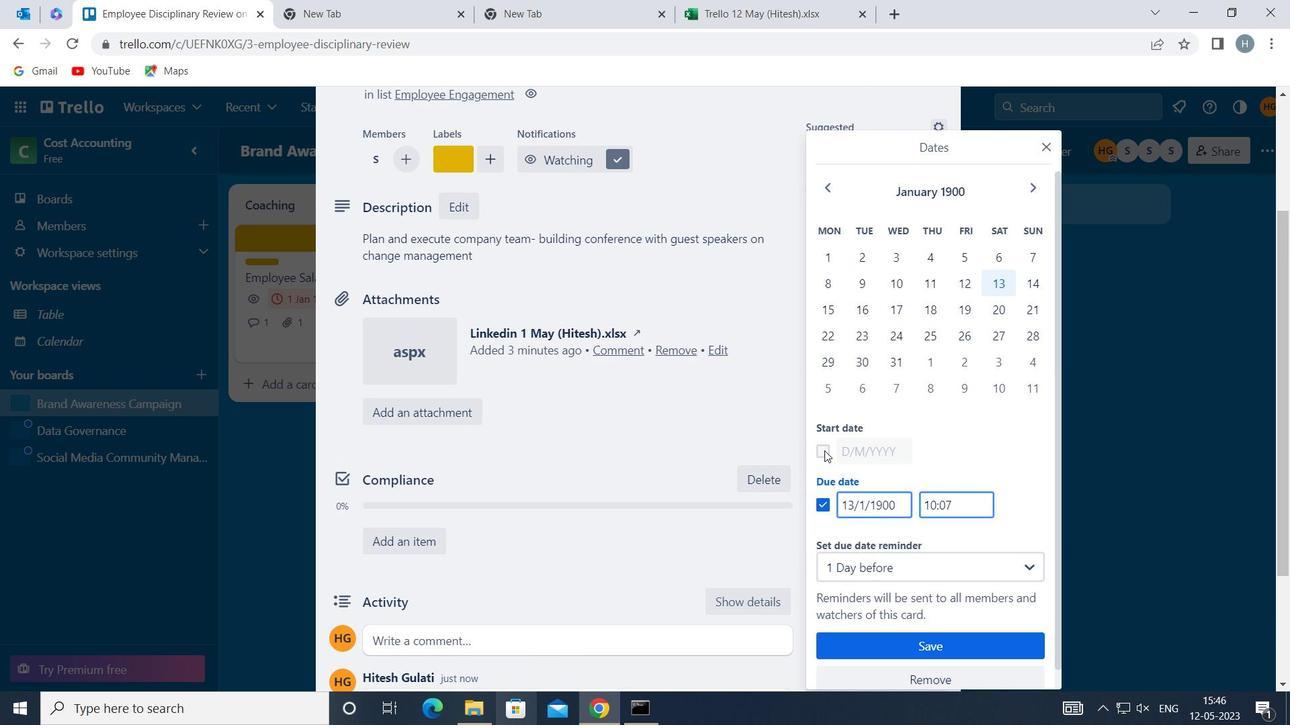 
Action: Mouse moved to (851, 449)
Screenshot: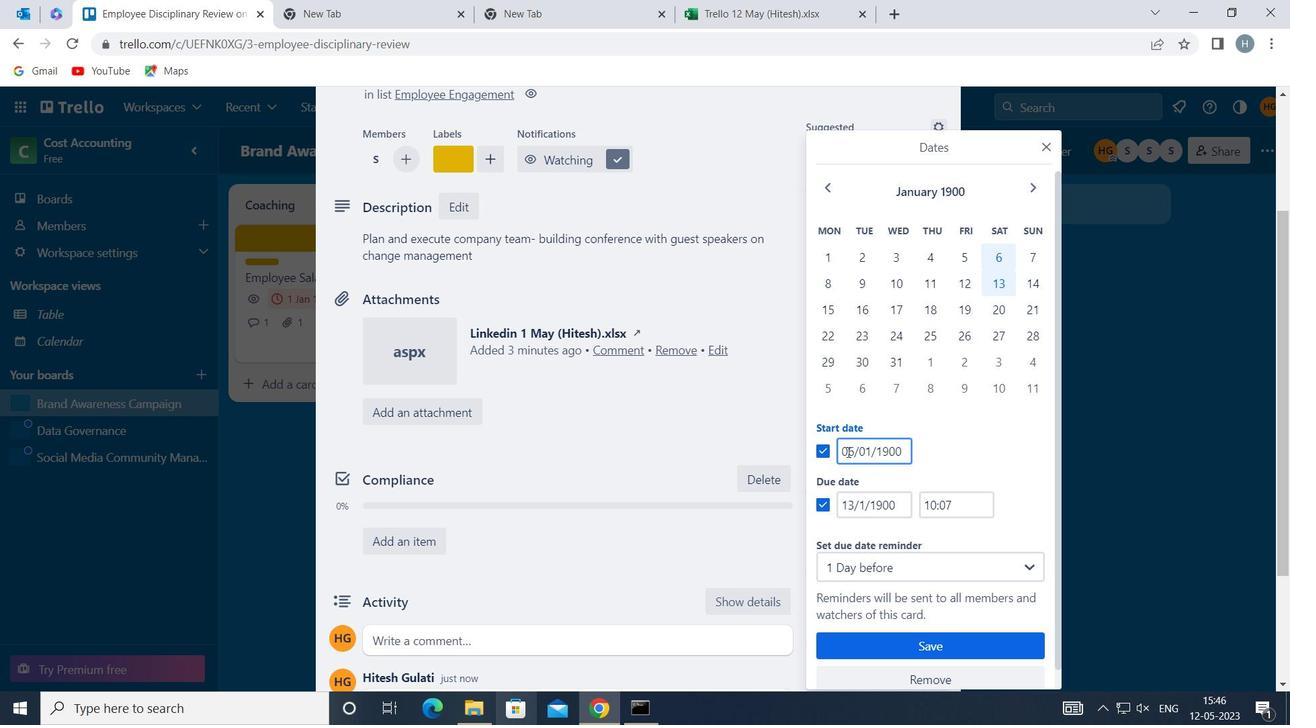 
Action: Mouse pressed left at (851, 449)
Screenshot: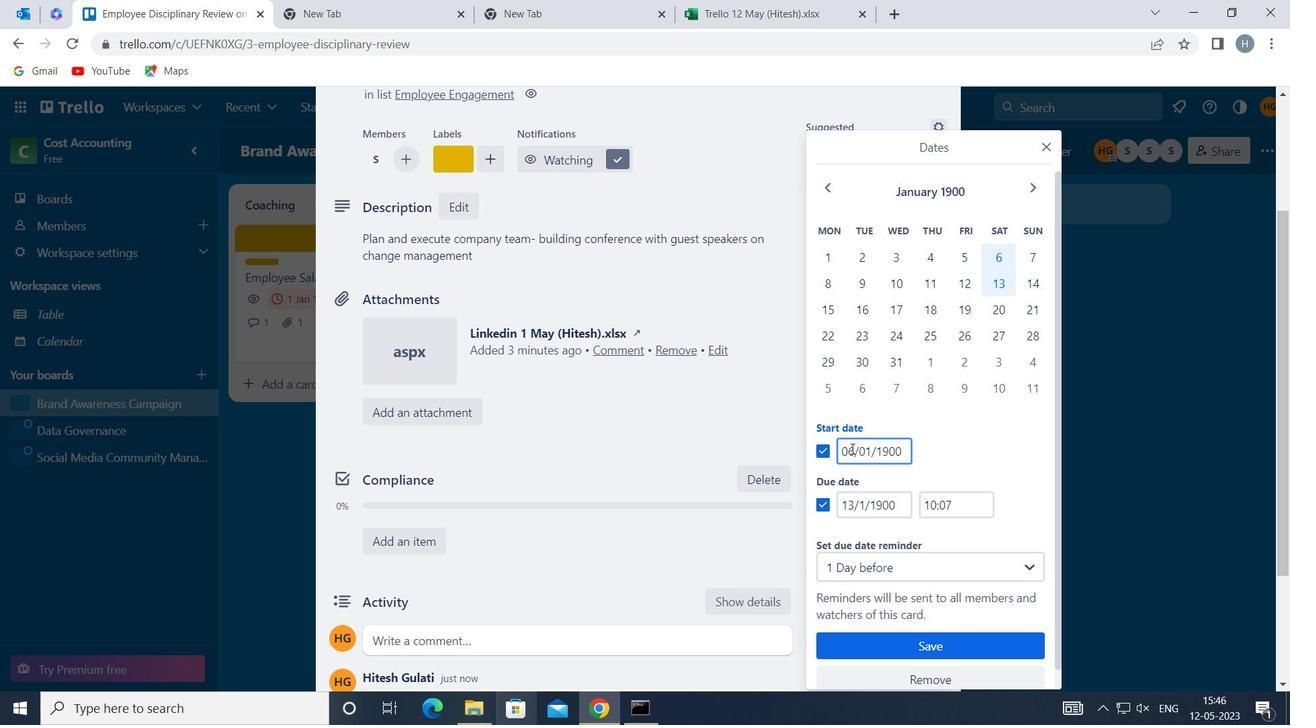 
Action: Mouse moved to (846, 448)
Screenshot: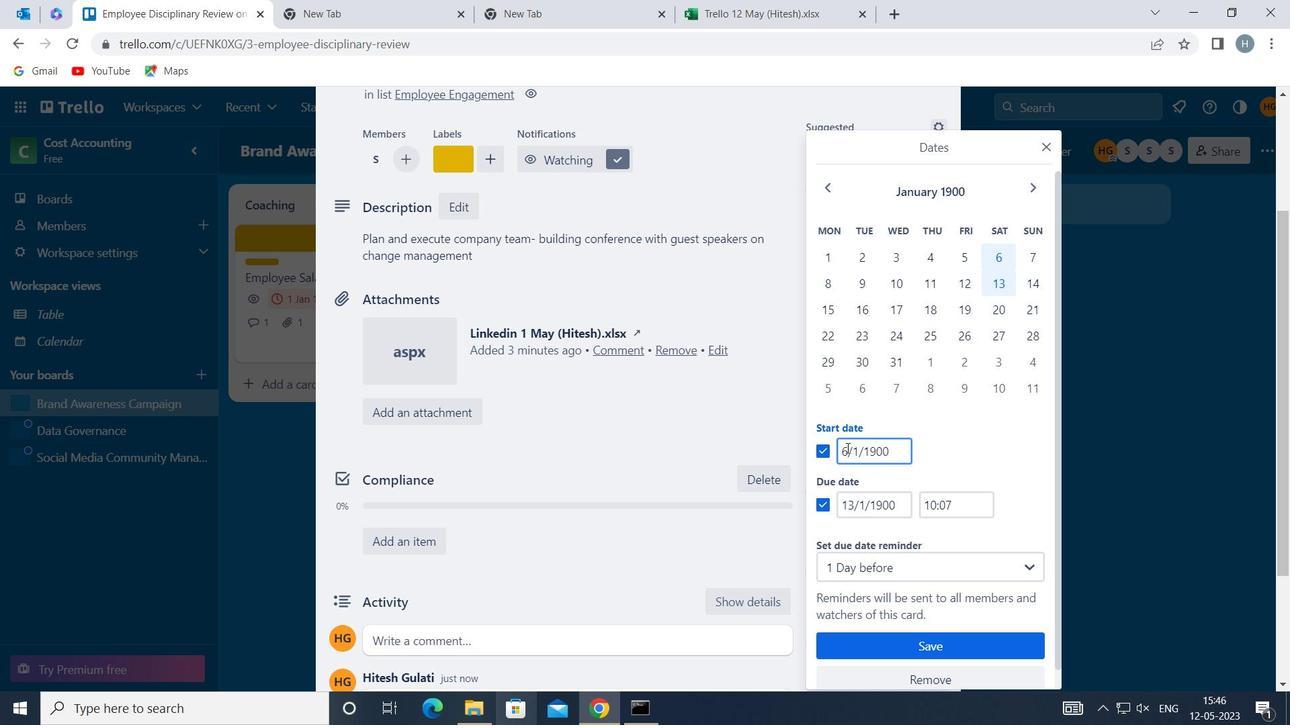 
Action: Mouse pressed left at (846, 448)
Screenshot: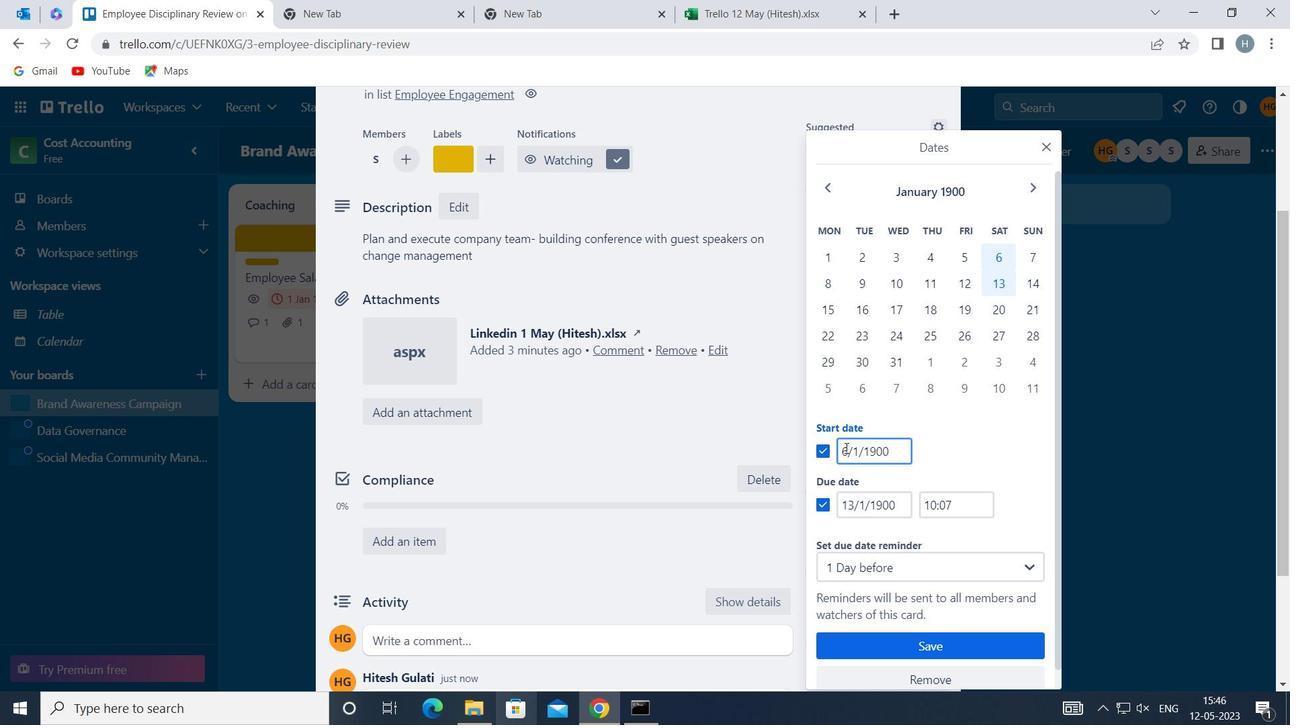 
Action: Key pressed <Key.backspace><<103>>
Screenshot: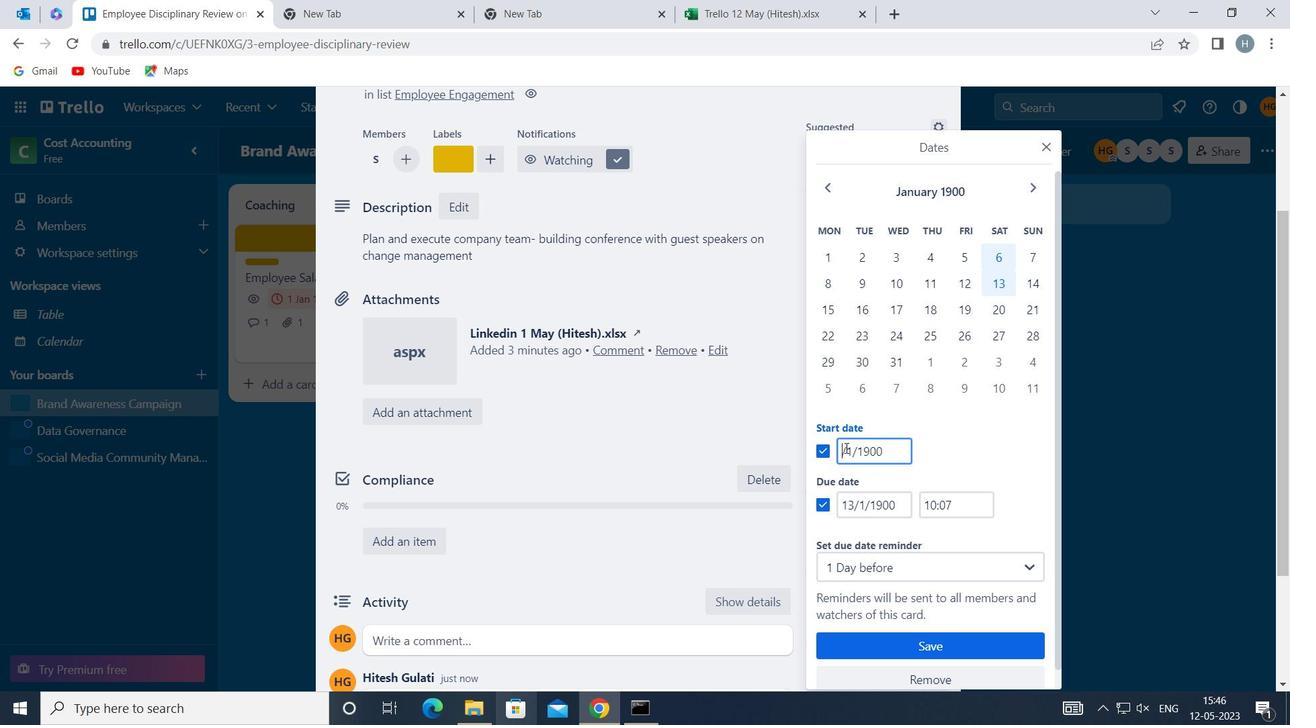 
Action: Mouse moved to (852, 504)
Screenshot: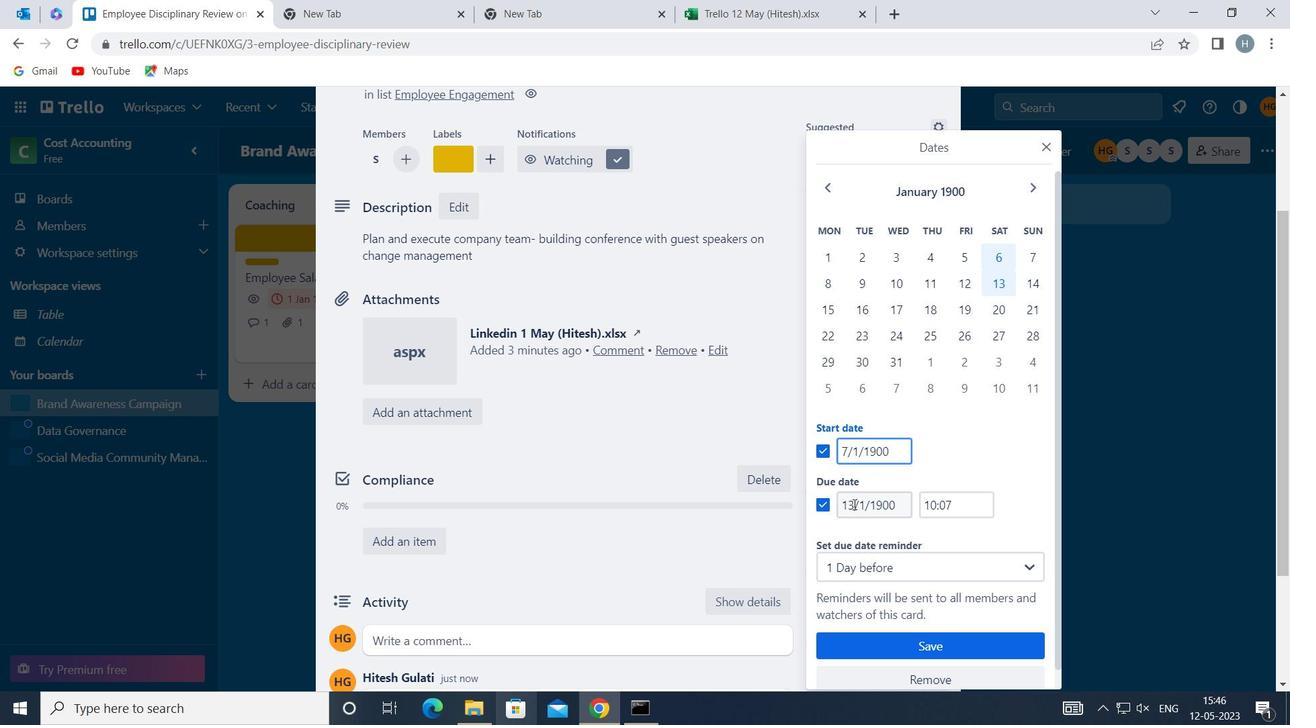 
Action: Mouse pressed left at (852, 504)
Screenshot: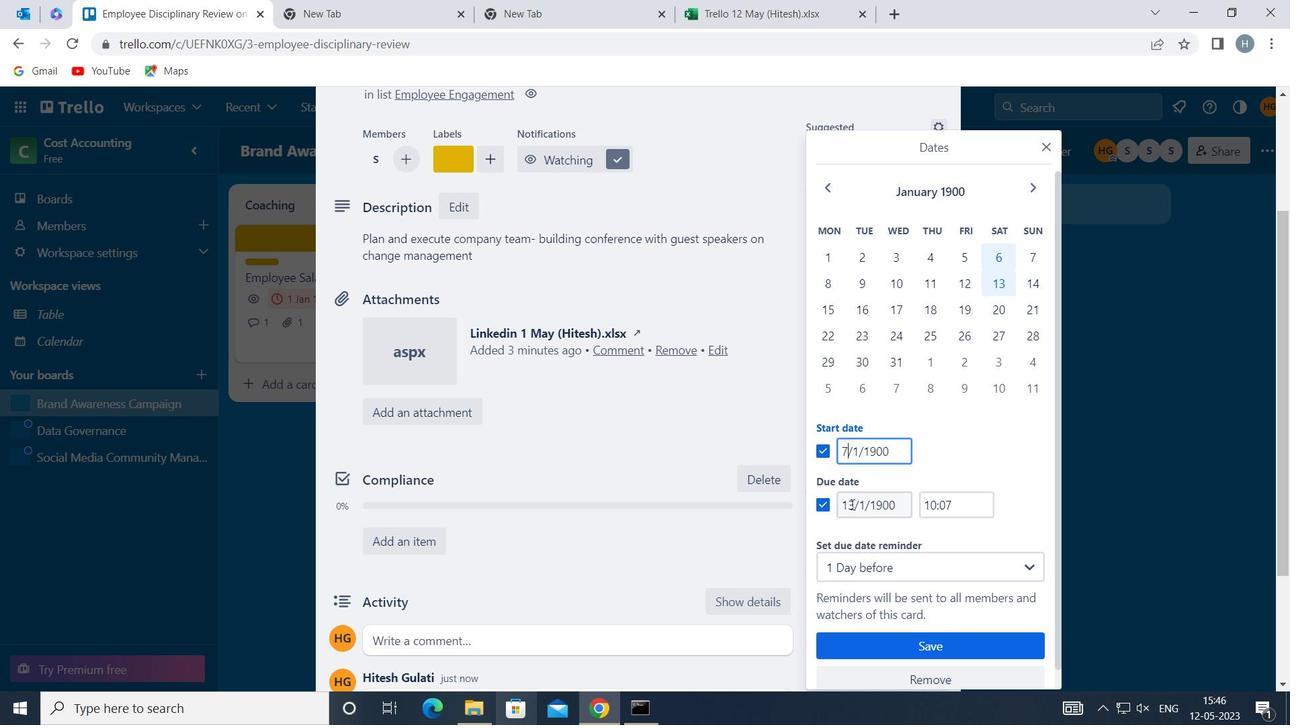 
Action: Key pressed <Key.backspace><<100>>
Screenshot: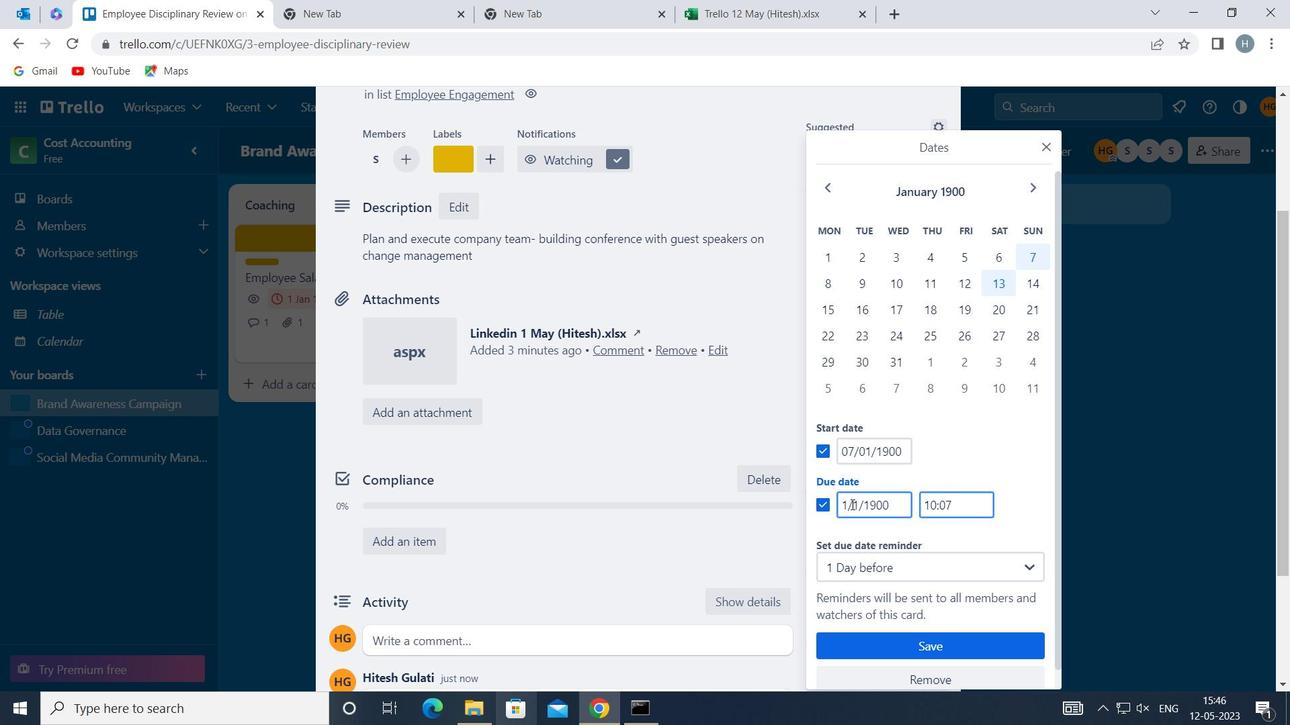 
Action: Mouse scrolled (852, 503) with delta (0, 0)
Screenshot: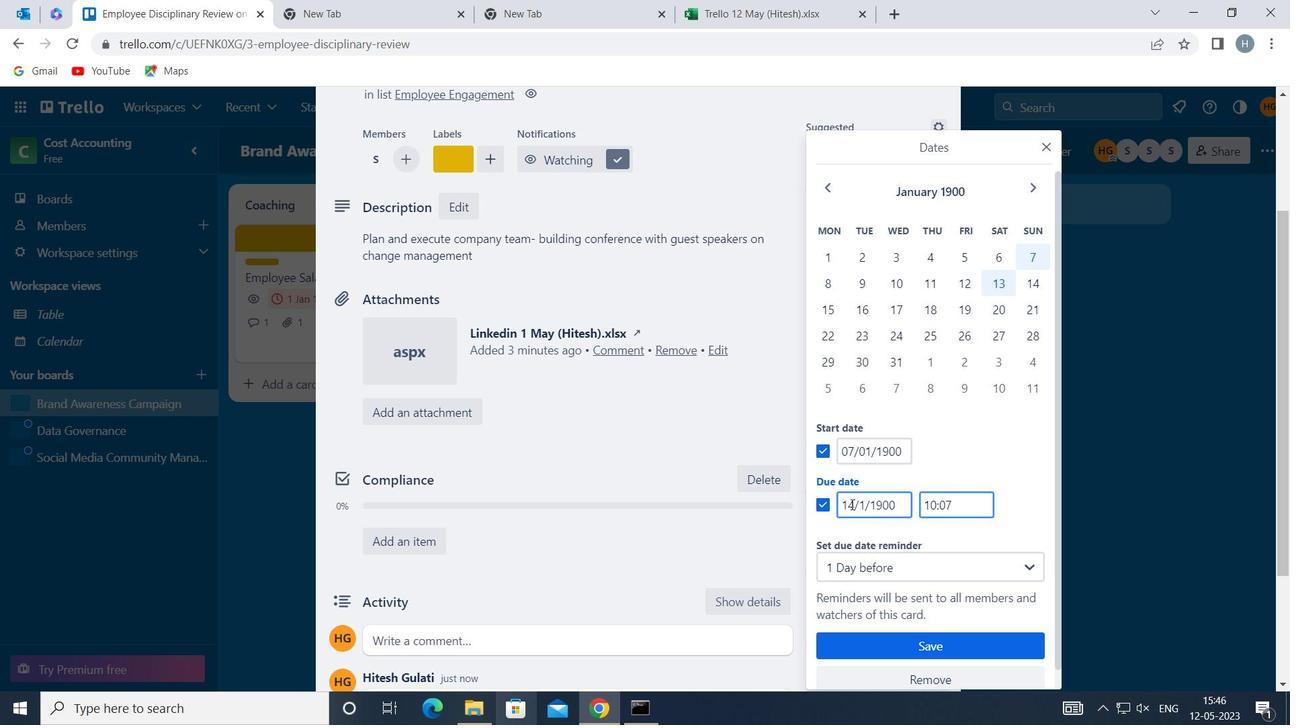 
Action: Mouse scrolled (852, 503) with delta (0, 0)
Screenshot: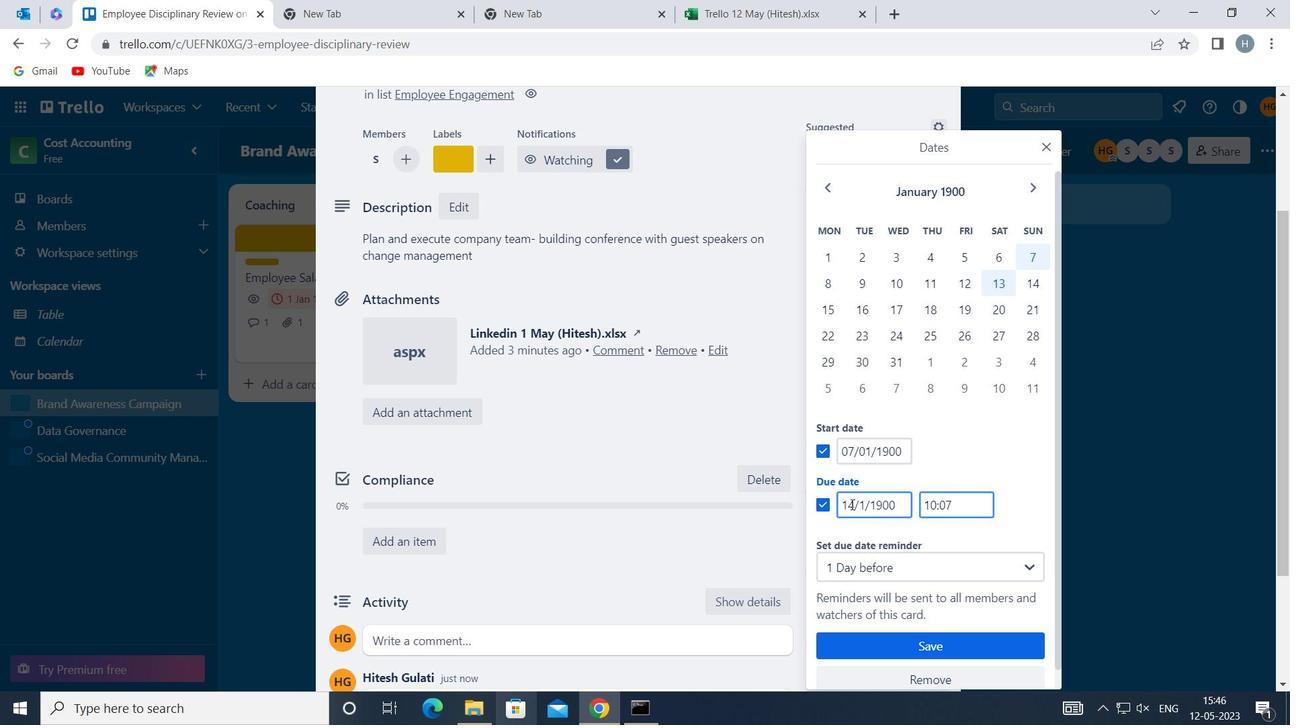 
Action: Mouse moved to (850, 504)
Screenshot: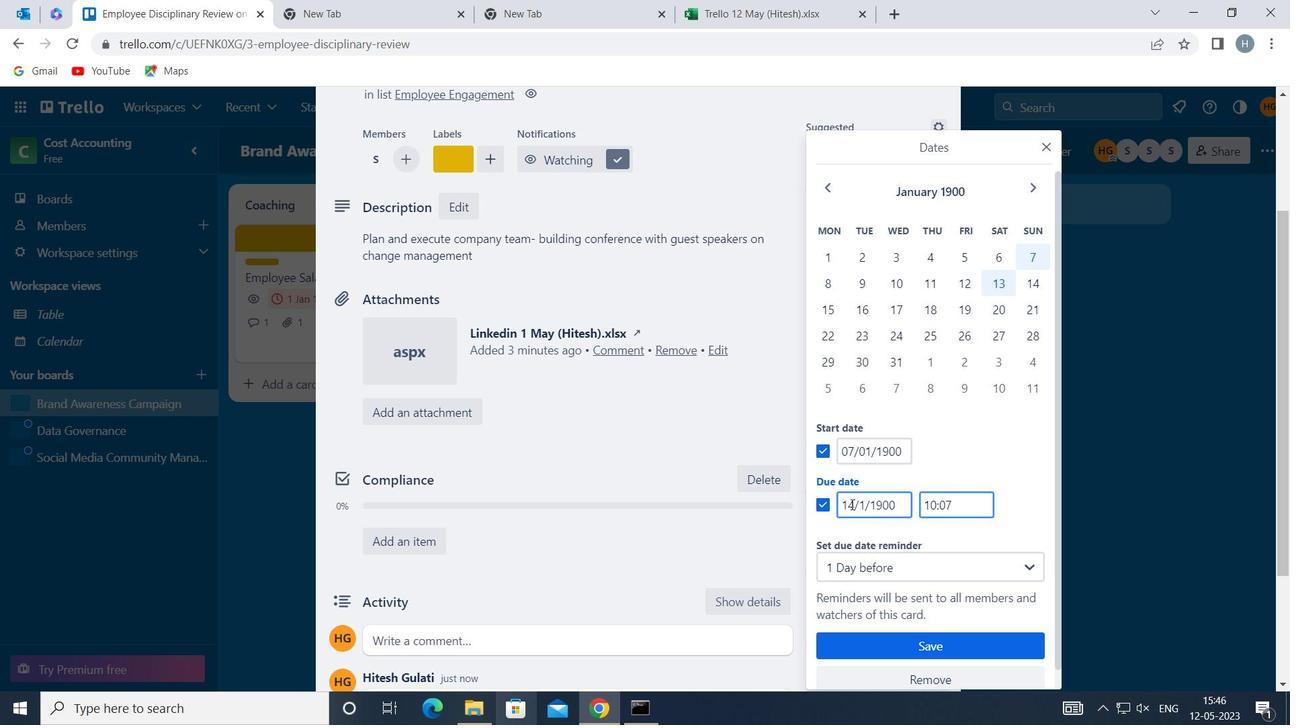 
Action: Mouse scrolled (850, 503) with delta (0, 0)
Screenshot: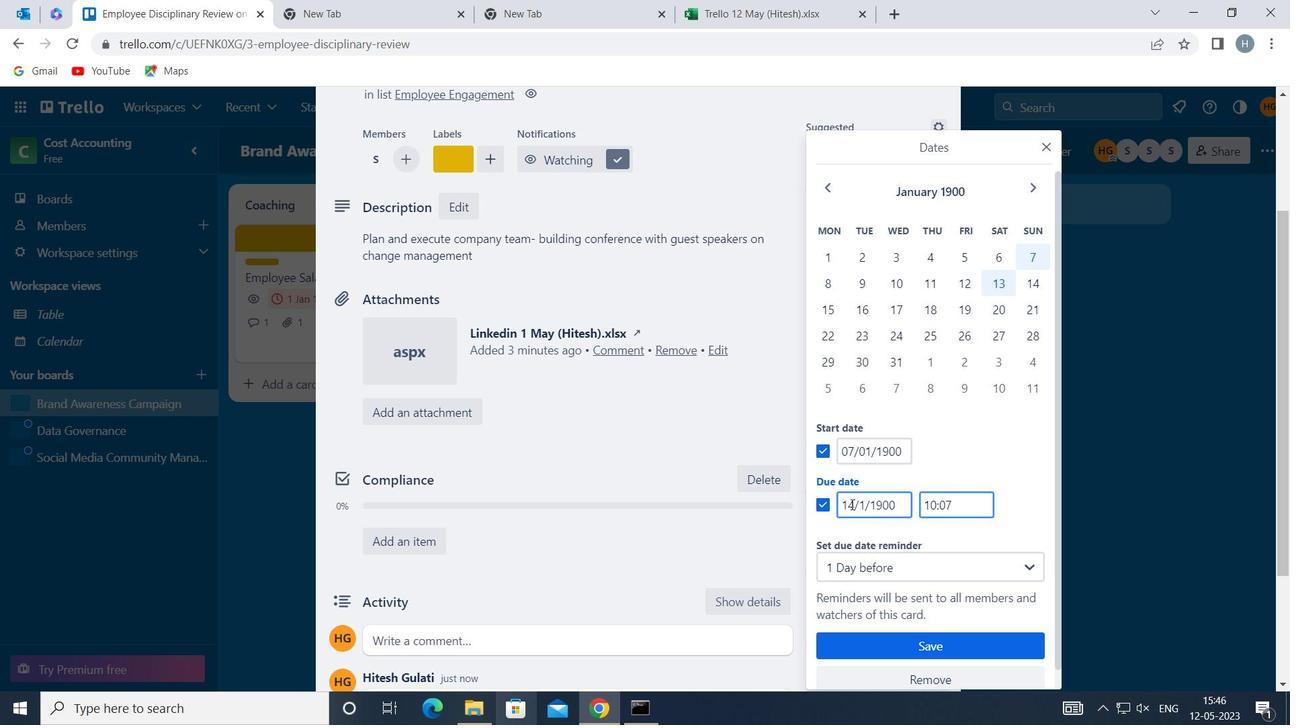 
Action: Mouse moved to (944, 622)
Screenshot: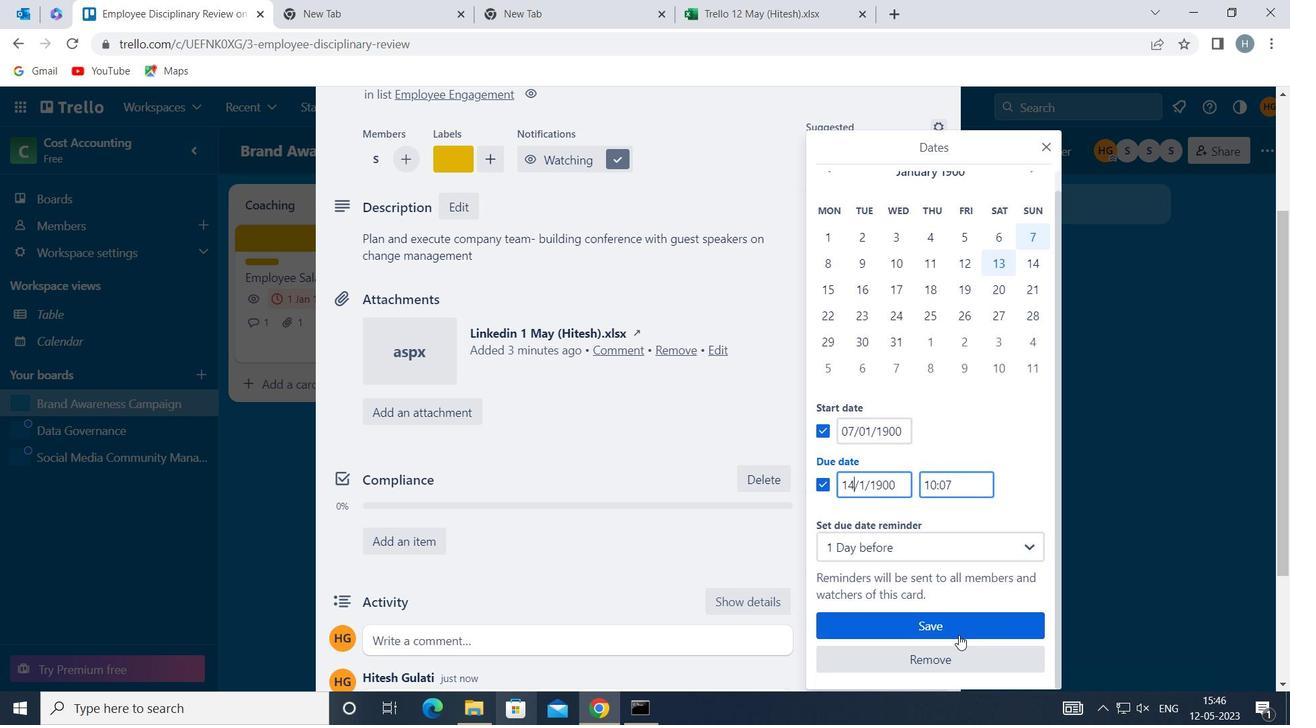 
Action: Mouse pressed left at (944, 622)
Screenshot: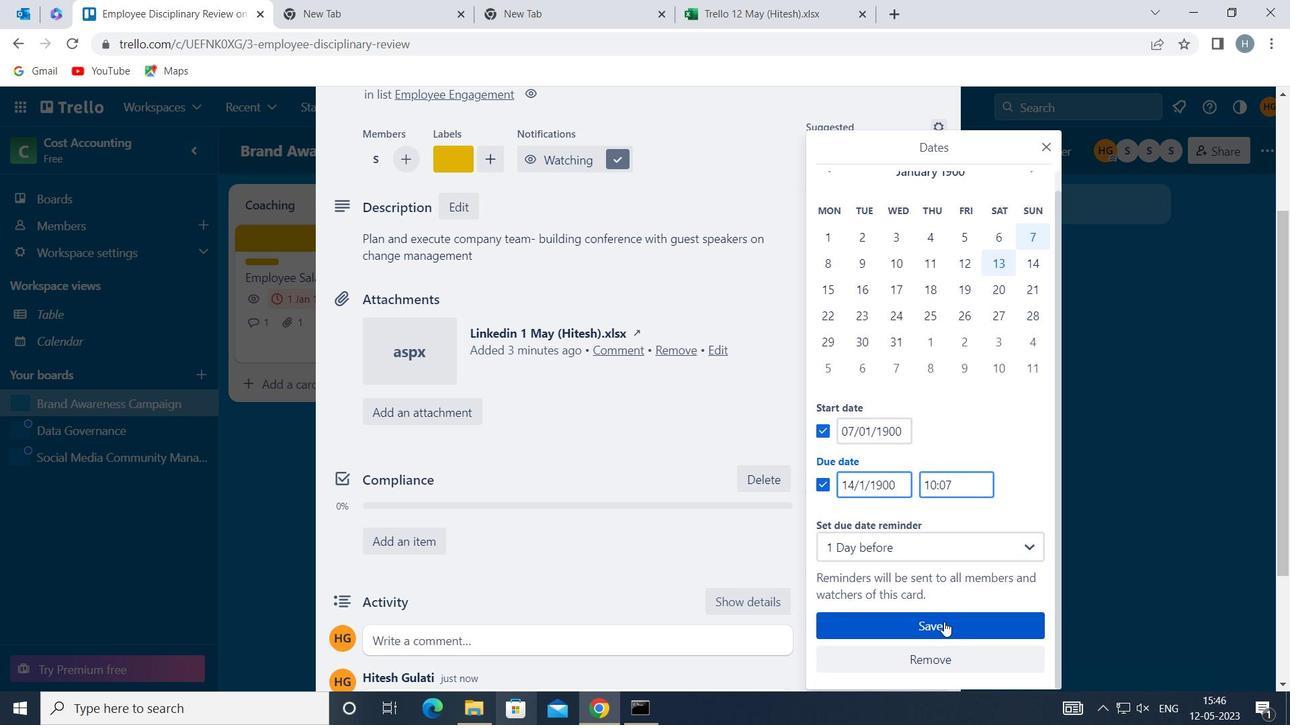 
